 Task: Create custom candidate page within the community site.
Action: Mouse moved to (1030, 69)
Screenshot: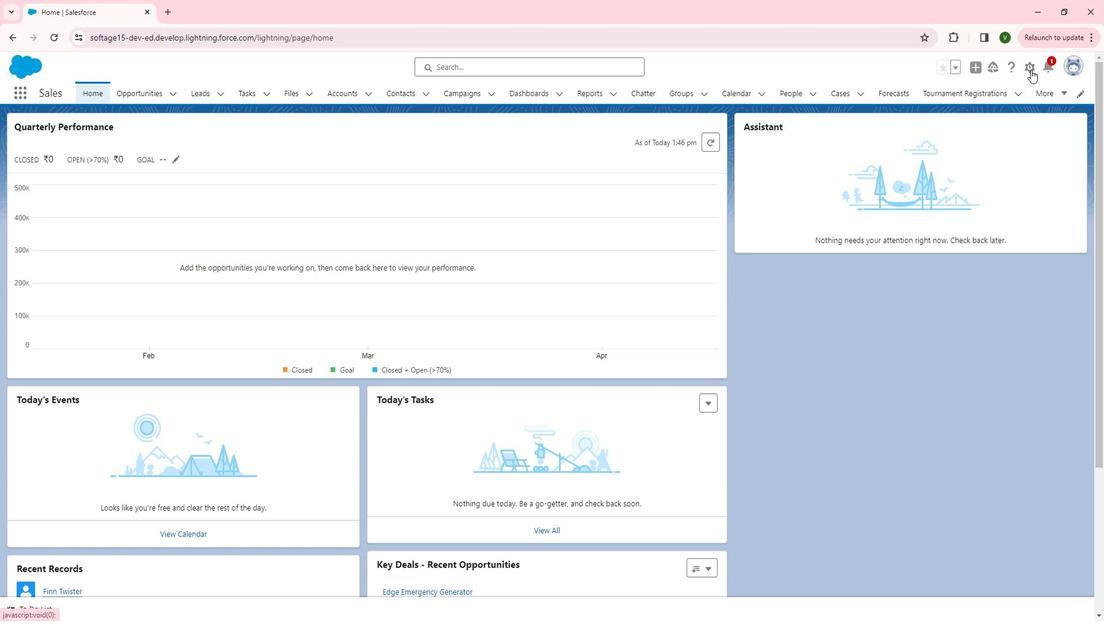 
Action: Mouse pressed left at (1030, 69)
Screenshot: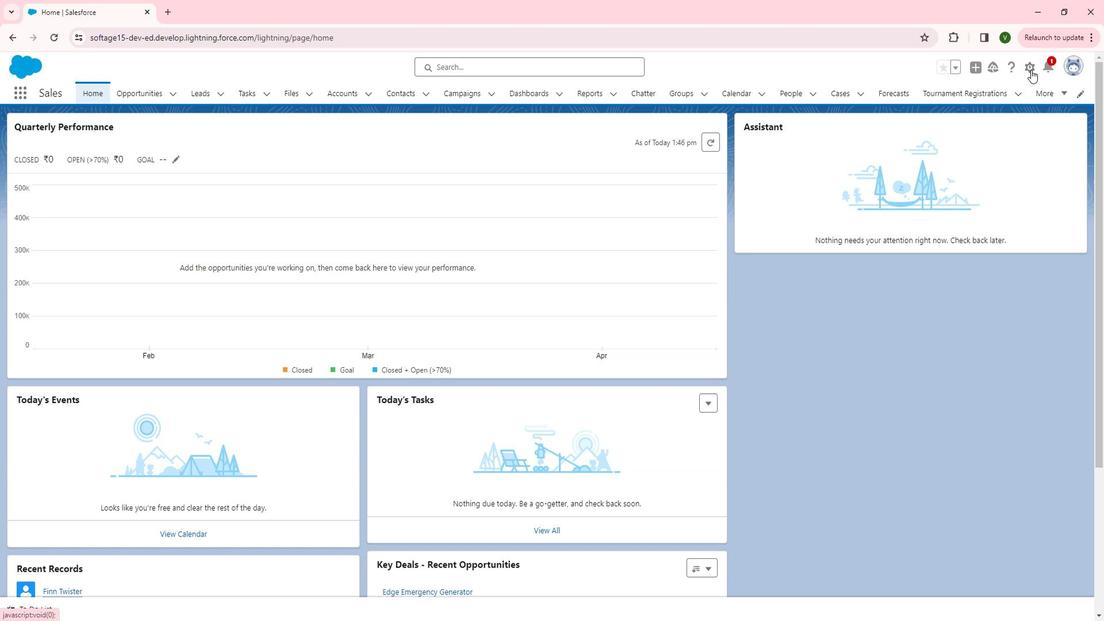 
Action: Mouse moved to (974, 110)
Screenshot: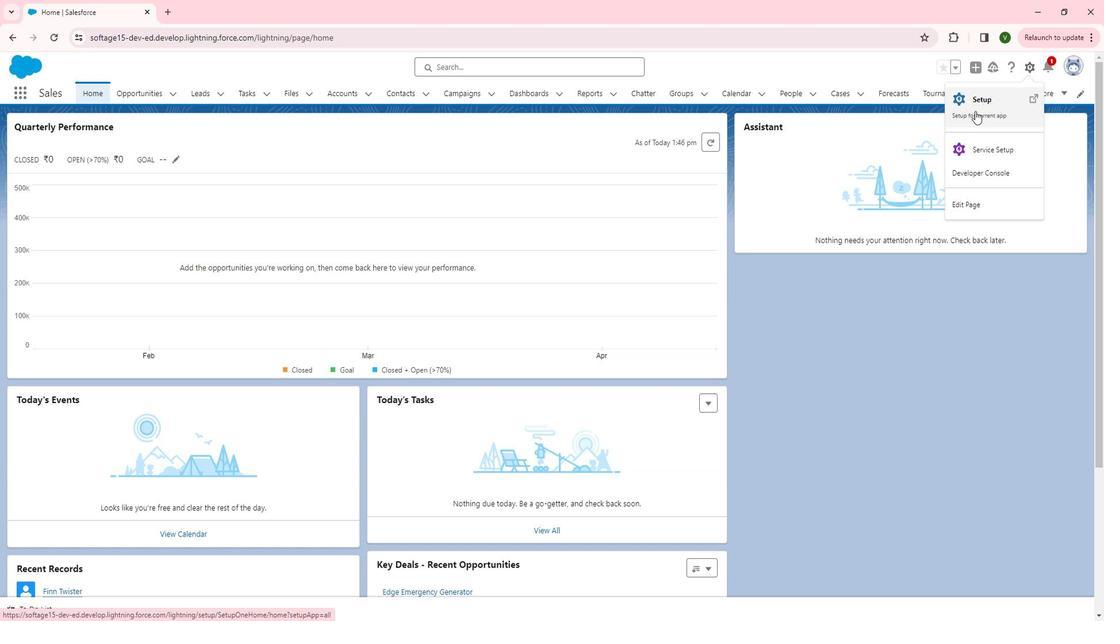 
Action: Mouse pressed left at (974, 110)
Screenshot: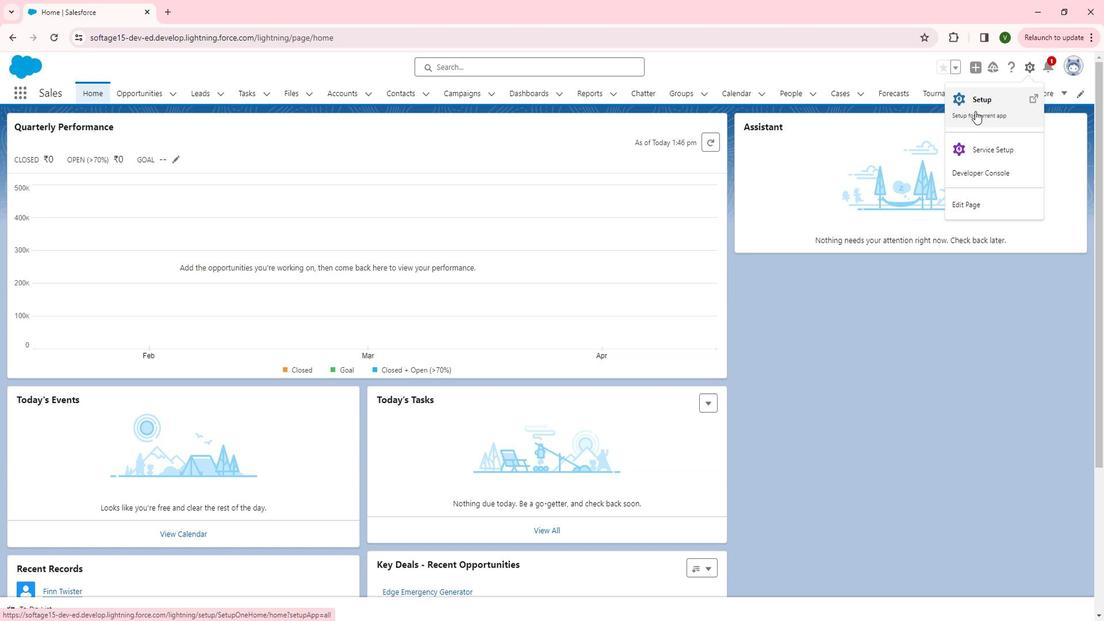 
Action: Mouse moved to (48, 302)
Screenshot: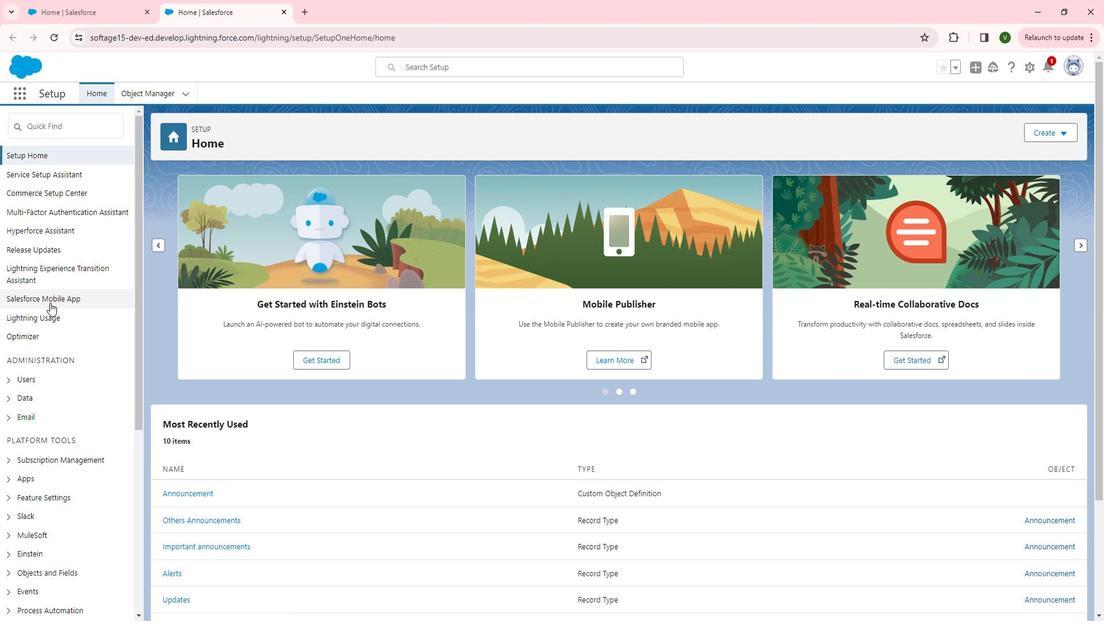 
Action: Mouse scrolled (48, 302) with delta (0, 0)
Screenshot: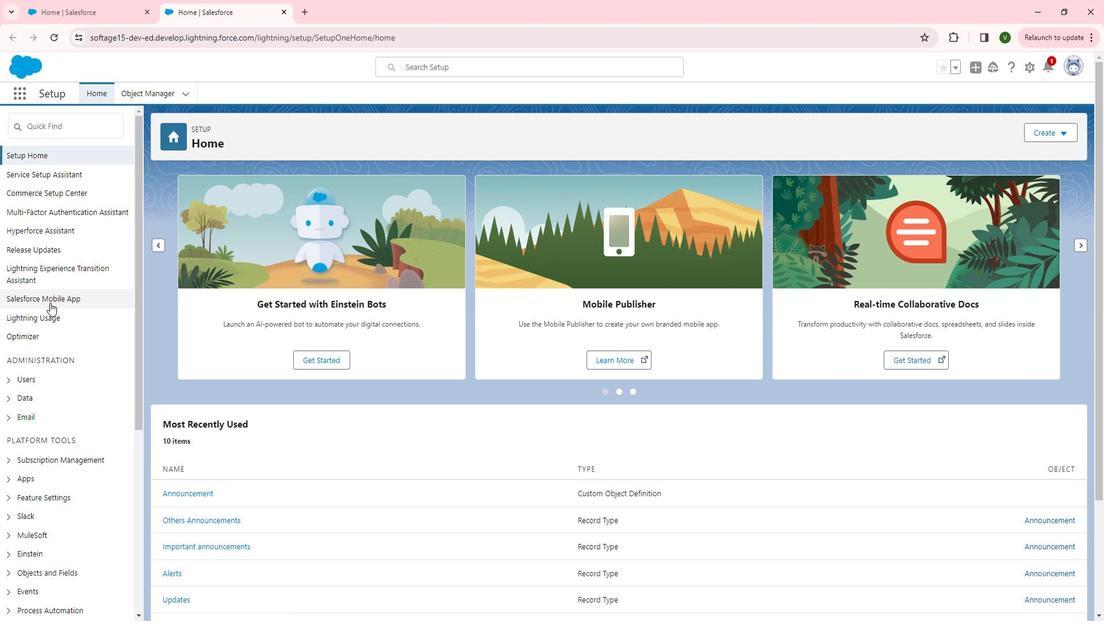 
Action: Mouse moved to (53, 307)
Screenshot: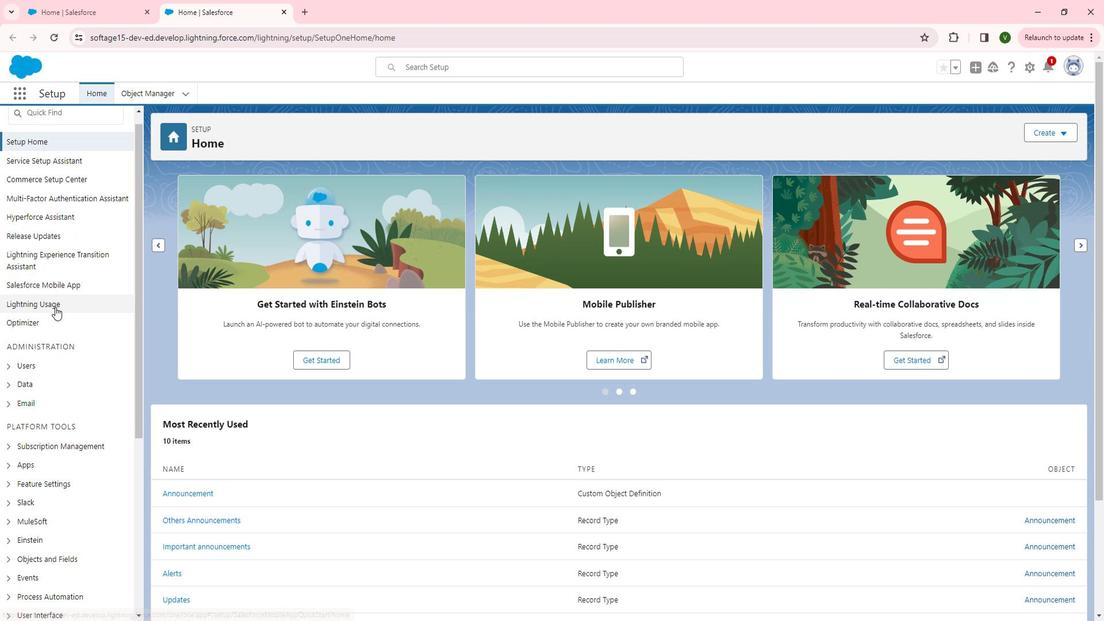 
Action: Mouse scrolled (53, 306) with delta (0, 0)
Screenshot: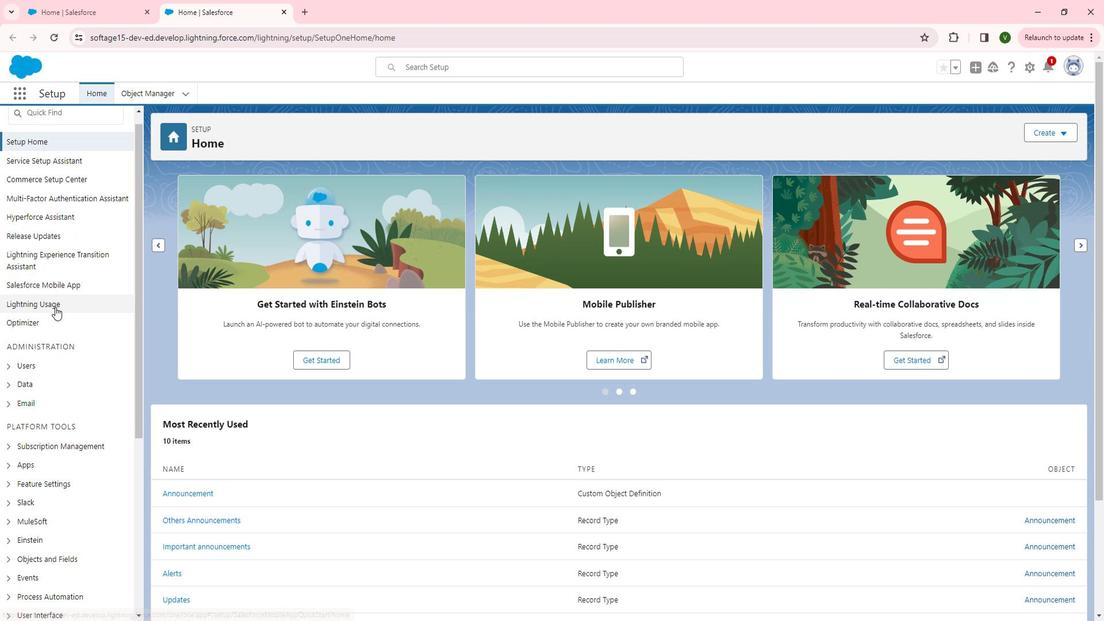
Action: Mouse scrolled (53, 306) with delta (0, 0)
Screenshot: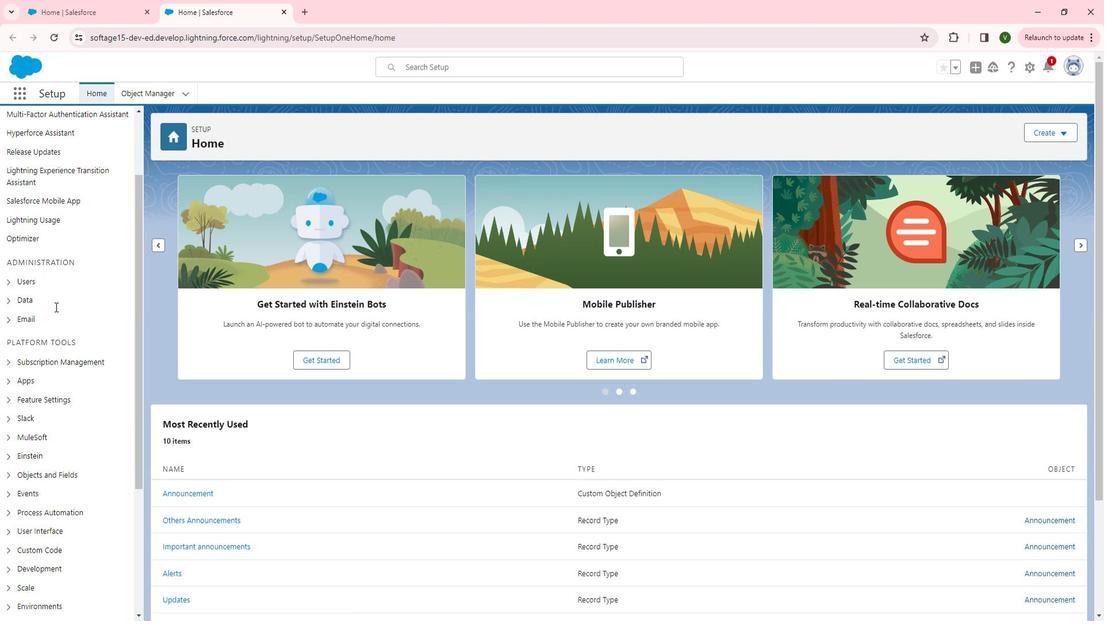 
Action: Mouse moved to (63, 350)
Screenshot: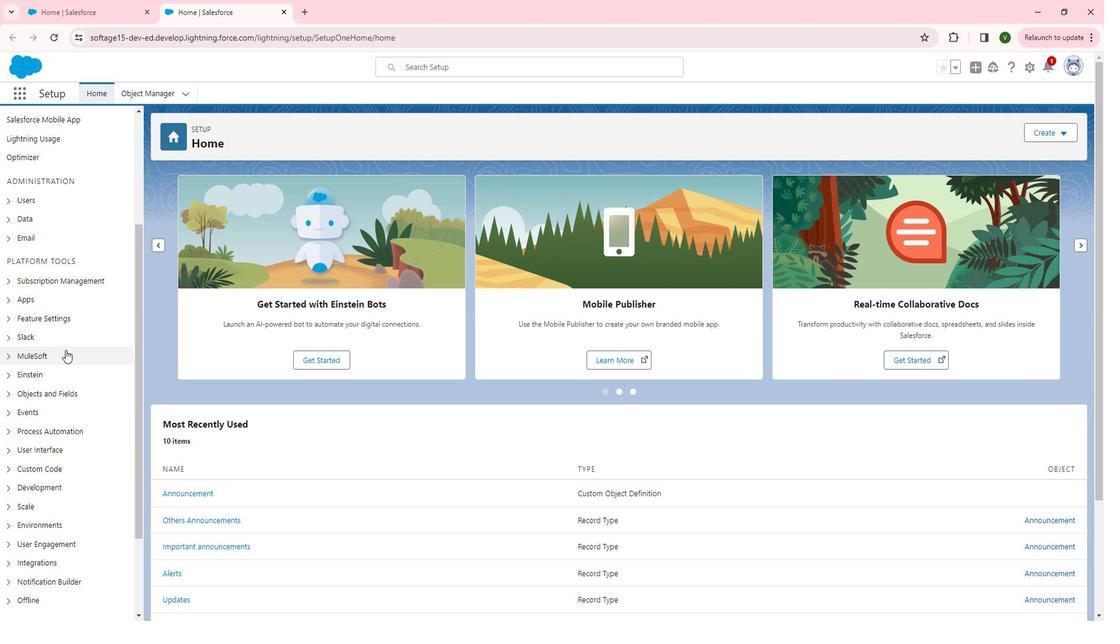 
Action: Mouse scrolled (63, 349) with delta (0, 0)
Screenshot: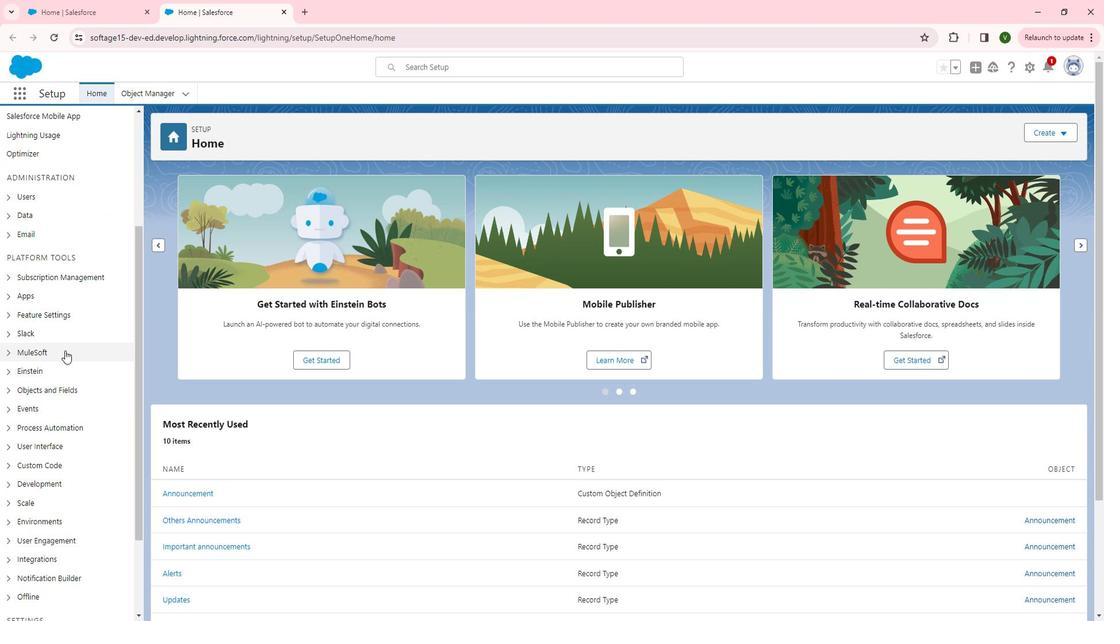 
Action: Mouse moved to (6, 257)
Screenshot: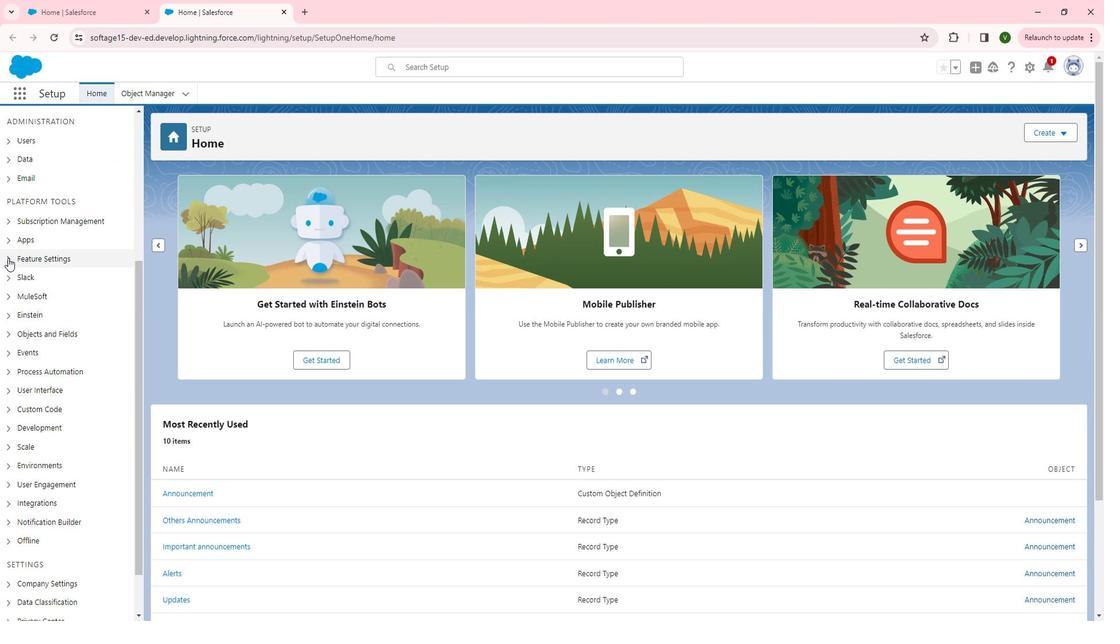 
Action: Mouse pressed left at (6, 257)
Screenshot: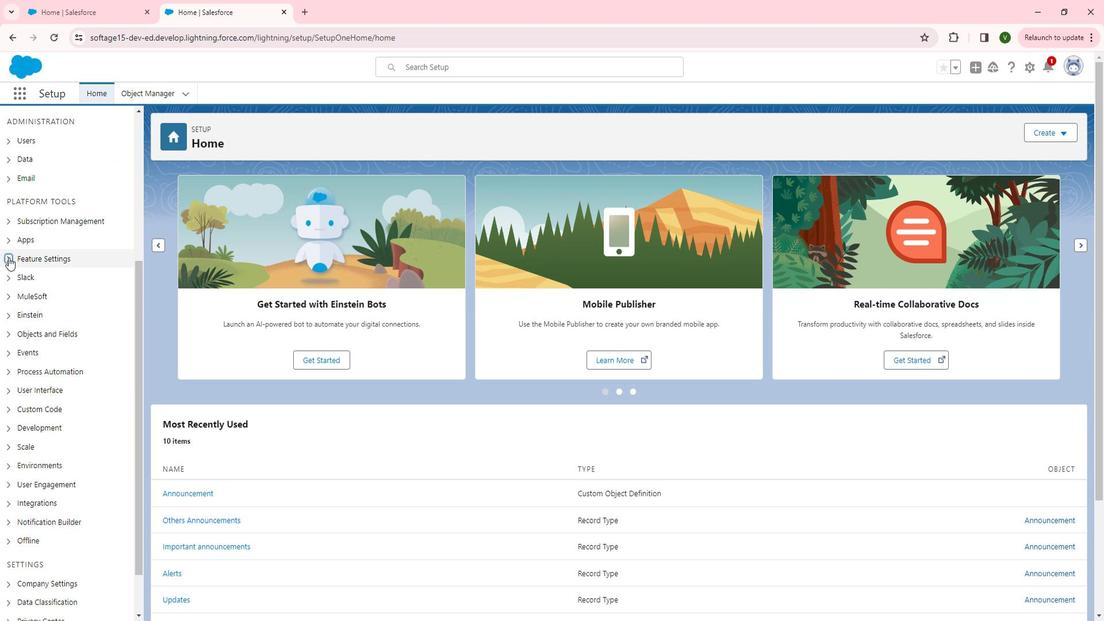 
Action: Mouse moved to (18, 403)
Screenshot: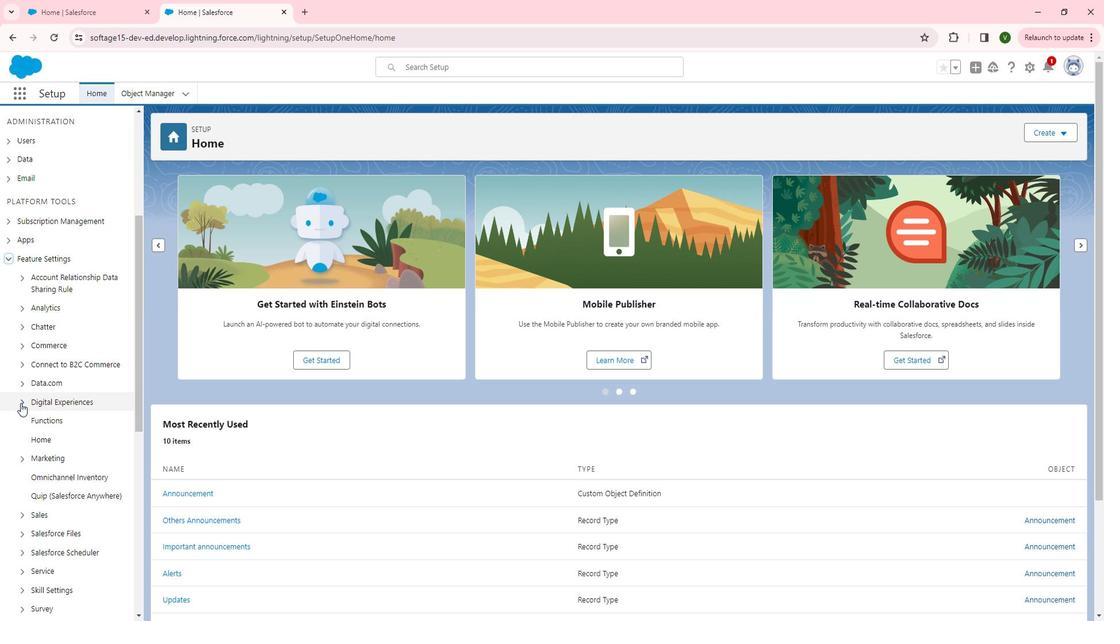 
Action: Mouse pressed left at (18, 403)
Screenshot: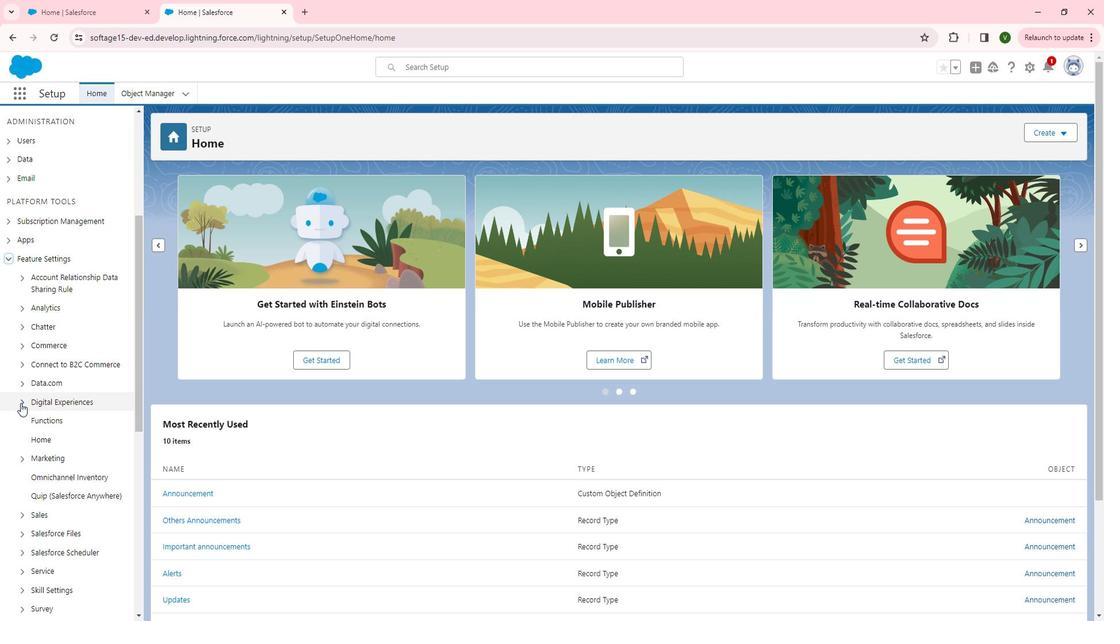
Action: Mouse moved to (52, 417)
Screenshot: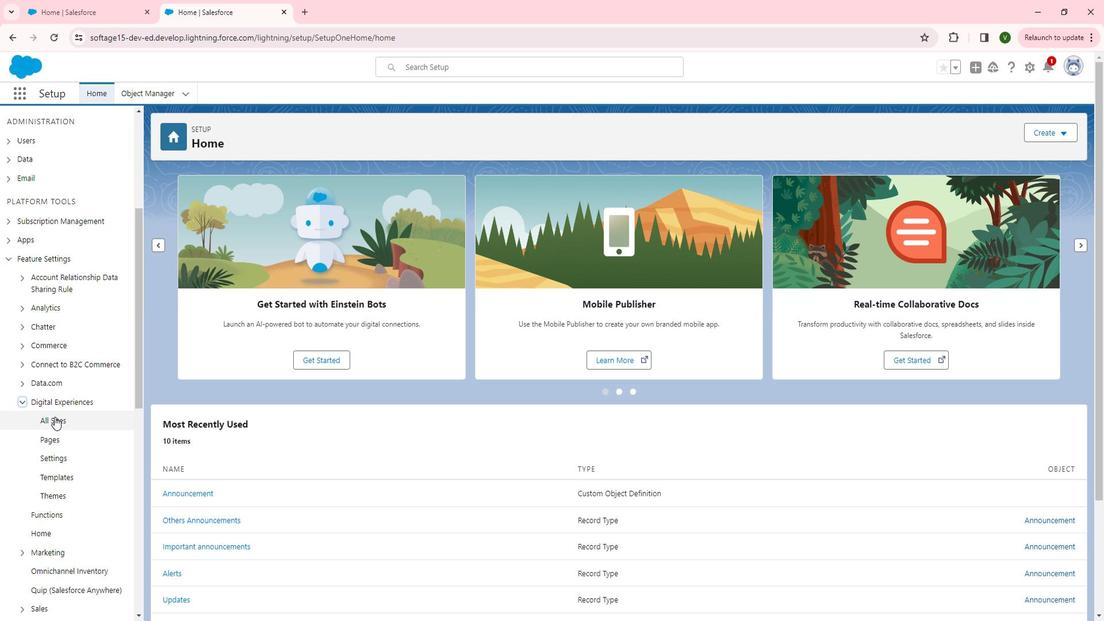 
Action: Mouse pressed left at (52, 417)
Screenshot: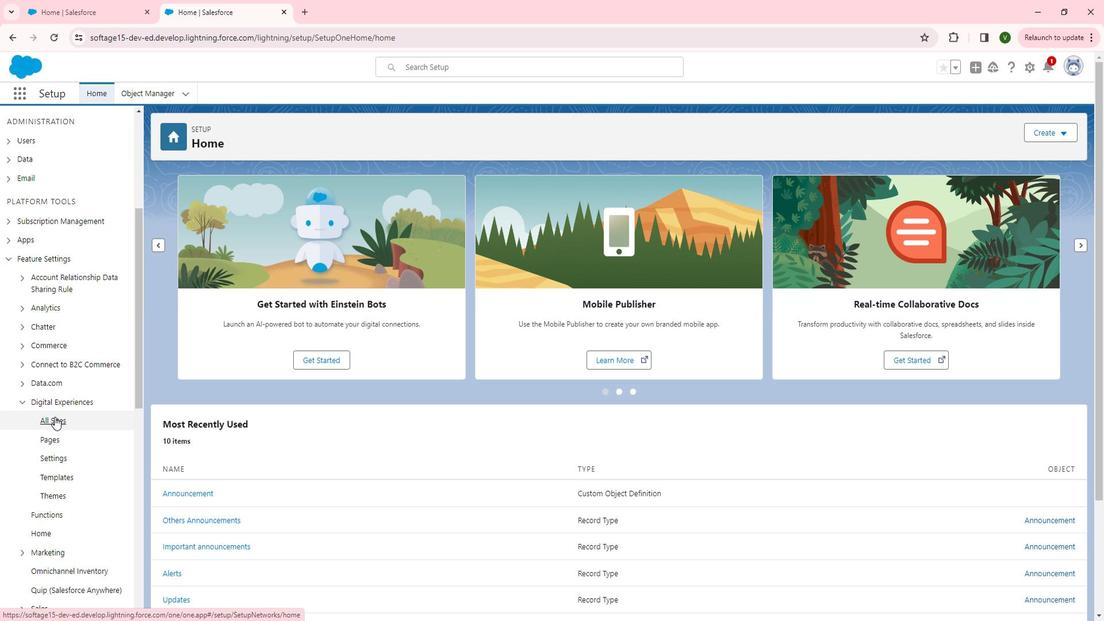 
Action: Mouse moved to (186, 275)
Screenshot: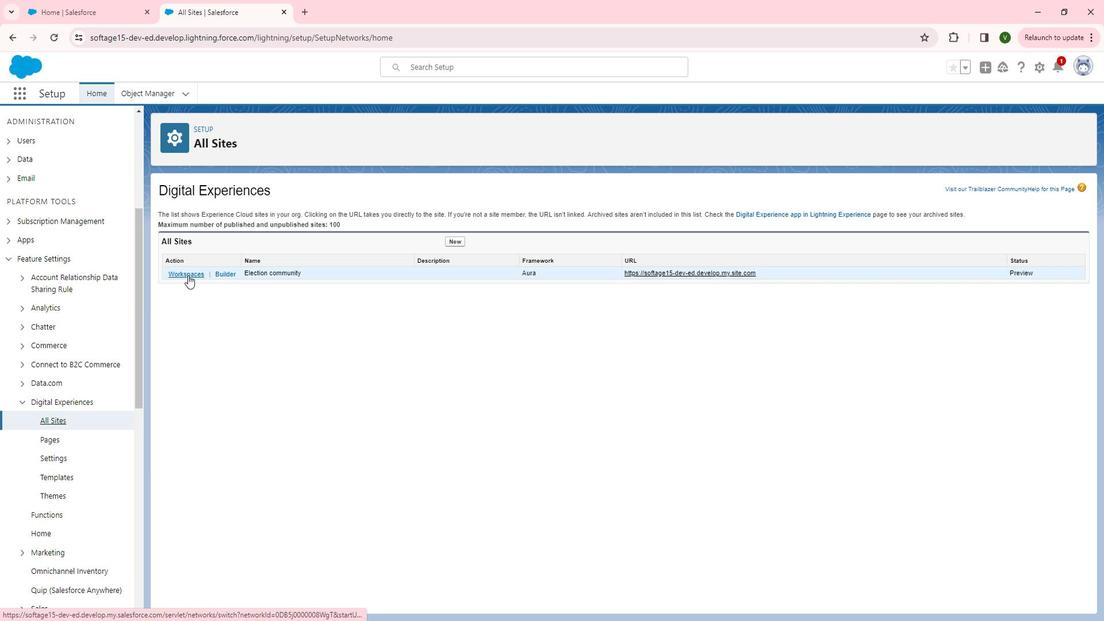 
Action: Mouse pressed left at (186, 275)
Screenshot: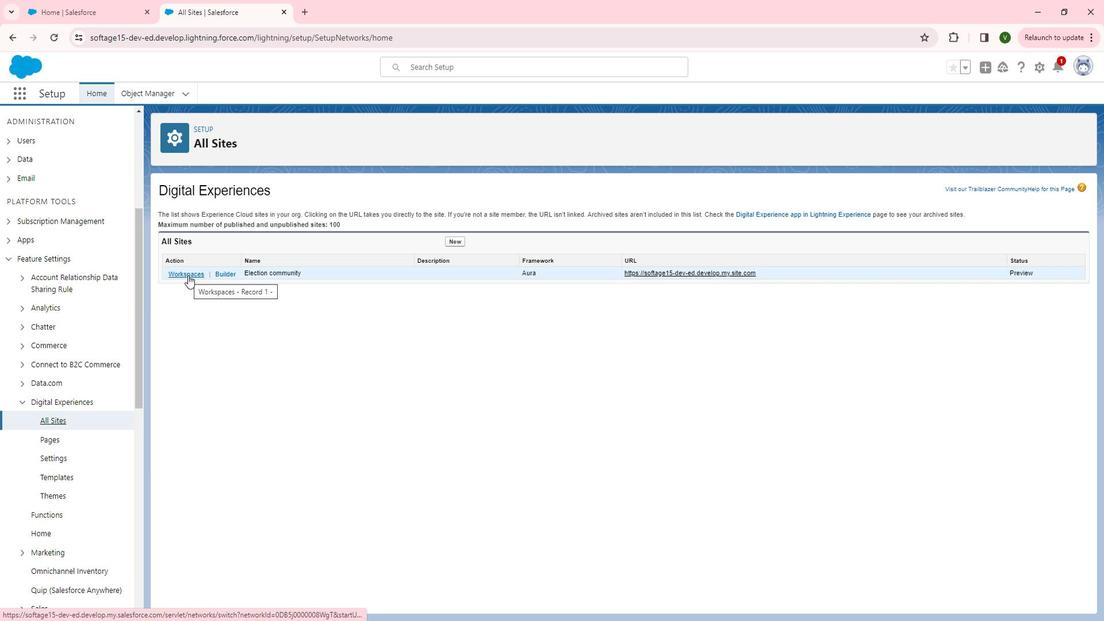 
Action: Mouse pressed left at (186, 275)
Screenshot: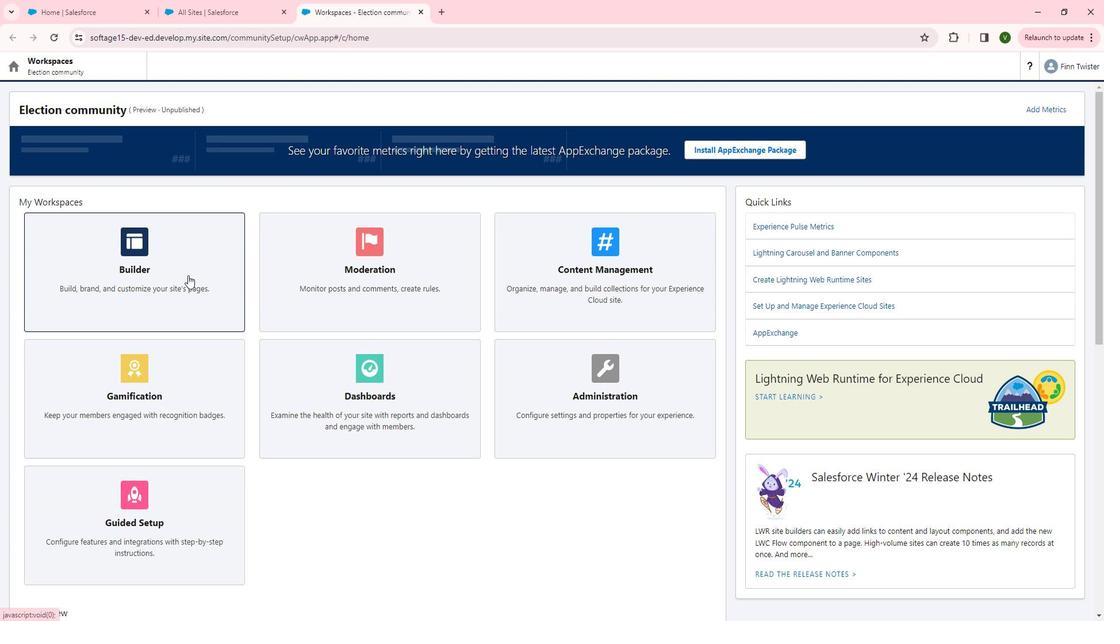 
Action: Mouse moved to (223, 238)
Screenshot: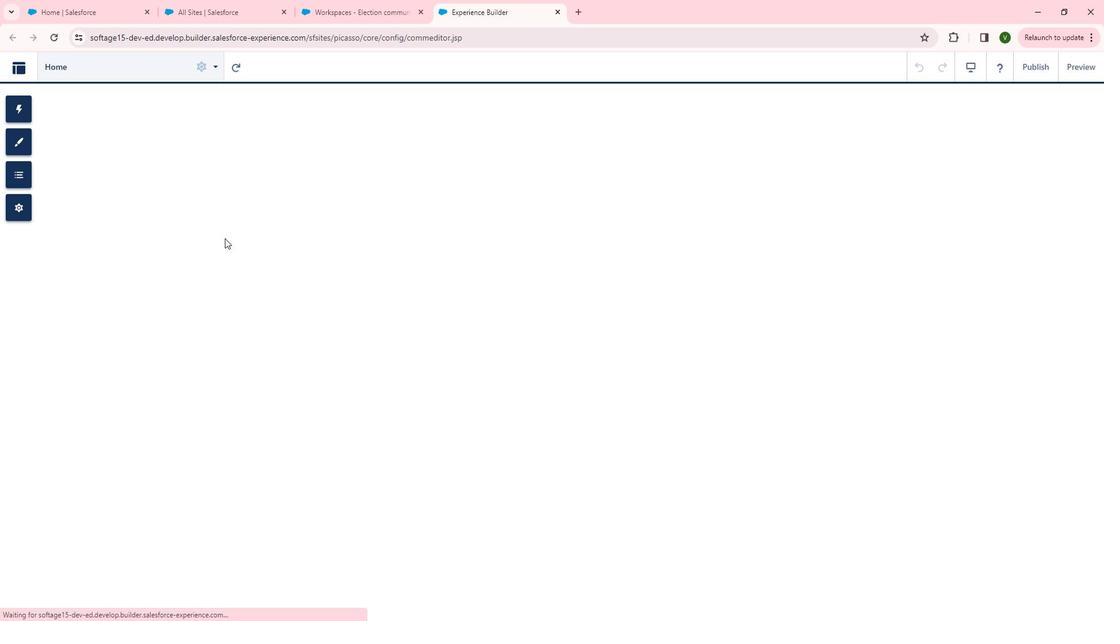 
Action: Mouse scrolled (223, 237) with delta (0, 0)
Screenshot: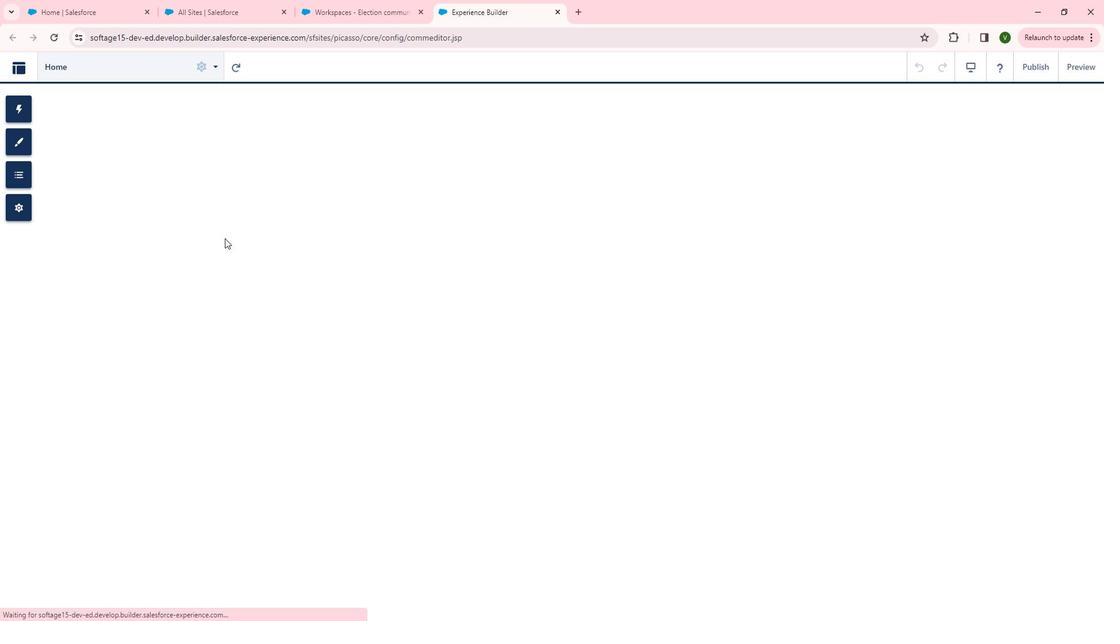 
Action: Mouse scrolled (223, 237) with delta (0, 0)
Screenshot: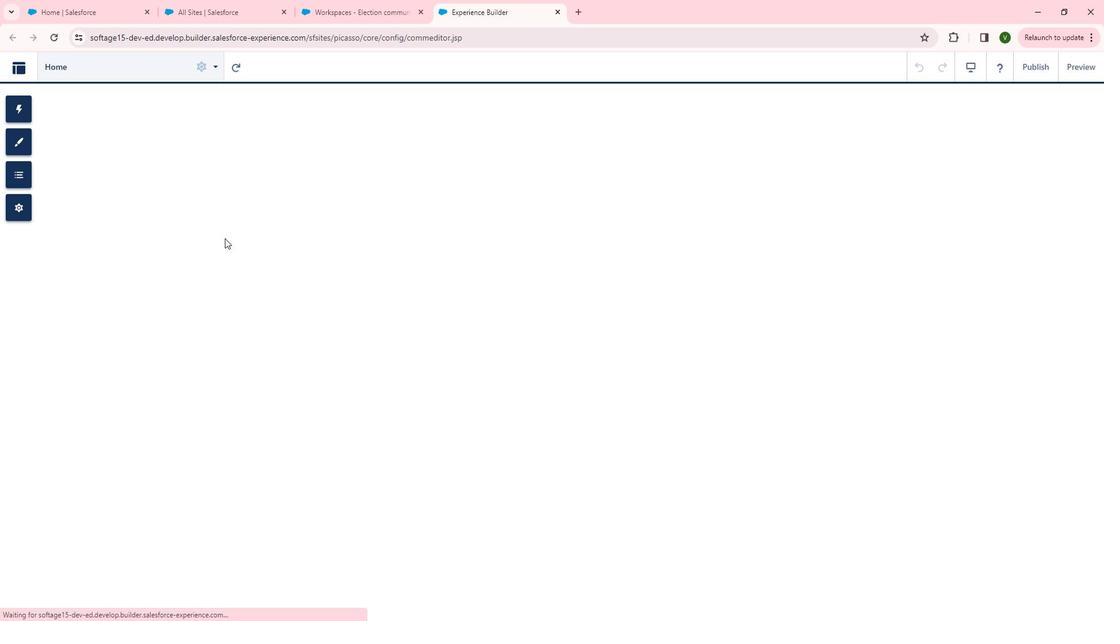 
Action: Mouse scrolled (223, 237) with delta (0, 0)
Screenshot: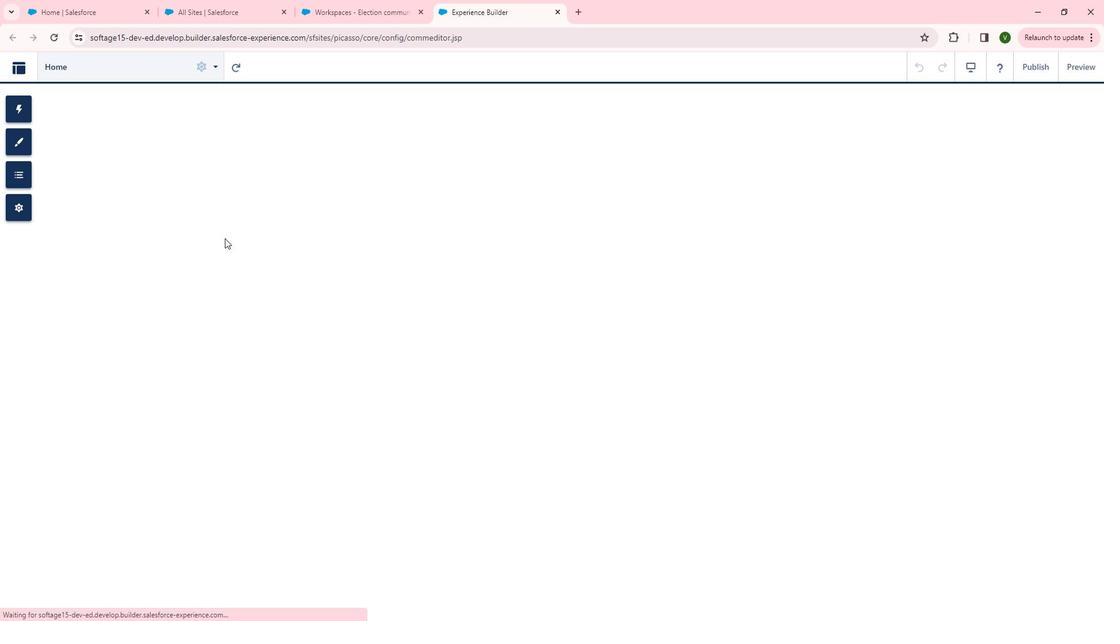 
Action: Mouse moved to (125, 278)
Screenshot: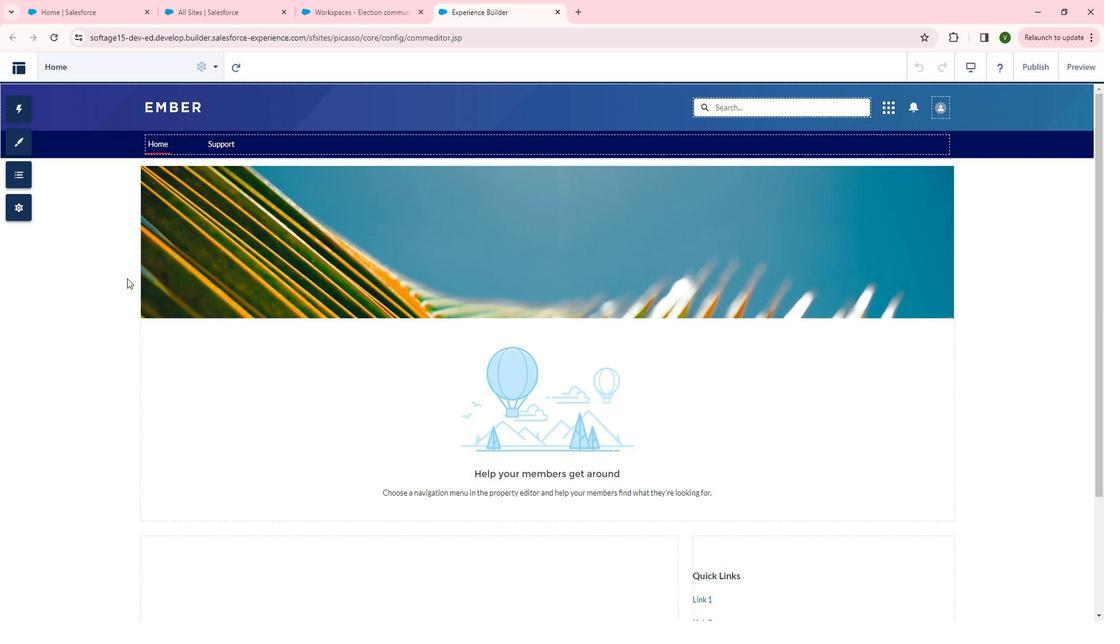 
Action: Mouse scrolled (125, 277) with delta (0, 0)
Screenshot: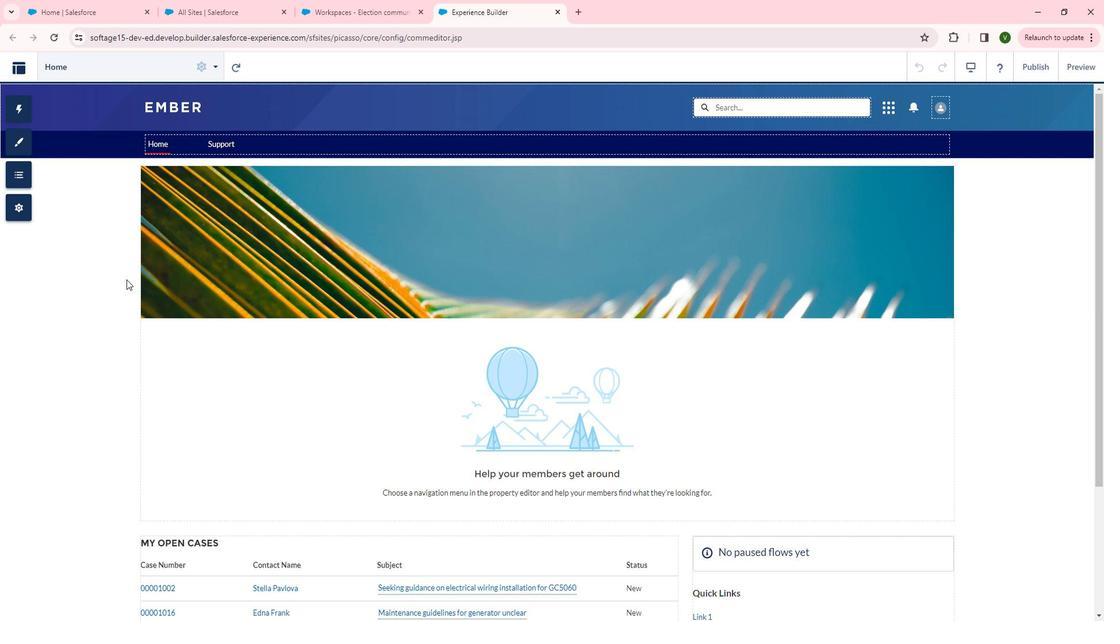 
Action: Mouse moved to (125, 284)
Screenshot: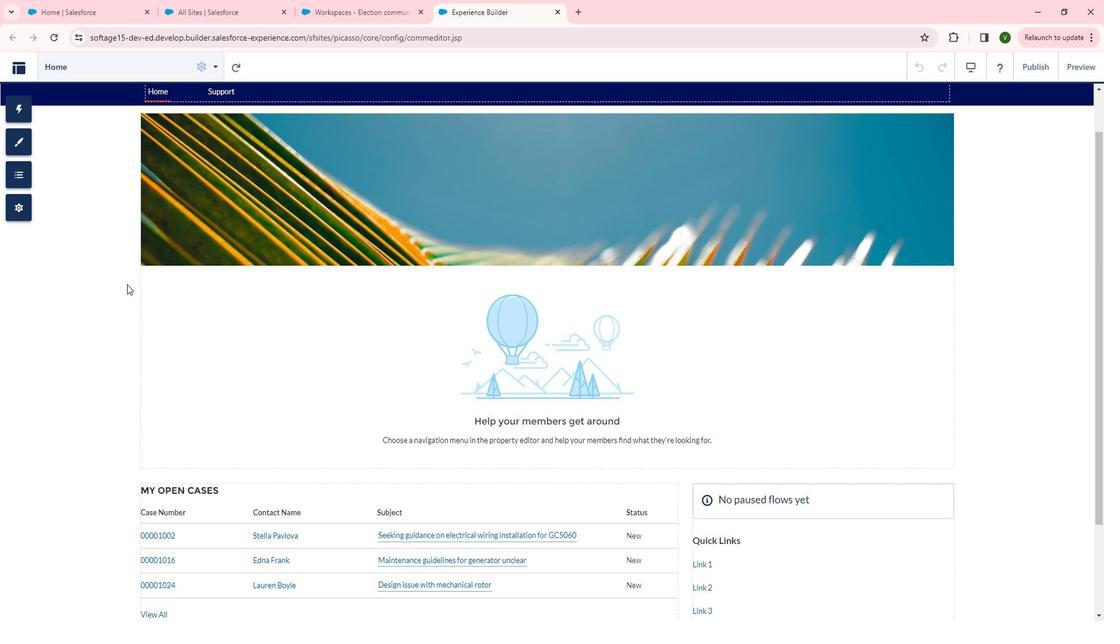 
Action: Mouse scrolled (124, 281) with delta (0, 0)
Screenshot: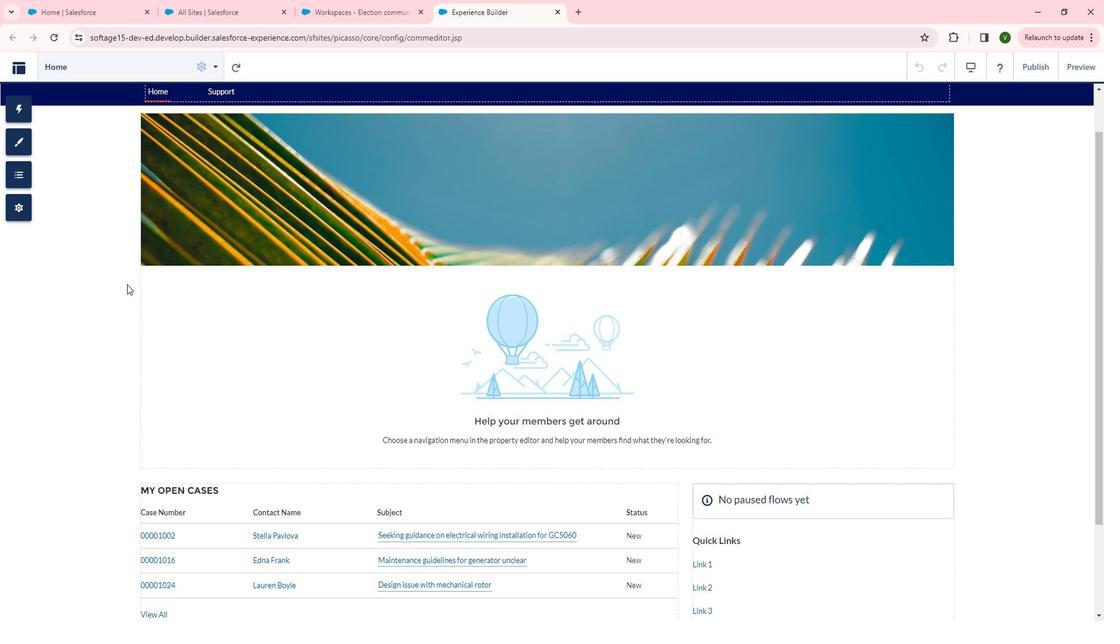 
Action: Mouse scrolled (125, 283) with delta (0, 0)
Screenshot: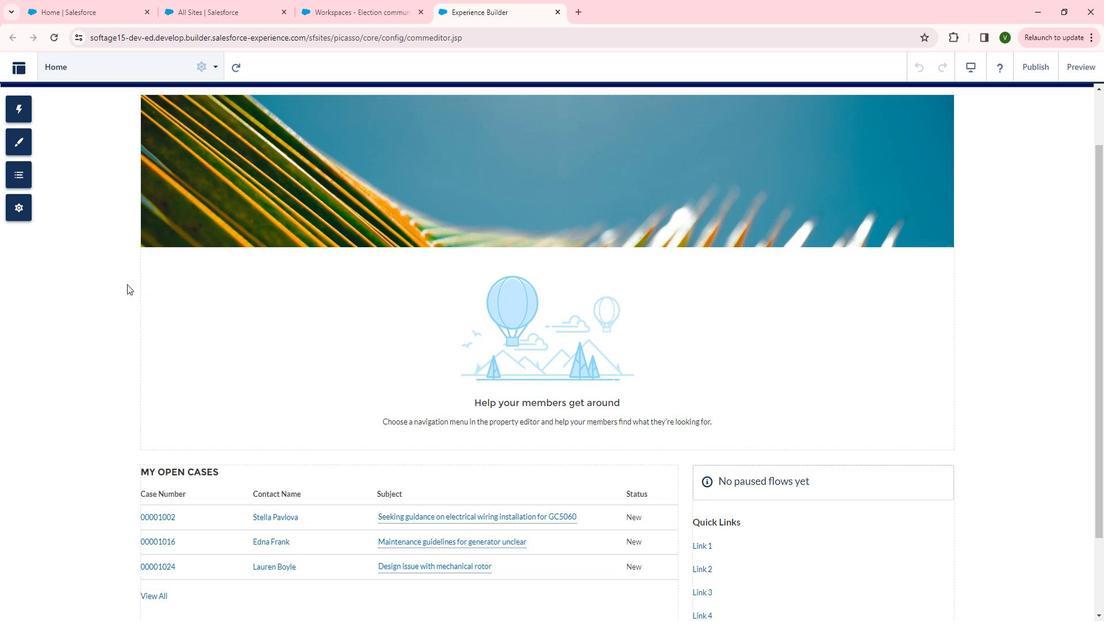 
Action: Mouse moved to (127, 286)
Screenshot: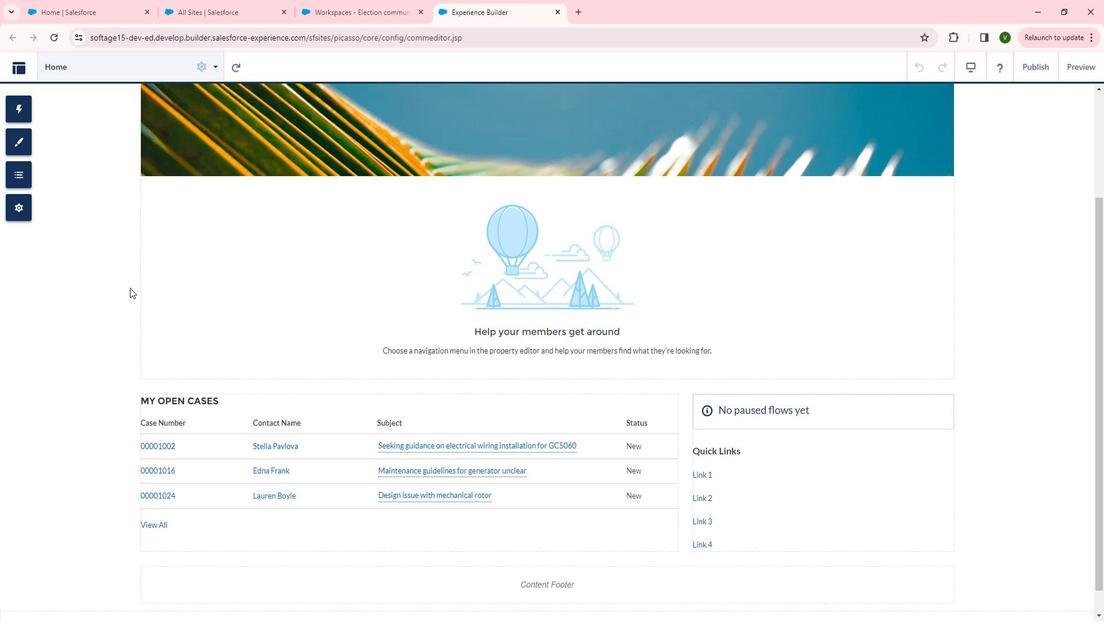 
Action: Mouse scrolled (127, 285) with delta (0, 0)
Screenshot: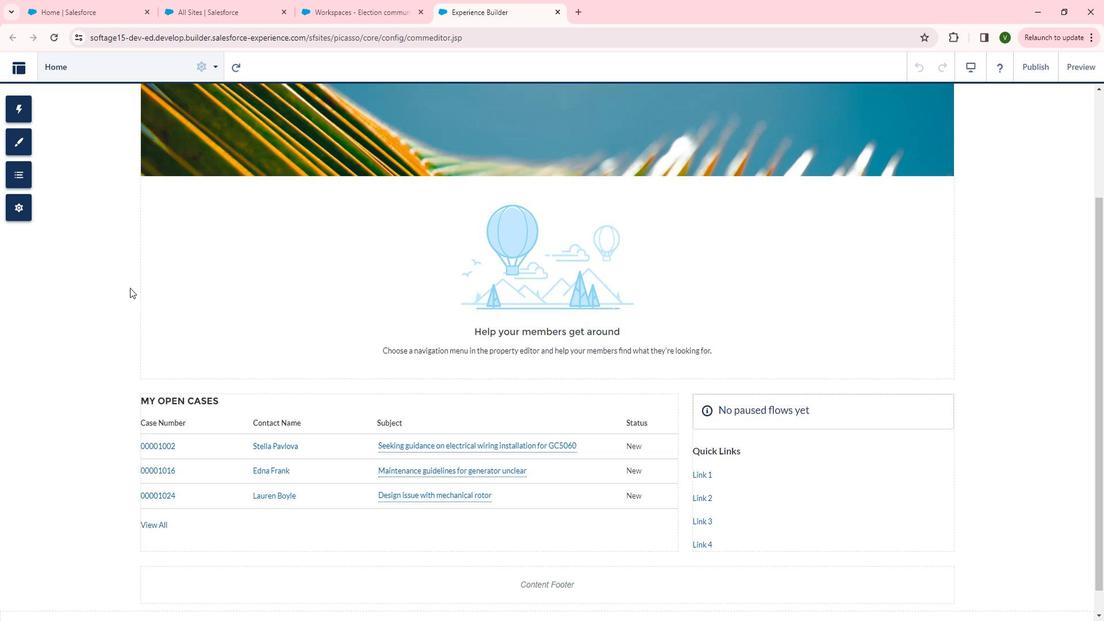 
Action: Mouse moved to (147, 292)
Screenshot: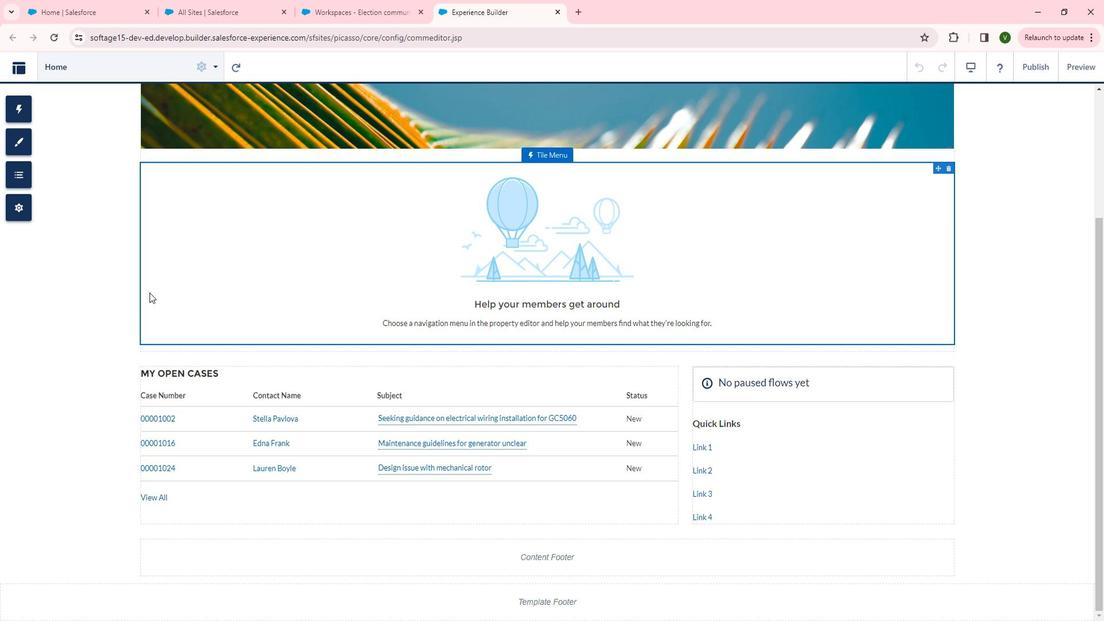 
Action: Mouse scrolled (147, 292) with delta (0, 0)
Screenshot: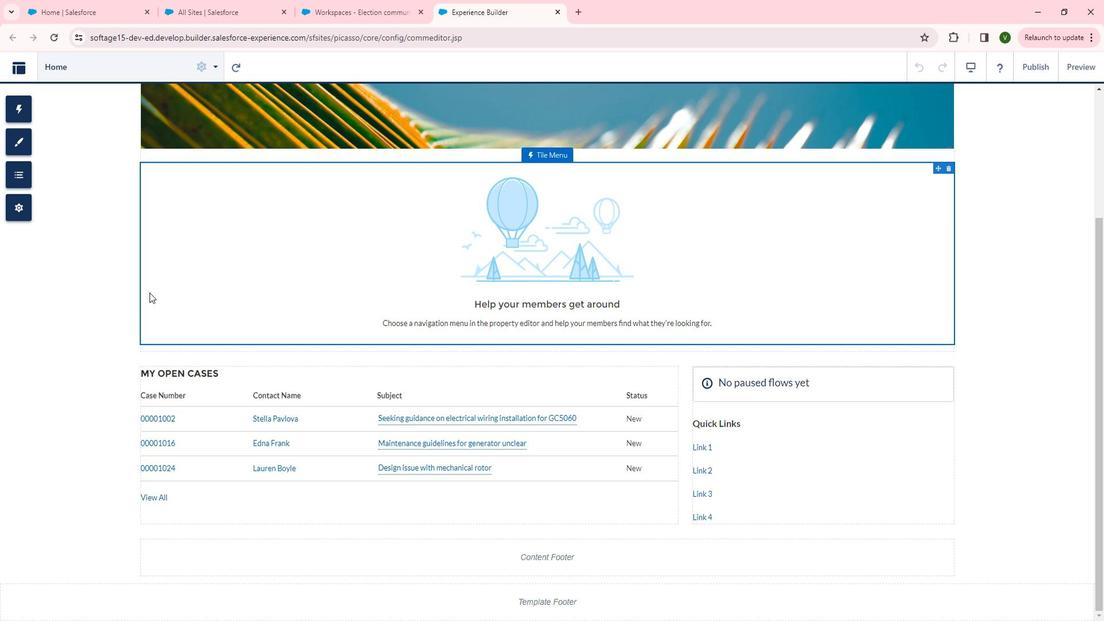 
Action: Mouse scrolled (147, 292) with delta (0, 0)
Screenshot: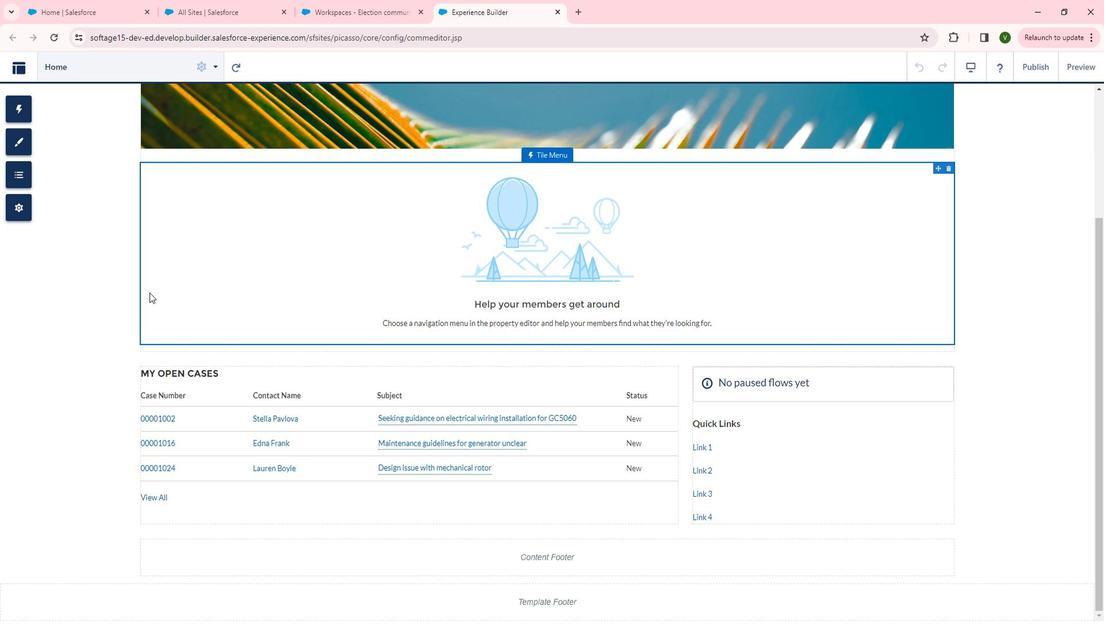 
Action: Mouse moved to (134, 66)
Screenshot: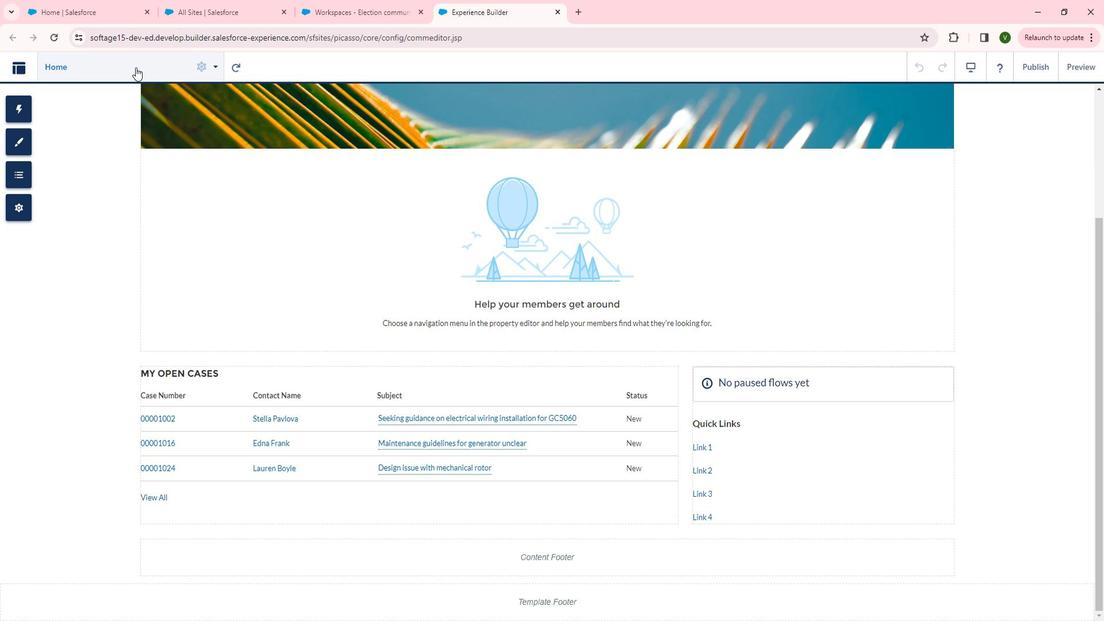
Action: Mouse pressed left at (134, 66)
Screenshot: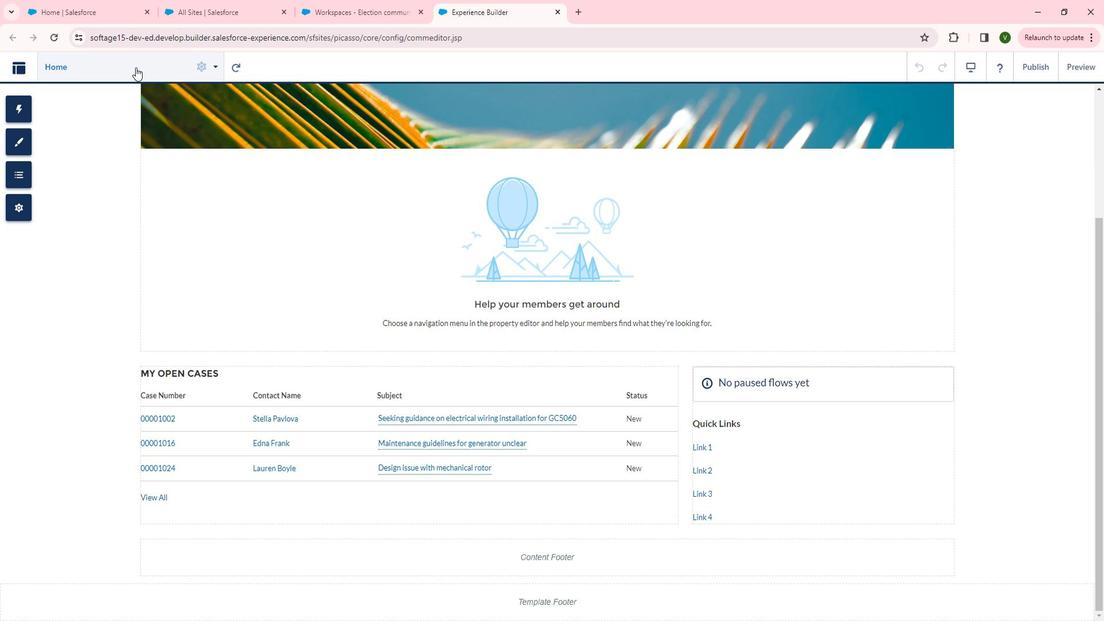 
Action: Mouse moved to (144, 235)
Screenshot: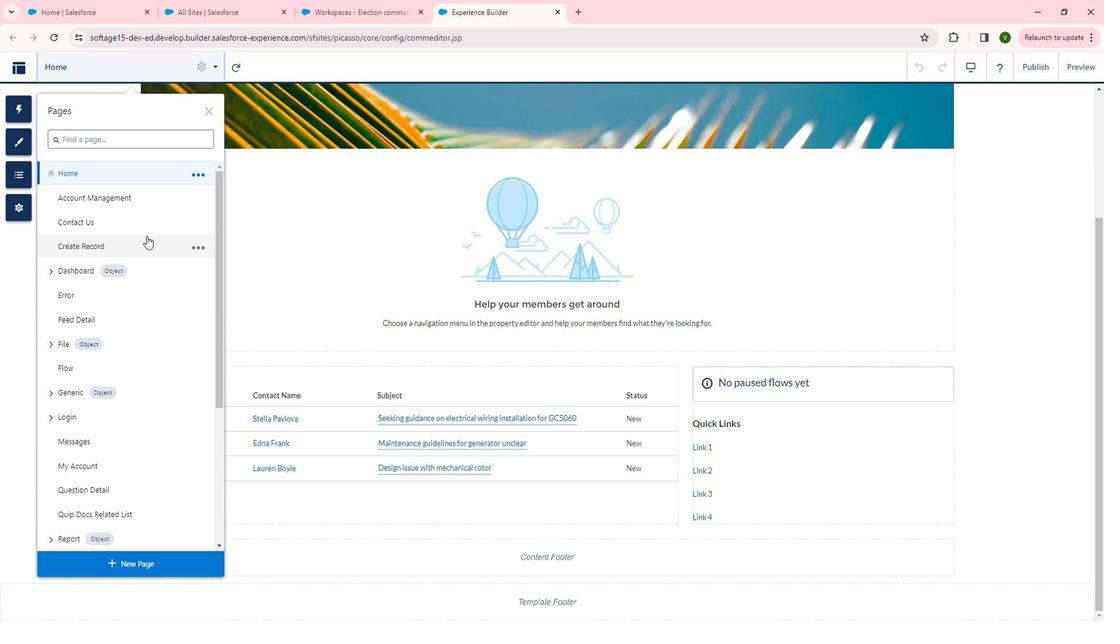
Action: Mouse scrolled (144, 235) with delta (0, 0)
Screenshot: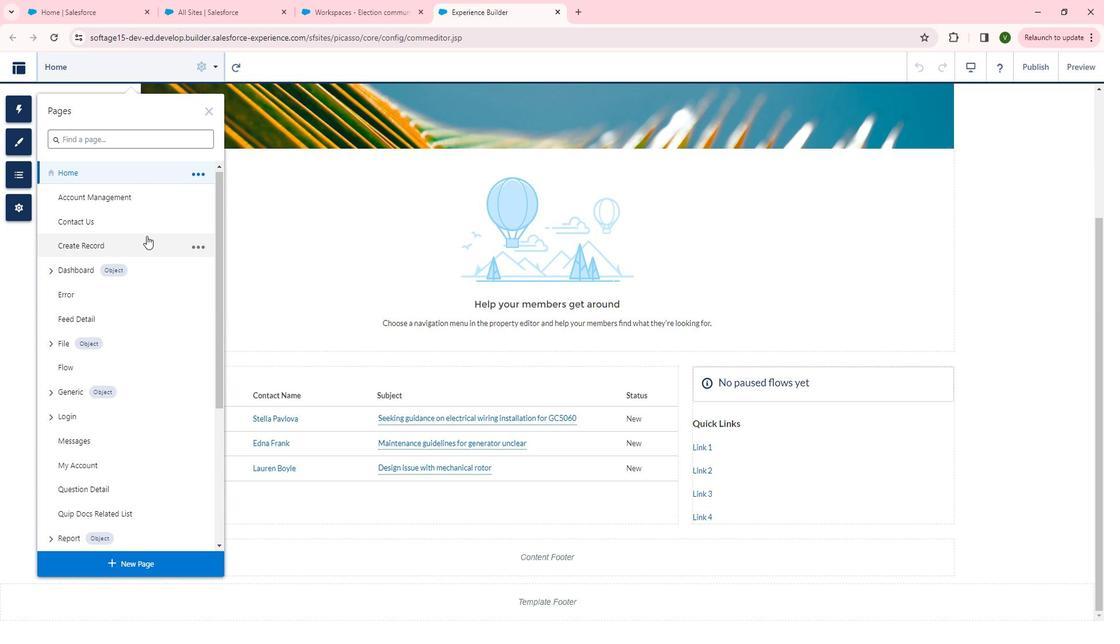 
Action: Mouse scrolled (144, 235) with delta (0, 0)
Screenshot: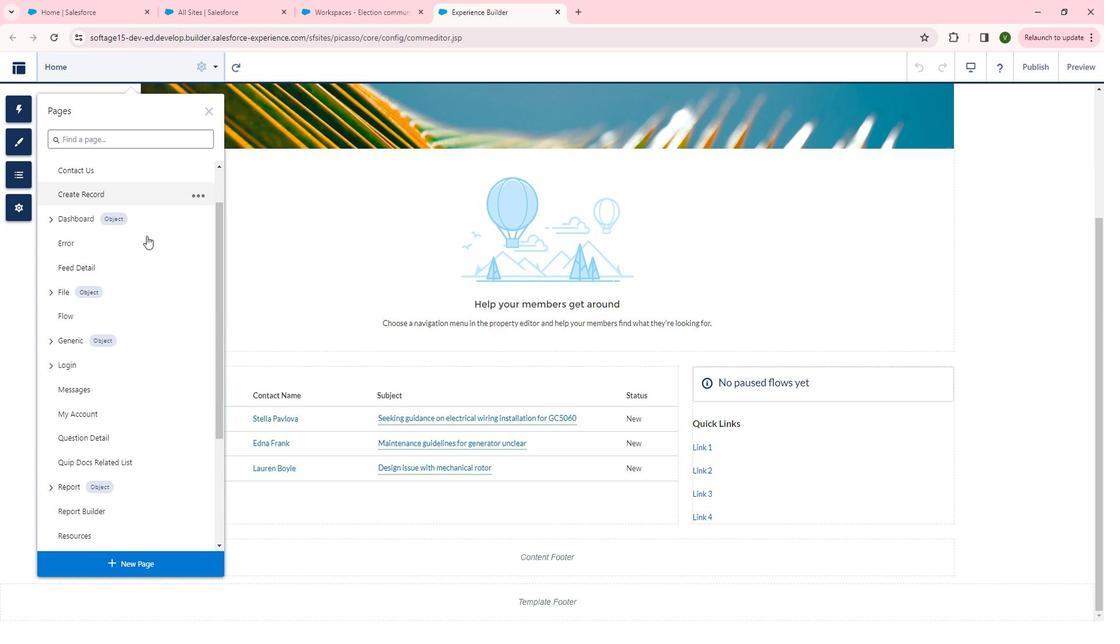 
Action: Mouse scrolled (144, 235) with delta (0, 0)
Screenshot: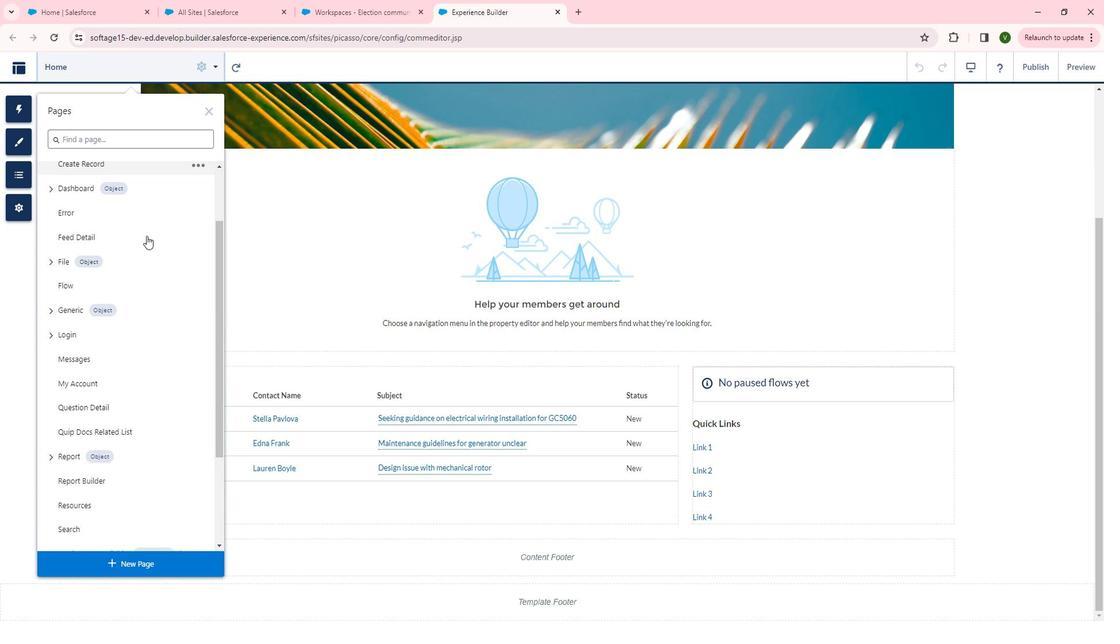 
Action: Mouse scrolled (144, 235) with delta (0, 0)
Screenshot: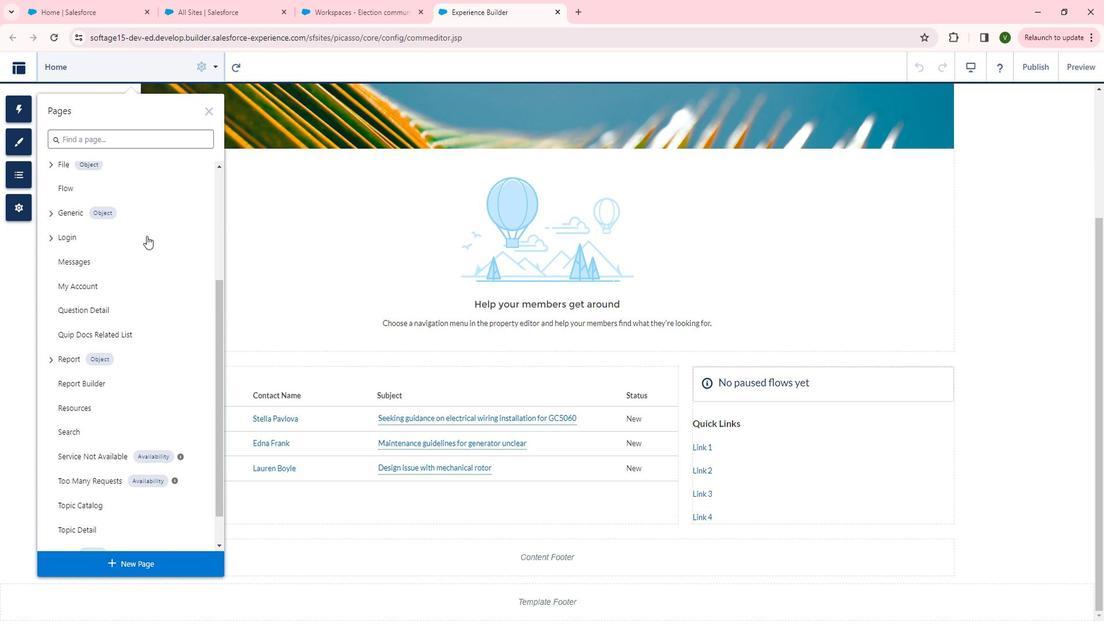 
Action: Mouse moved to (145, 236)
Screenshot: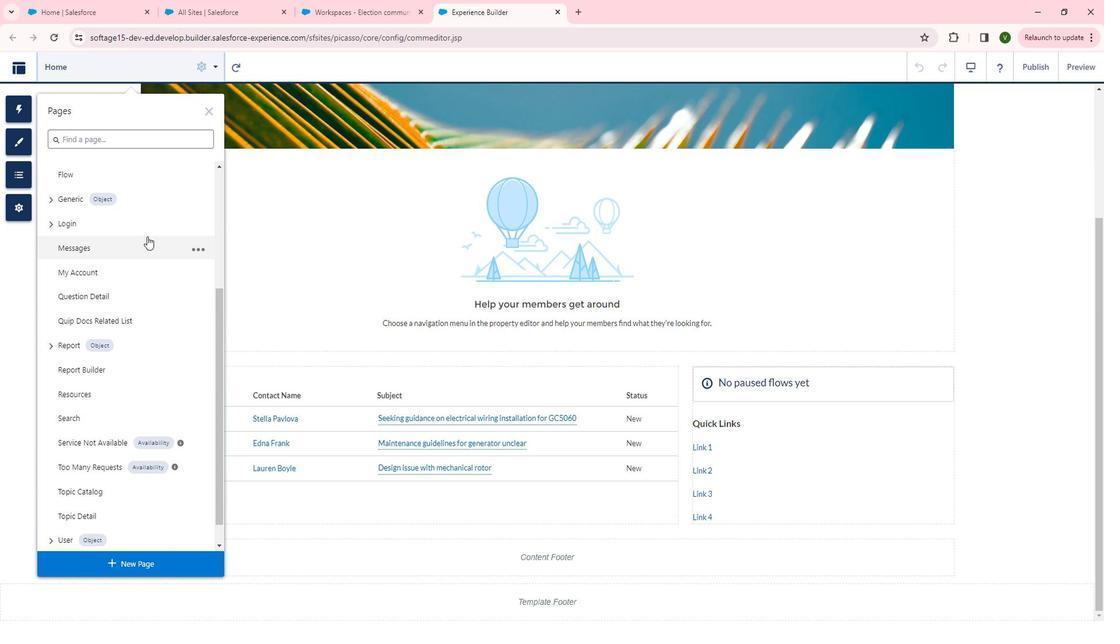 
Action: Mouse scrolled (145, 235) with delta (0, 0)
Screenshot: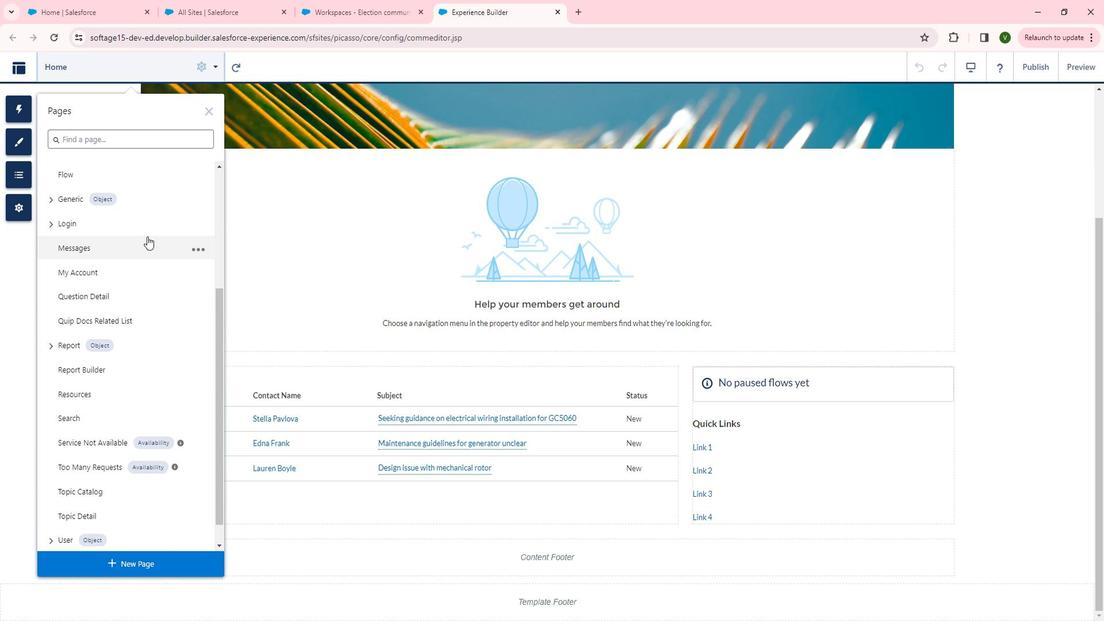 
Action: Mouse scrolled (145, 235) with delta (0, 0)
Screenshot: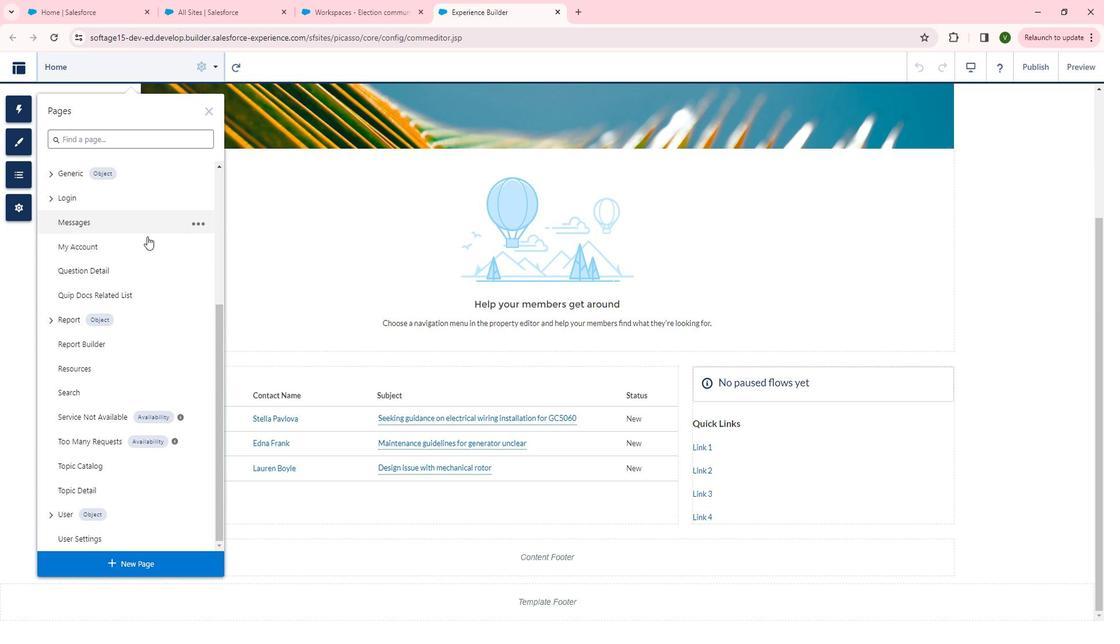 
Action: Mouse moved to (120, 562)
Screenshot: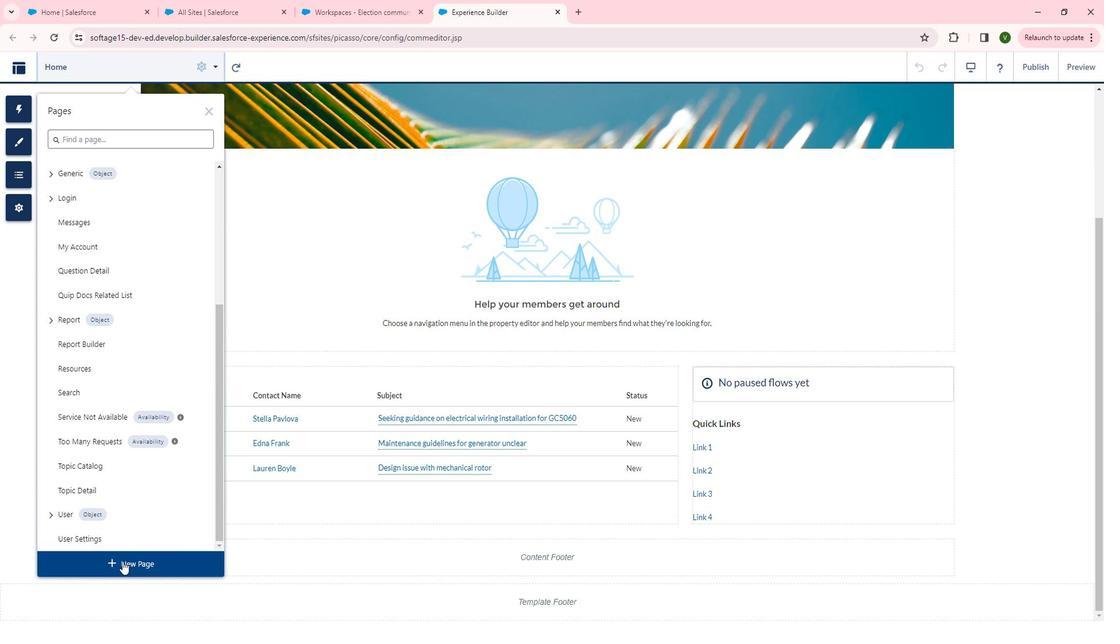 
Action: Mouse pressed left at (120, 562)
Screenshot: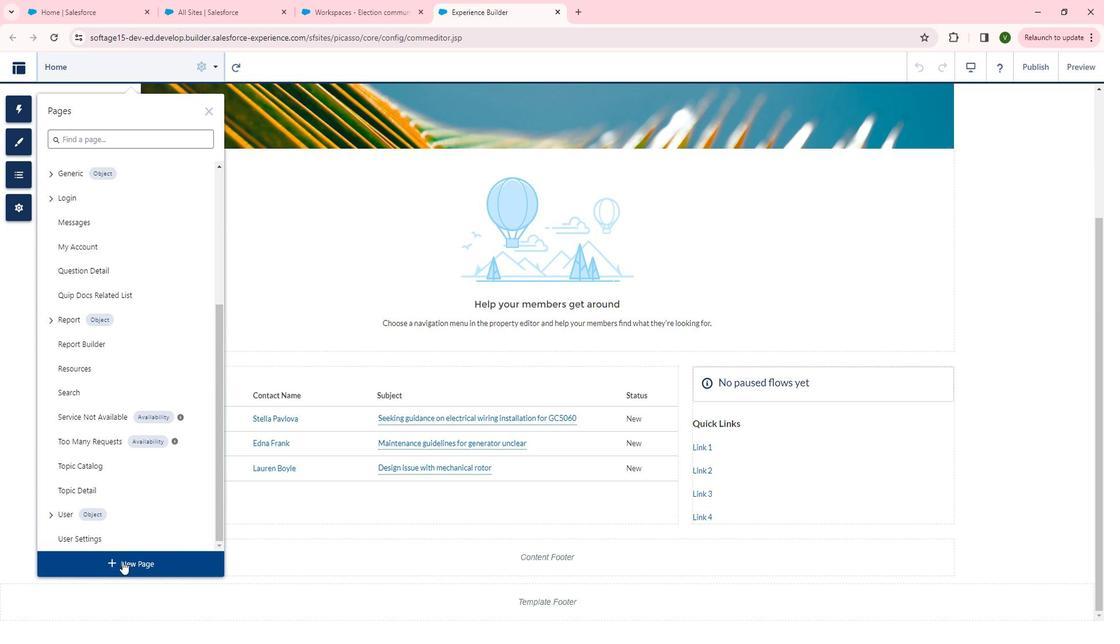 
Action: Mouse moved to (577, 361)
Screenshot: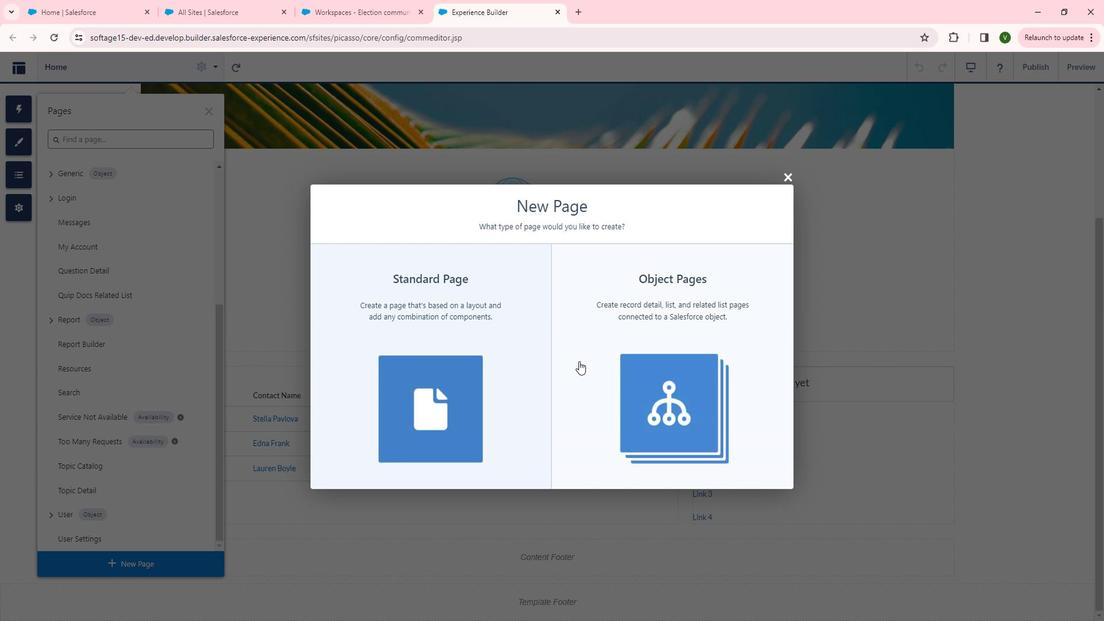 
Action: Mouse pressed left at (577, 361)
Screenshot: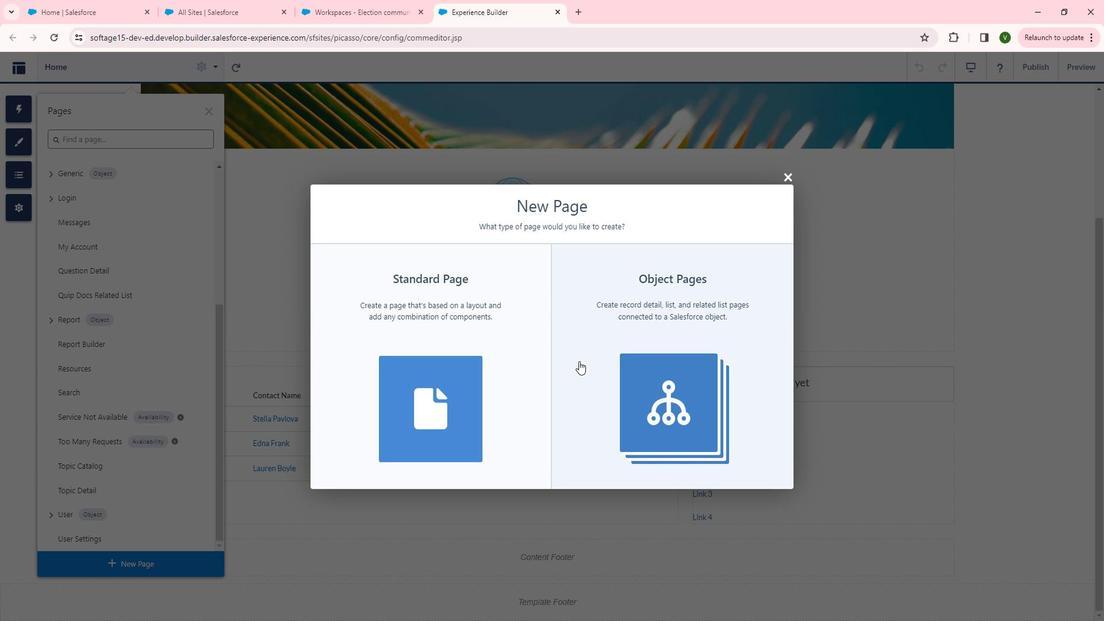 
Action: Mouse moved to (415, 324)
Screenshot: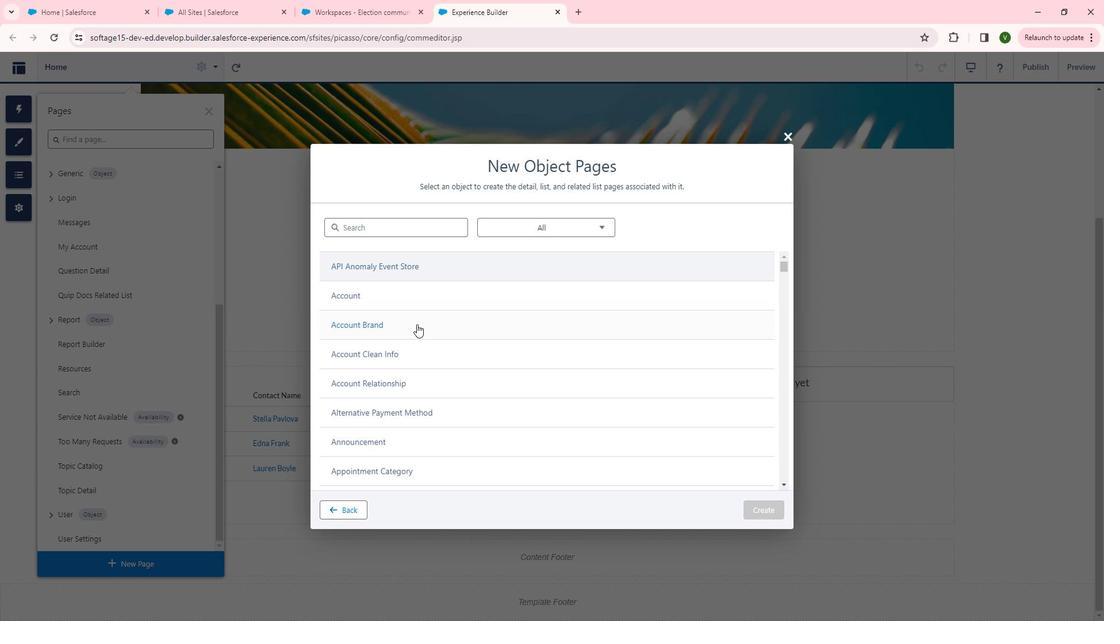 
Action: Mouse scrolled (415, 323) with delta (0, 0)
Screenshot: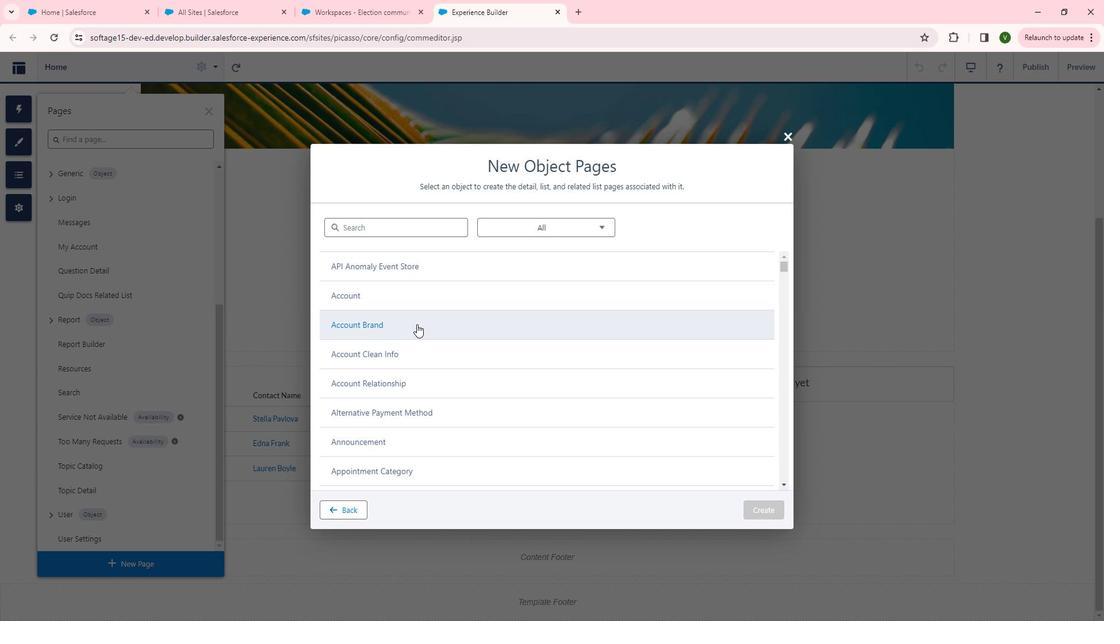
Action: Mouse scrolled (415, 323) with delta (0, 0)
Screenshot: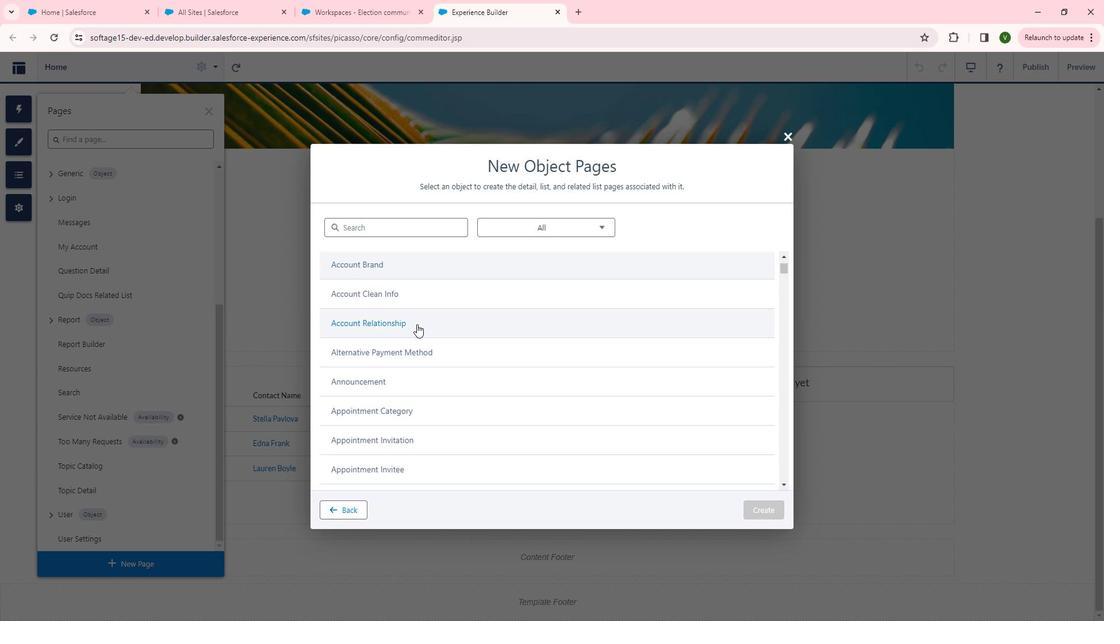 
Action: Mouse scrolled (415, 323) with delta (0, 0)
Screenshot: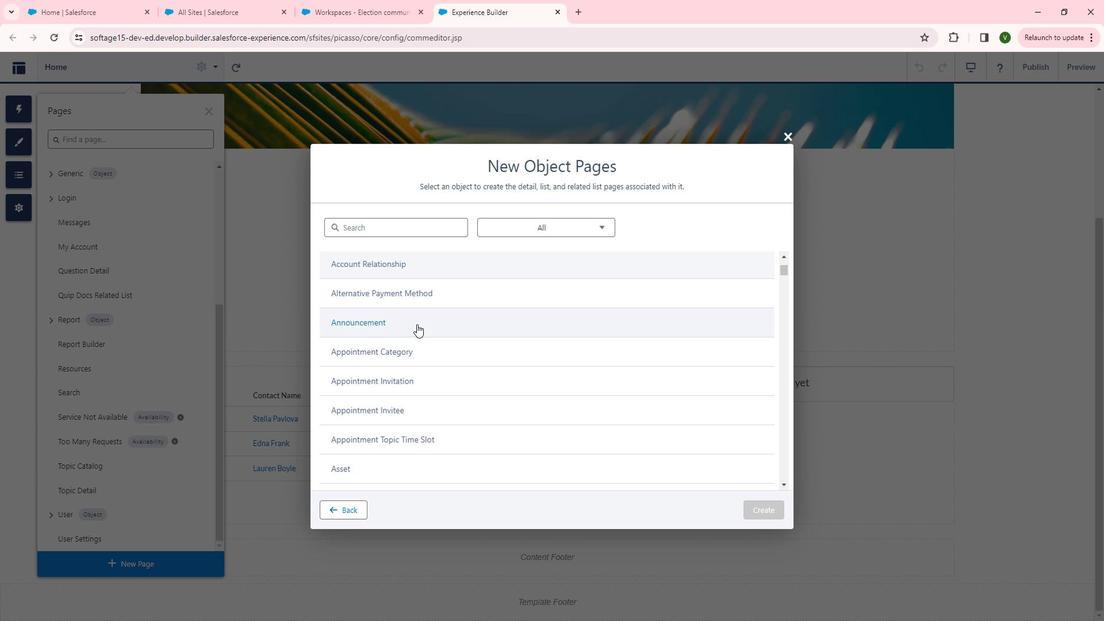 
Action: Mouse scrolled (415, 323) with delta (0, 0)
Screenshot: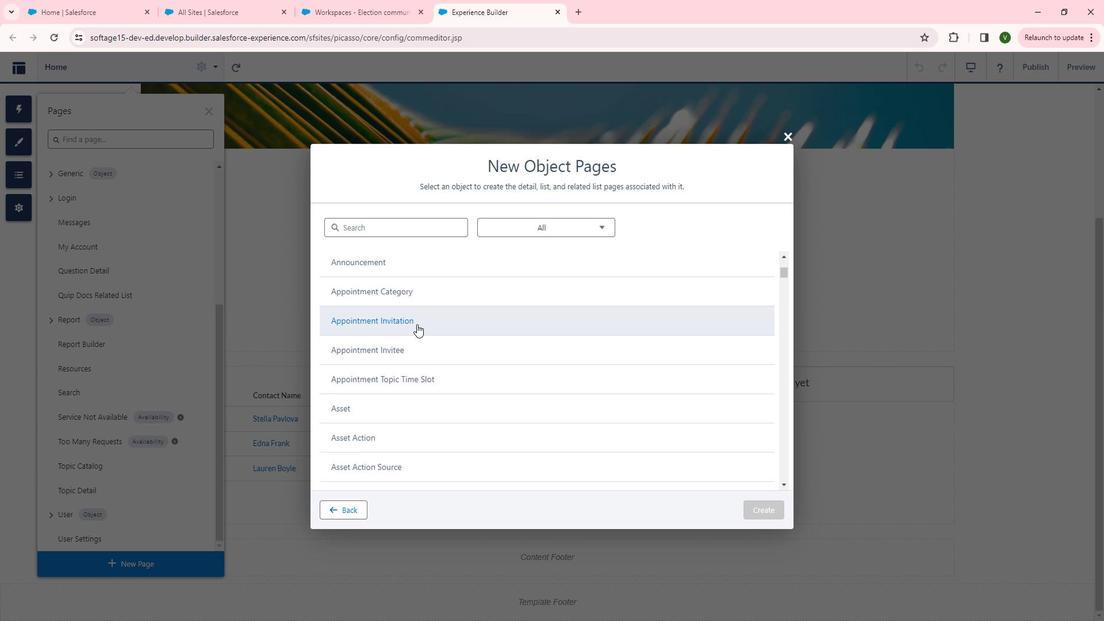 
Action: Mouse scrolled (415, 323) with delta (0, 0)
Screenshot: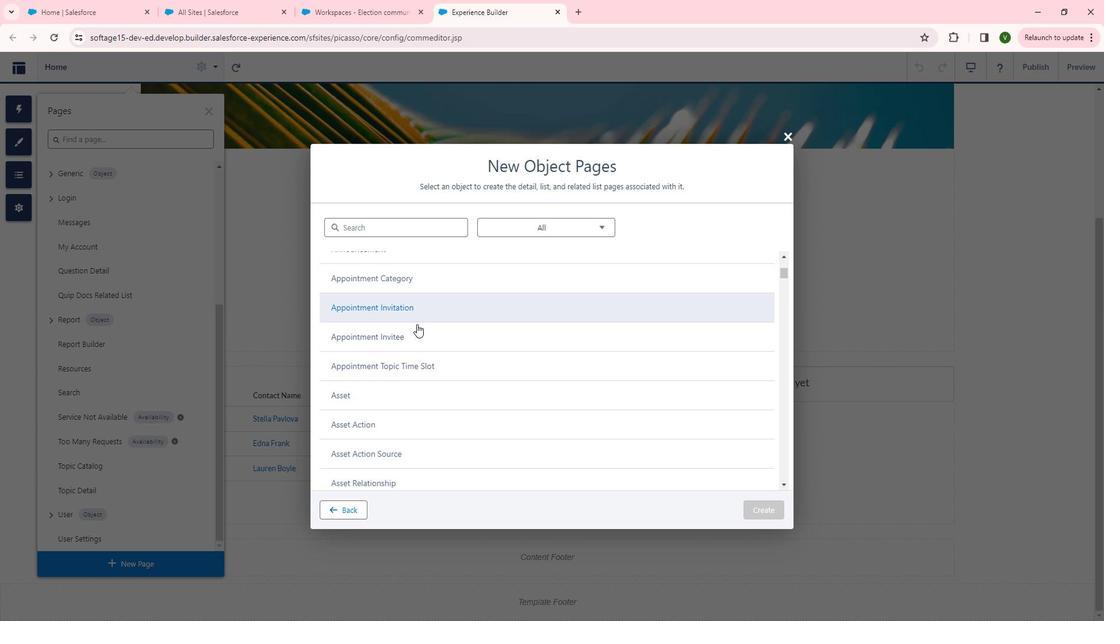 
Action: Mouse moved to (414, 325)
Screenshot: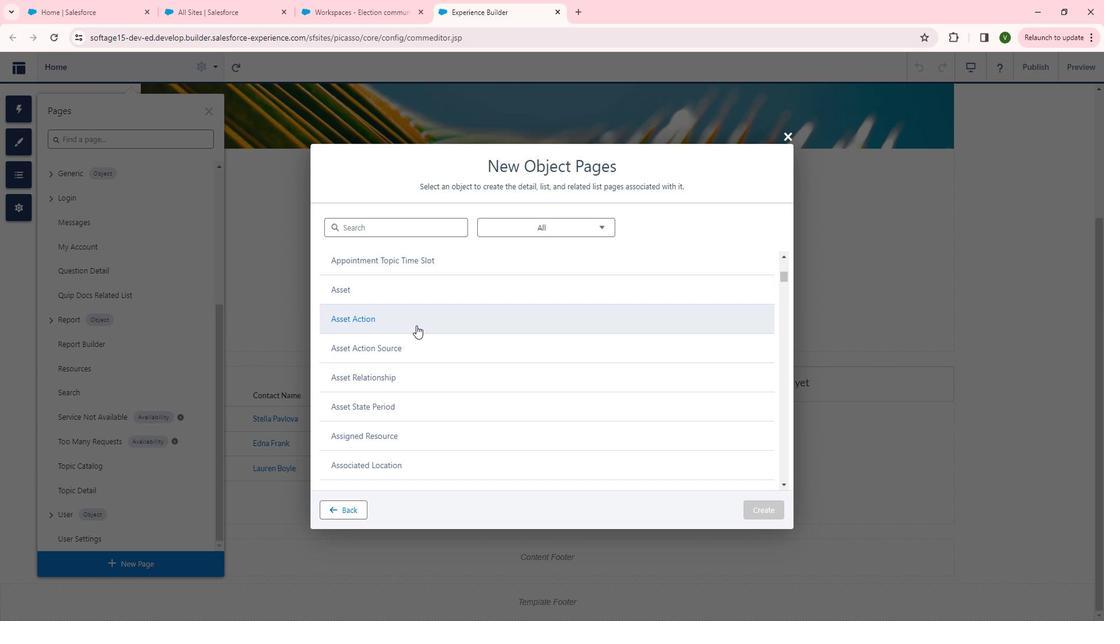 
Action: Mouse scrolled (414, 325) with delta (0, 0)
Screenshot: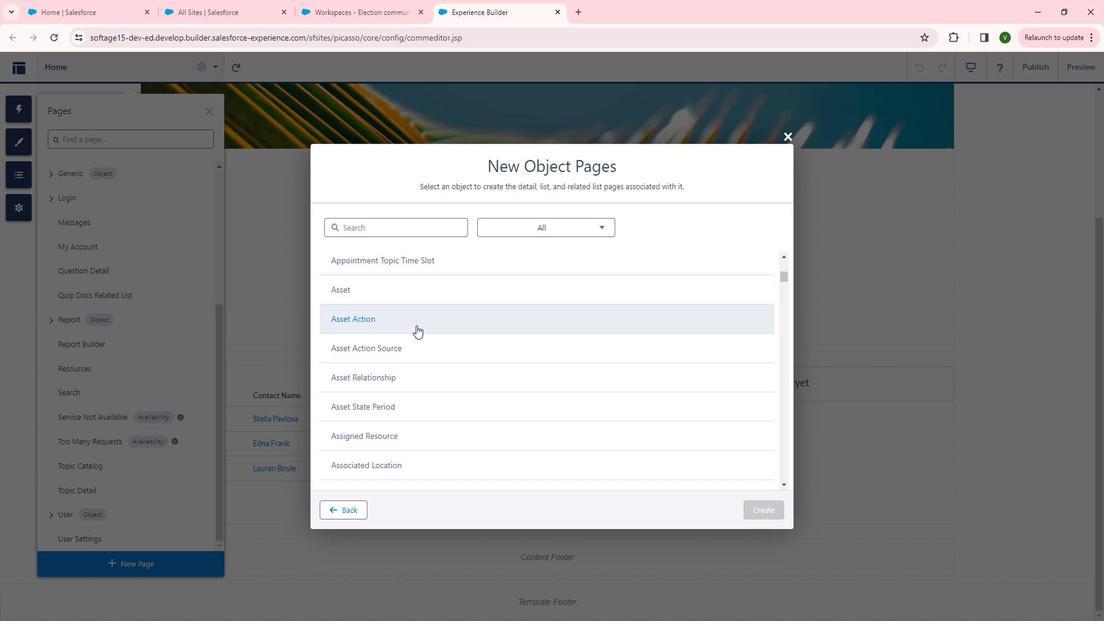 
Action: Mouse scrolled (414, 325) with delta (0, 0)
Screenshot: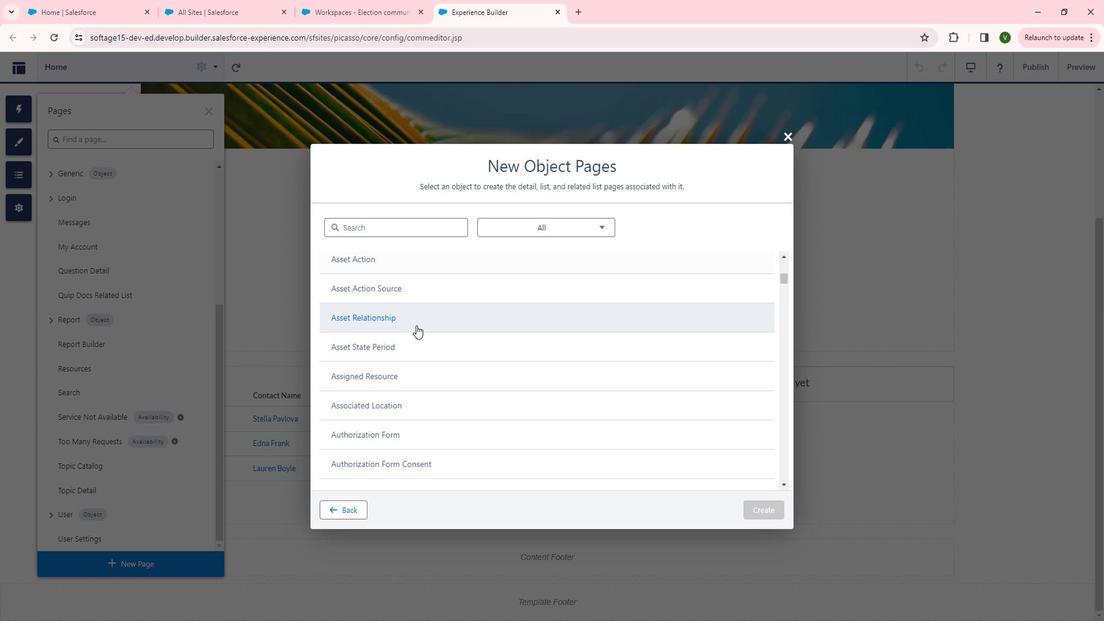 
Action: Mouse scrolled (414, 325) with delta (0, 0)
Screenshot: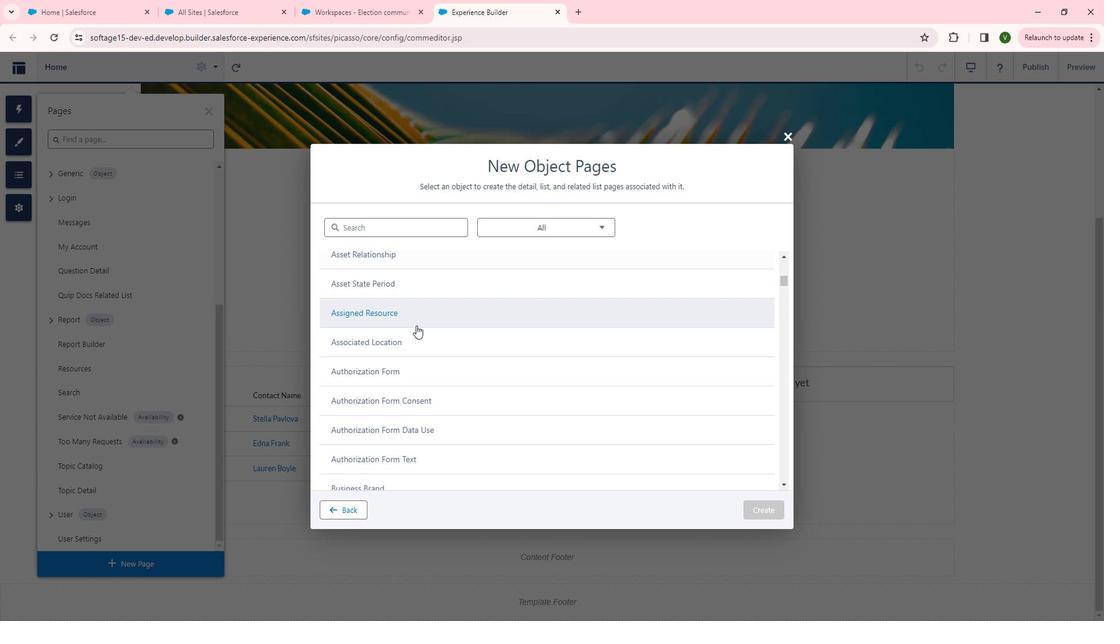
Action: Mouse moved to (414, 325)
Screenshot: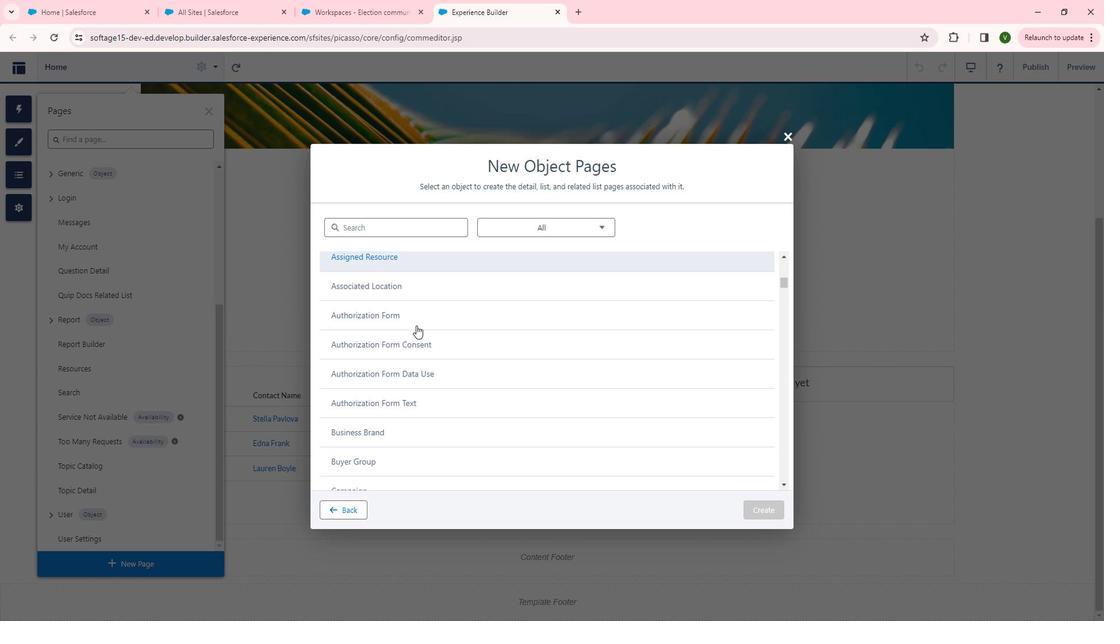 
Action: Mouse scrolled (414, 325) with delta (0, 0)
Screenshot: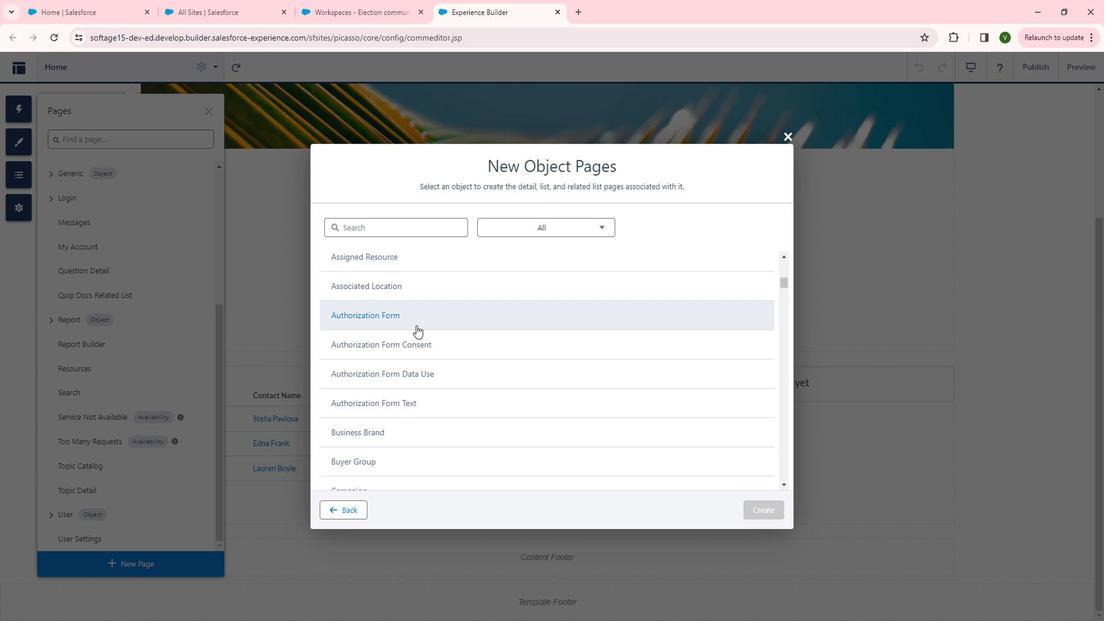 
Action: Mouse scrolled (414, 325) with delta (0, 0)
Screenshot: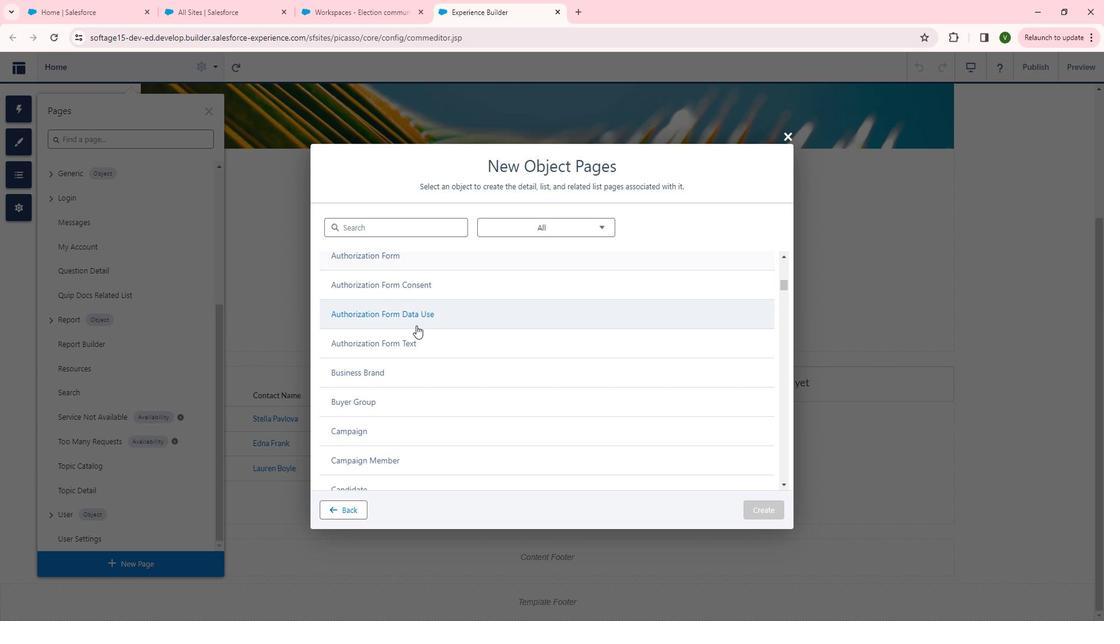 
Action: Mouse scrolled (414, 325) with delta (0, 0)
Screenshot: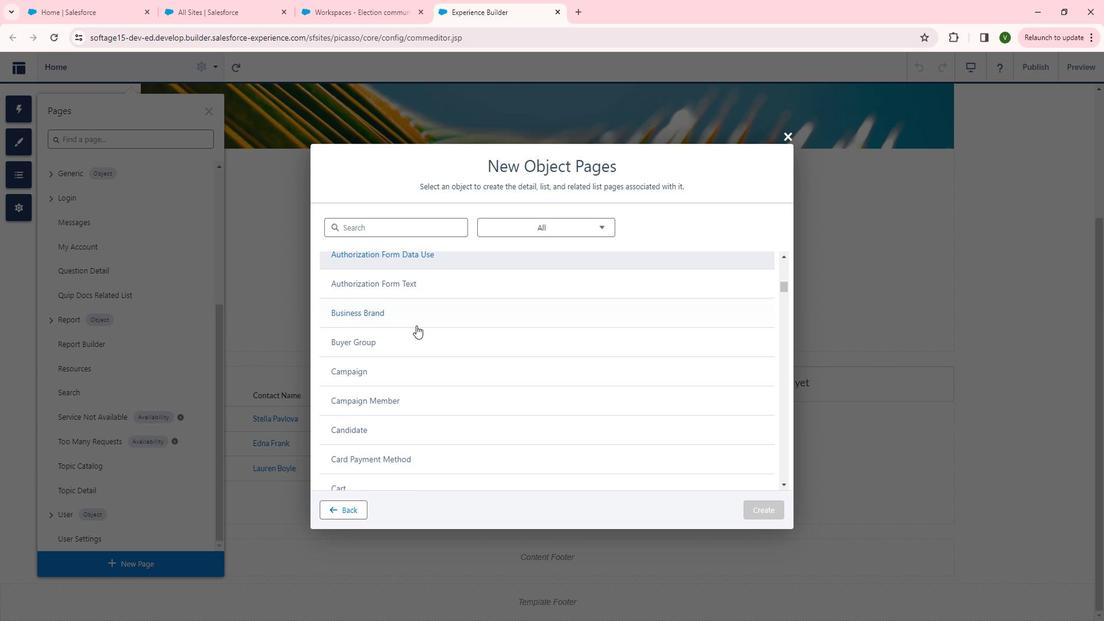 
Action: Mouse moved to (354, 375)
Screenshot: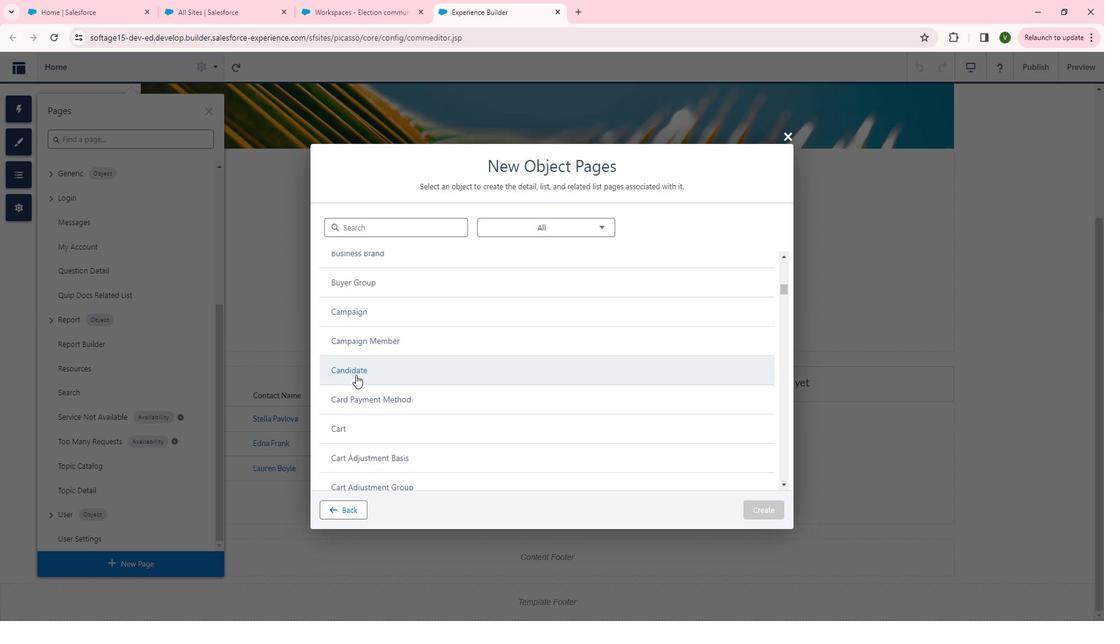 
Action: Mouse pressed left at (354, 375)
Screenshot: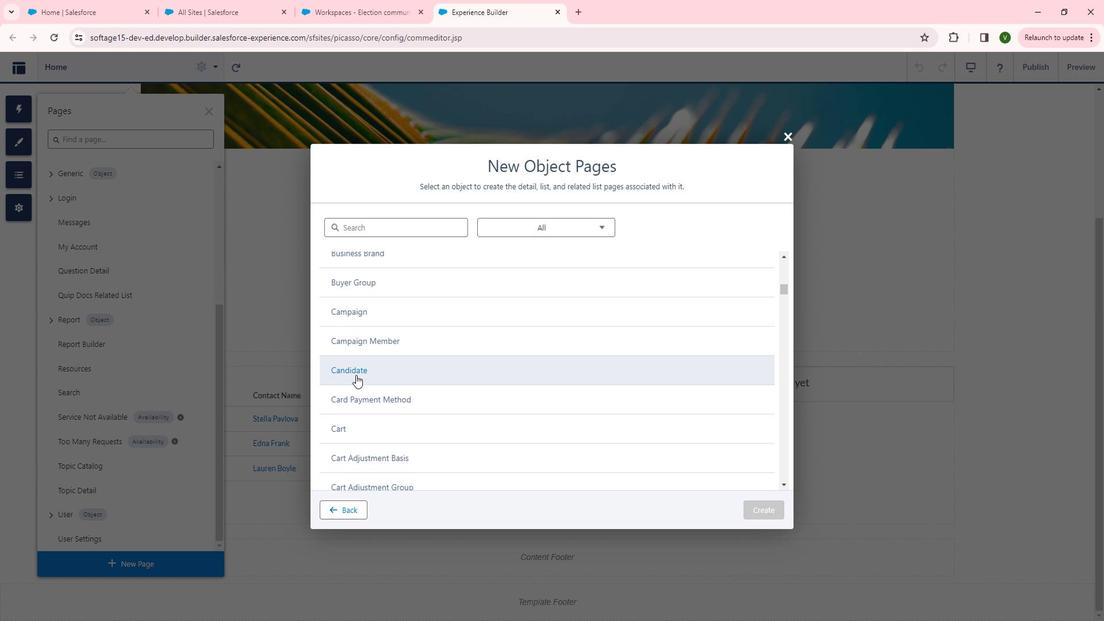 
Action: Mouse moved to (764, 510)
Screenshot: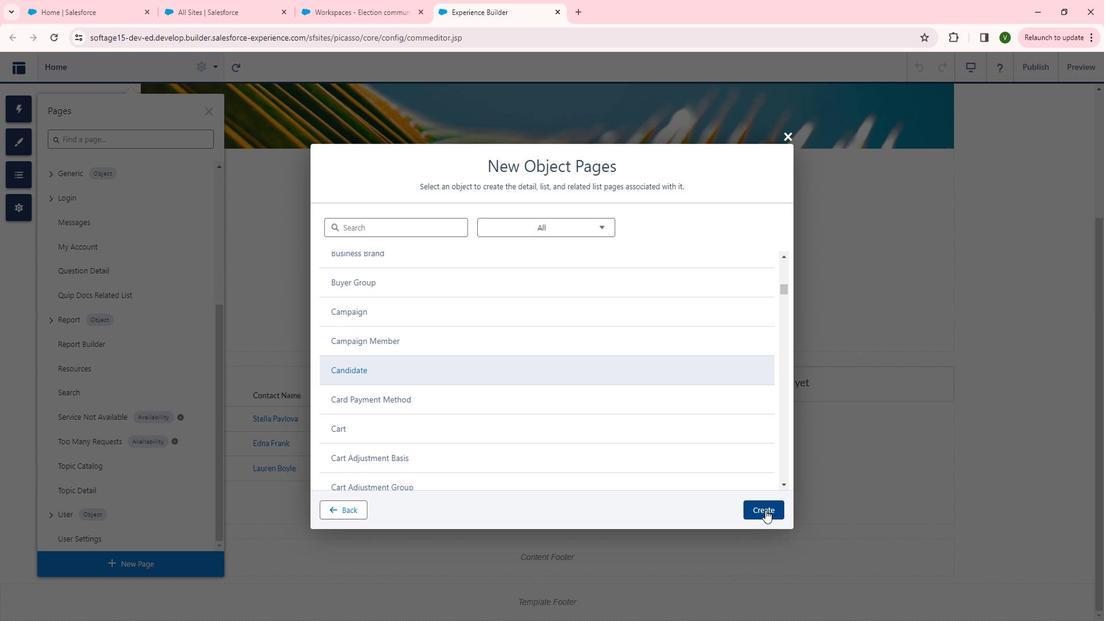
Action: Mouse pressed left at (764, 510)
Screenshot: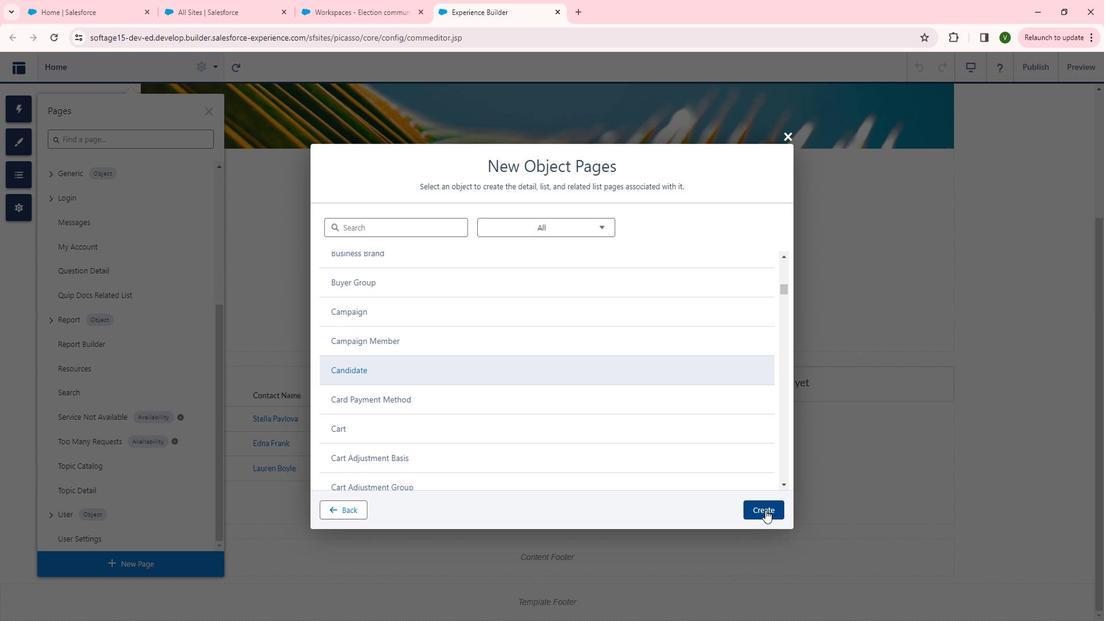 
Action: Mouse moved to (668, 442)
Screenshot: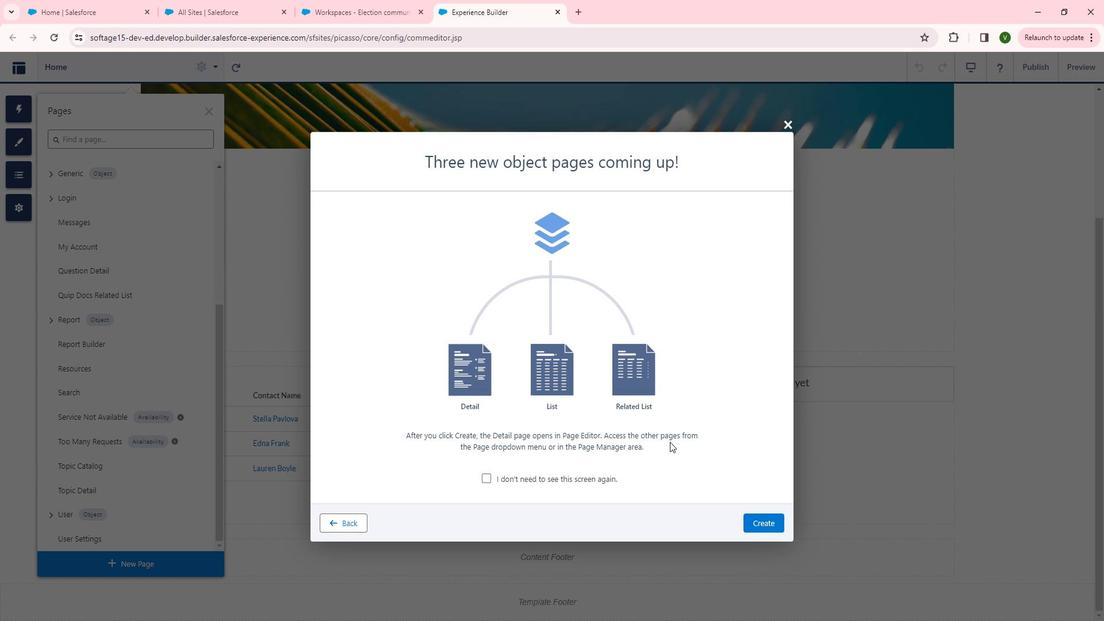 
Action: Mouse pressed left at (668, 442)
Screenshot: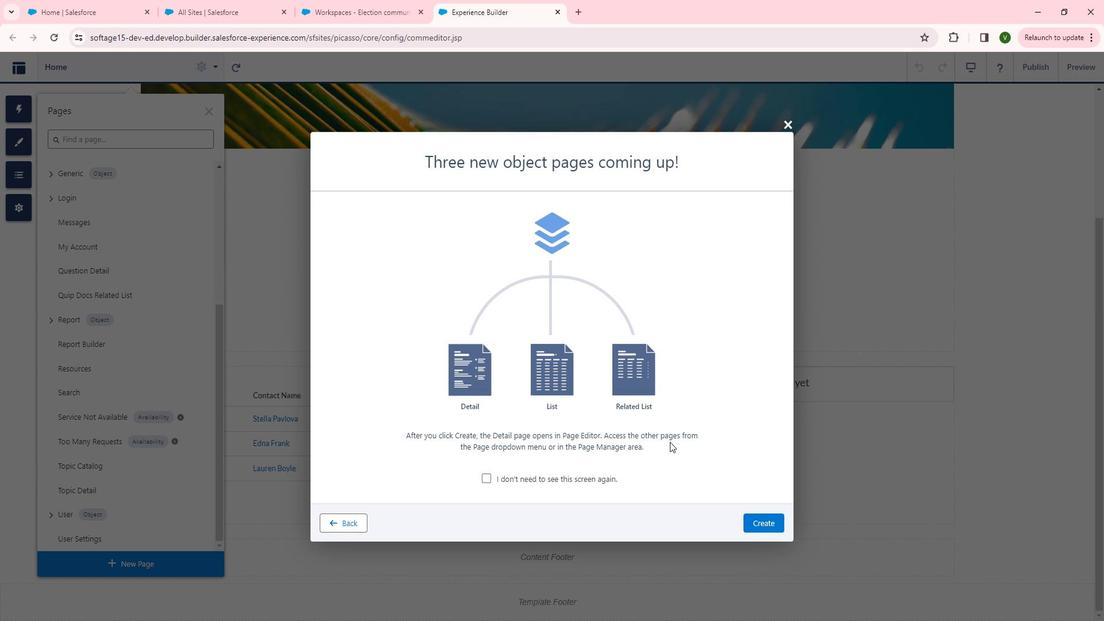 
Action: Mouse moved to (762, 522)
Screenshot: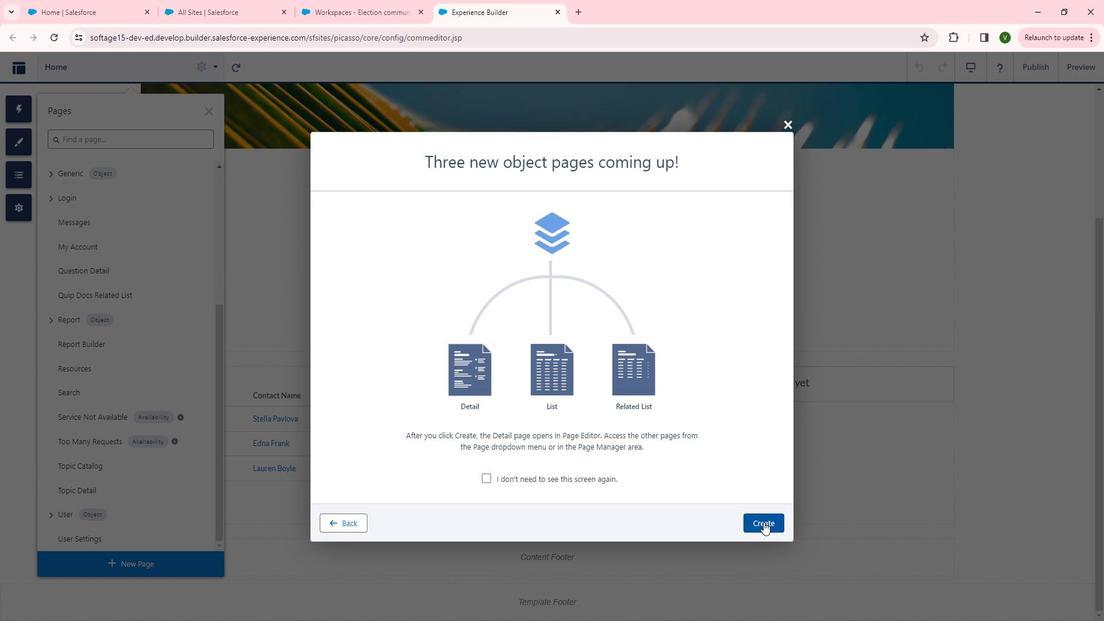 
Action: Mouse pressed left at (762, 522)
Screenshot: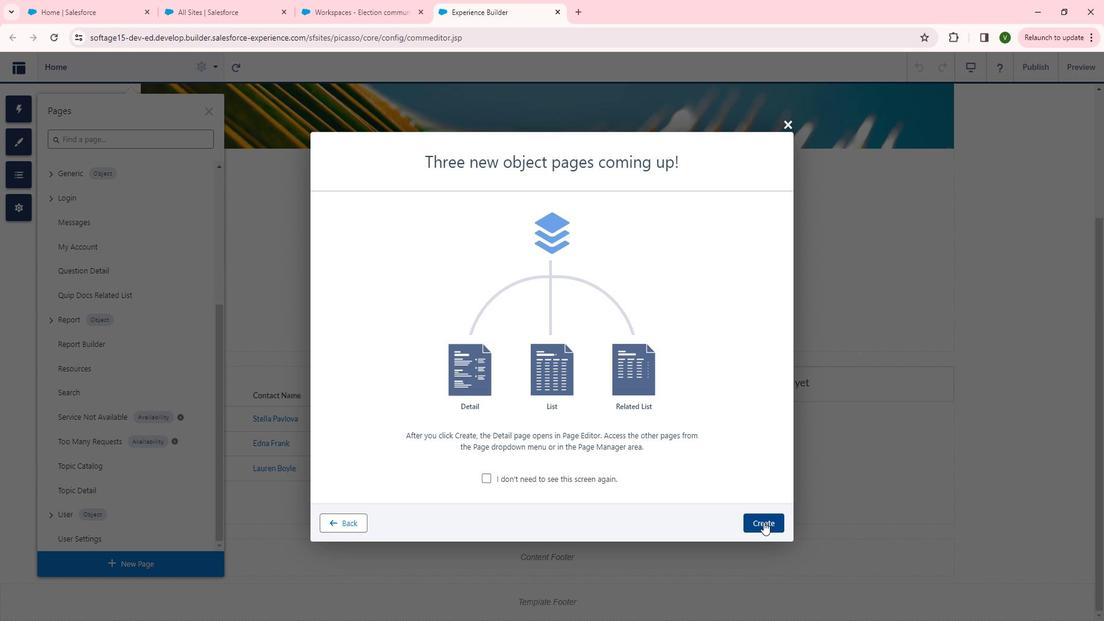 
Action: Mouse moved to (115, 284)
Screenshot: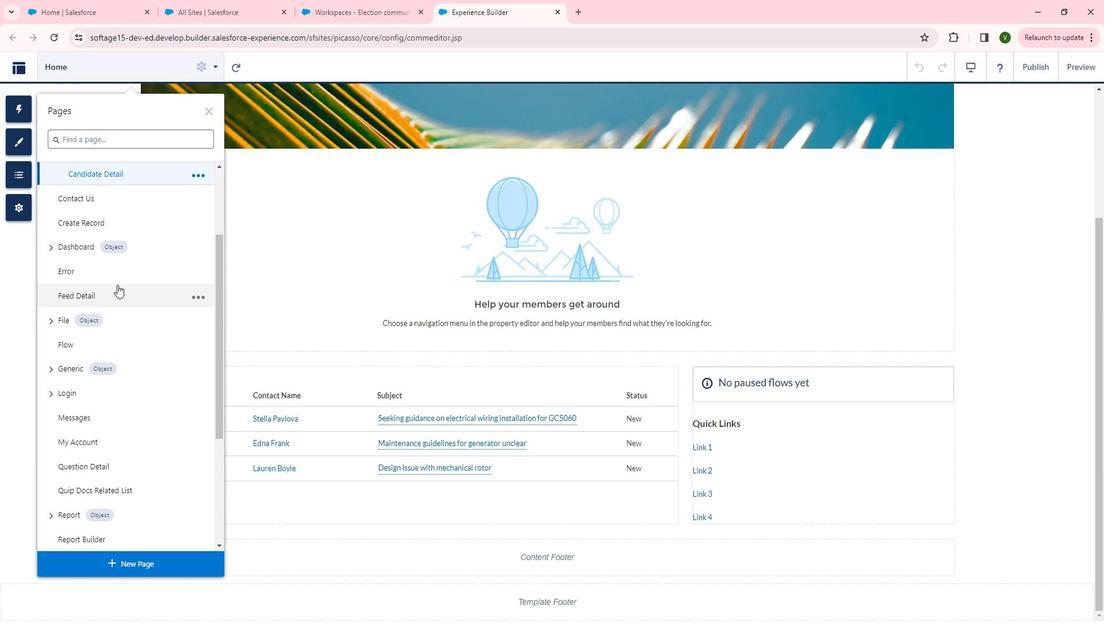 
Action: Mouse scrolled (115, 285) with delta (0, 0)
Screenshot: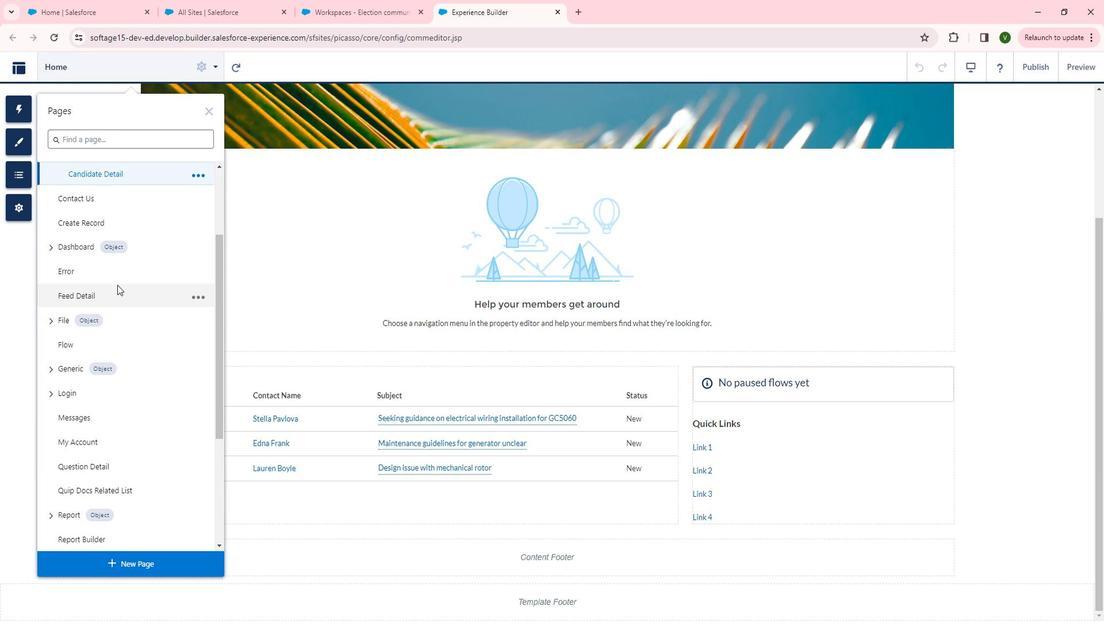 
Action: Mouse moved to (116, 73)
Screenshot: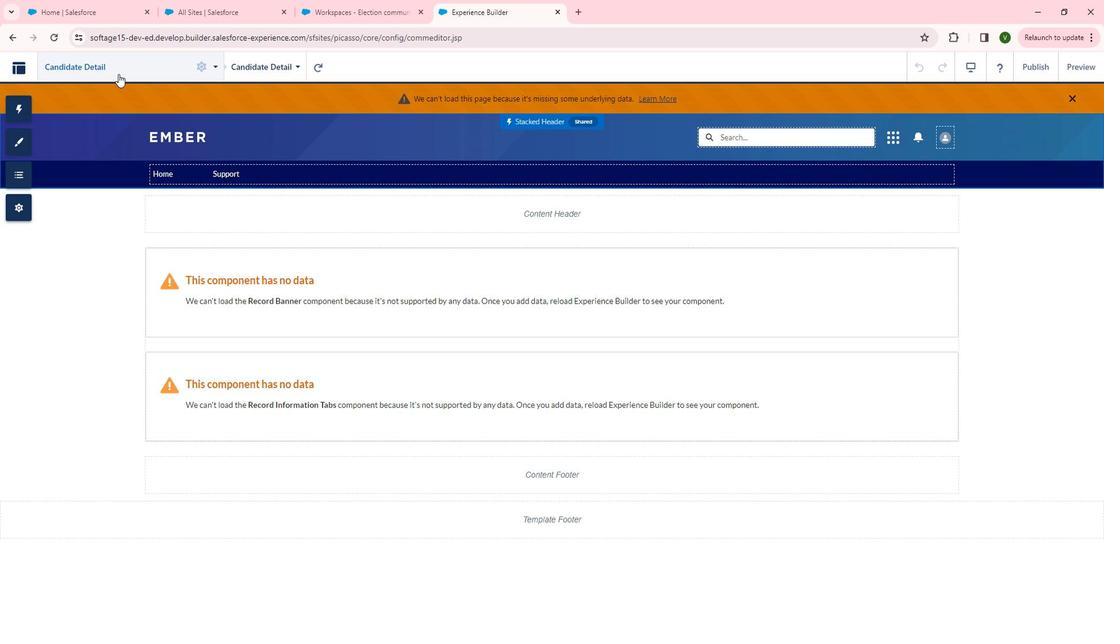 
Action: Mouse pressed left at (116, 73)
Screenshot: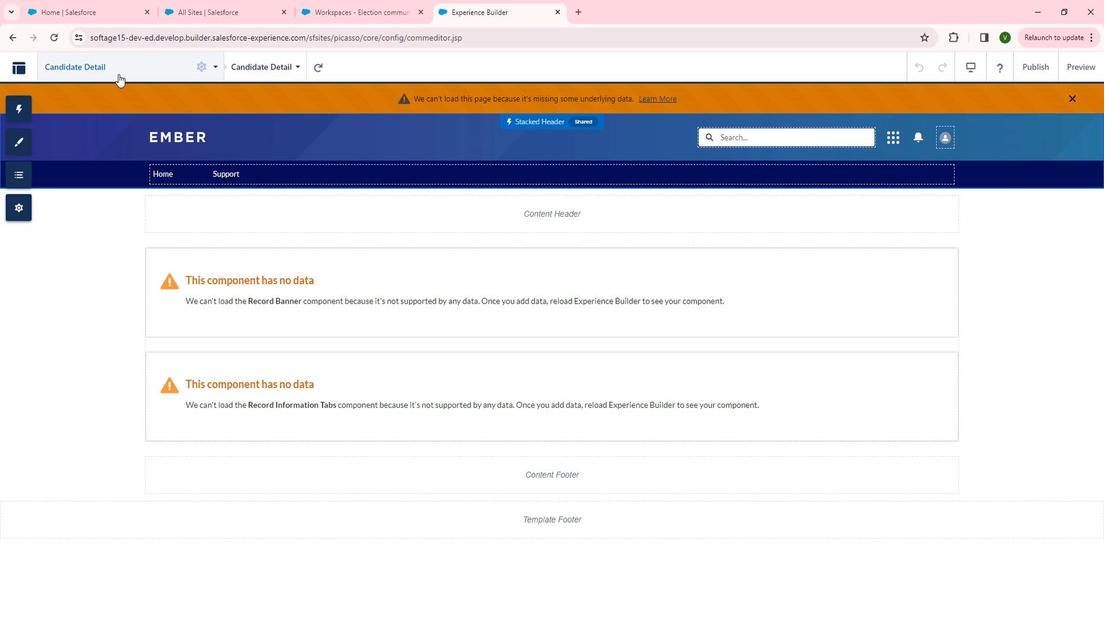 
Action: Mouse moved to (123, 219)
Screenshot: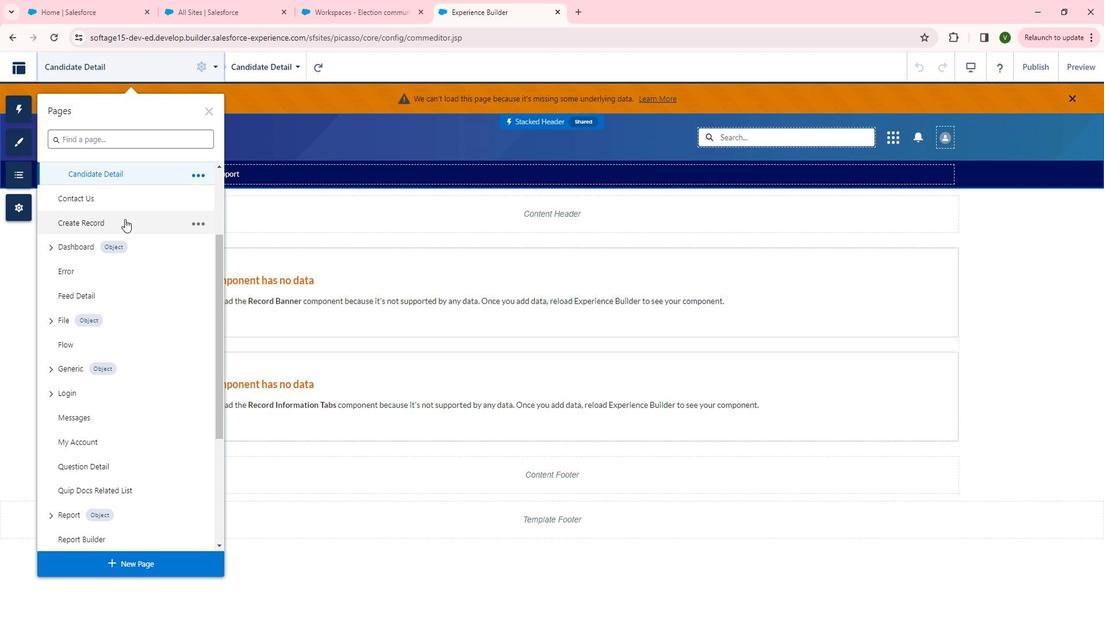 
Action: Mouse scrolled (123, 219) with delta (0, 0)
Screenshot: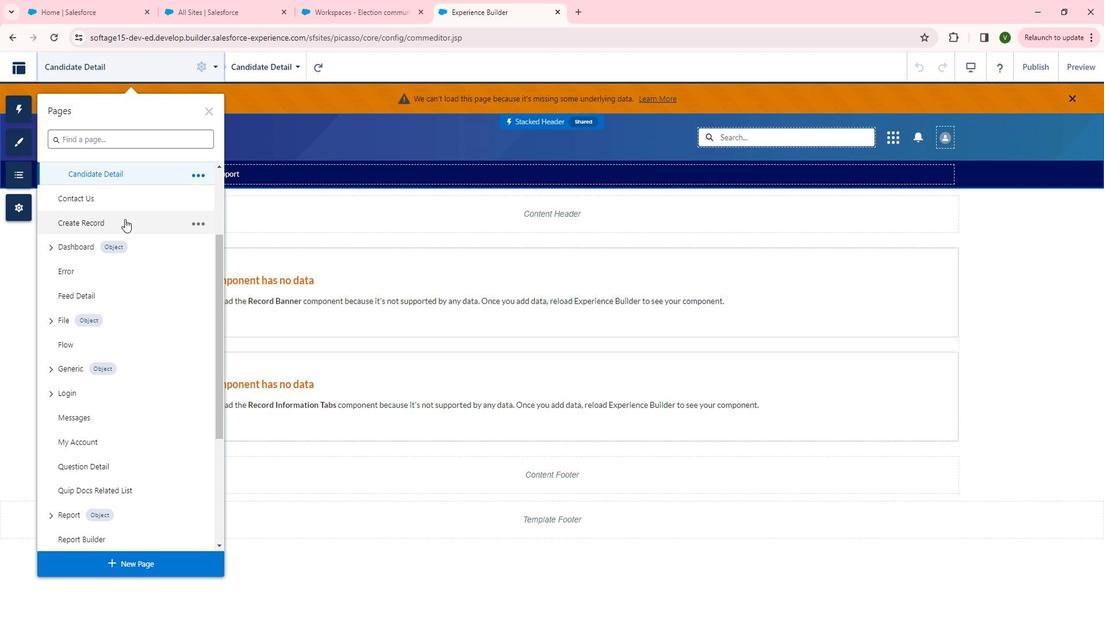 
Action: Mouse moved to (129, 185)
Screenshot: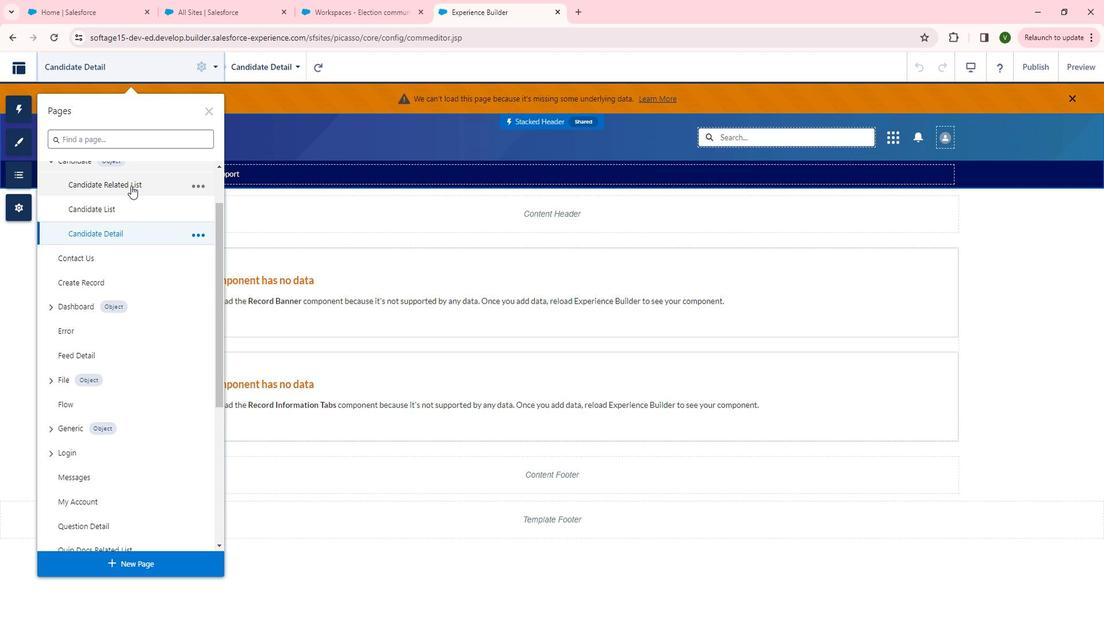 
Action: Mouse pressed left at (129, 185)
Screenshot: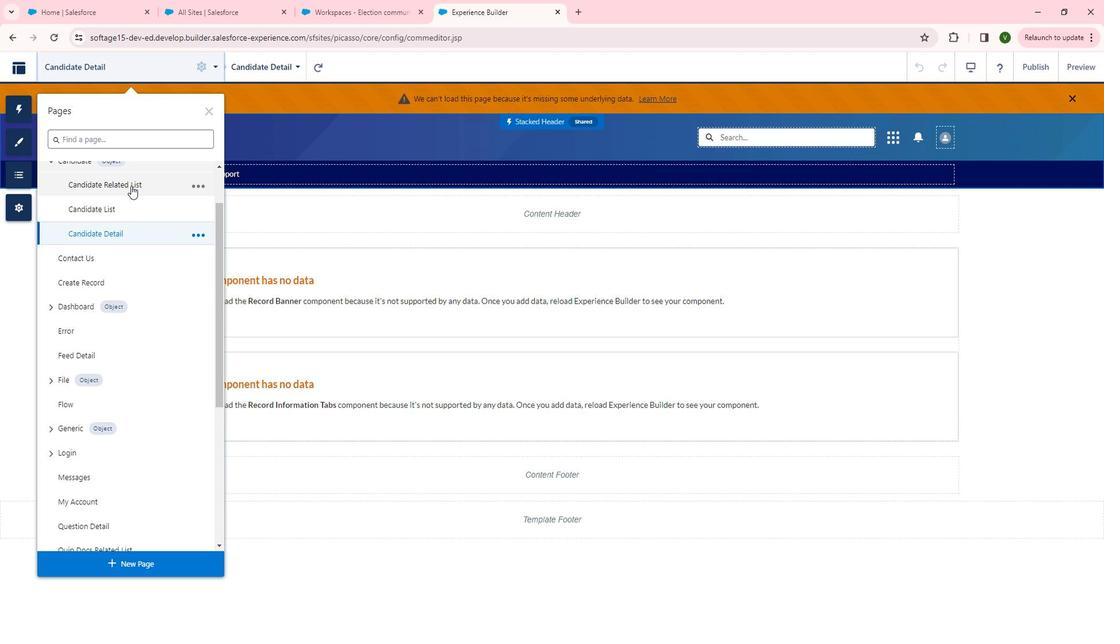 
Action: Mouse moved to (139, 254)
Screenshot: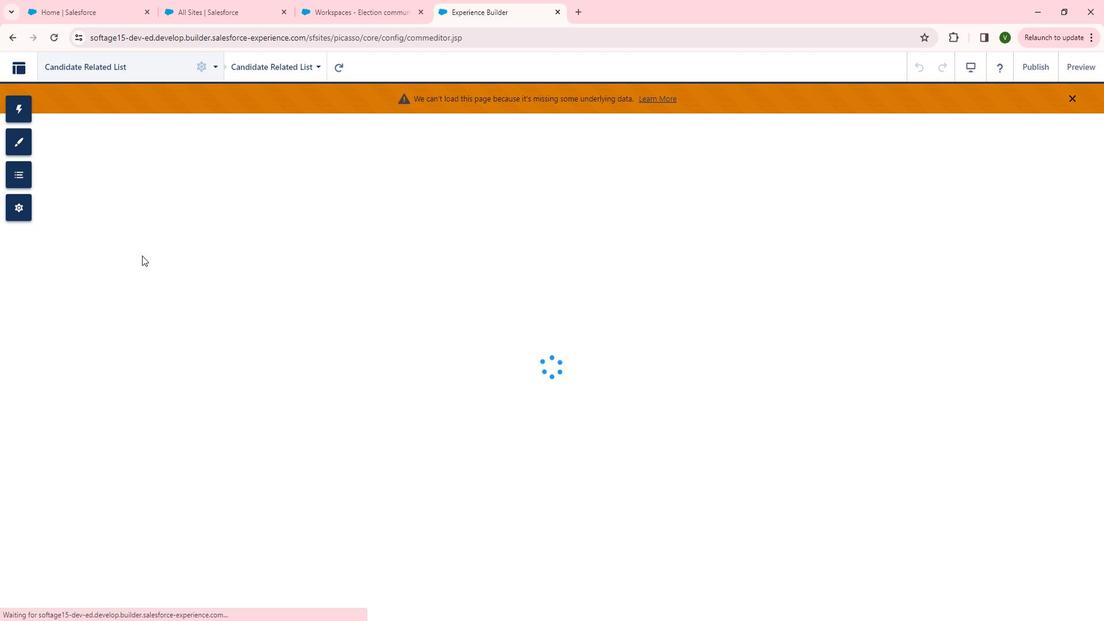 
Action: Mouse scrolled (139, 255) with delta (0, 0)
Screenshot: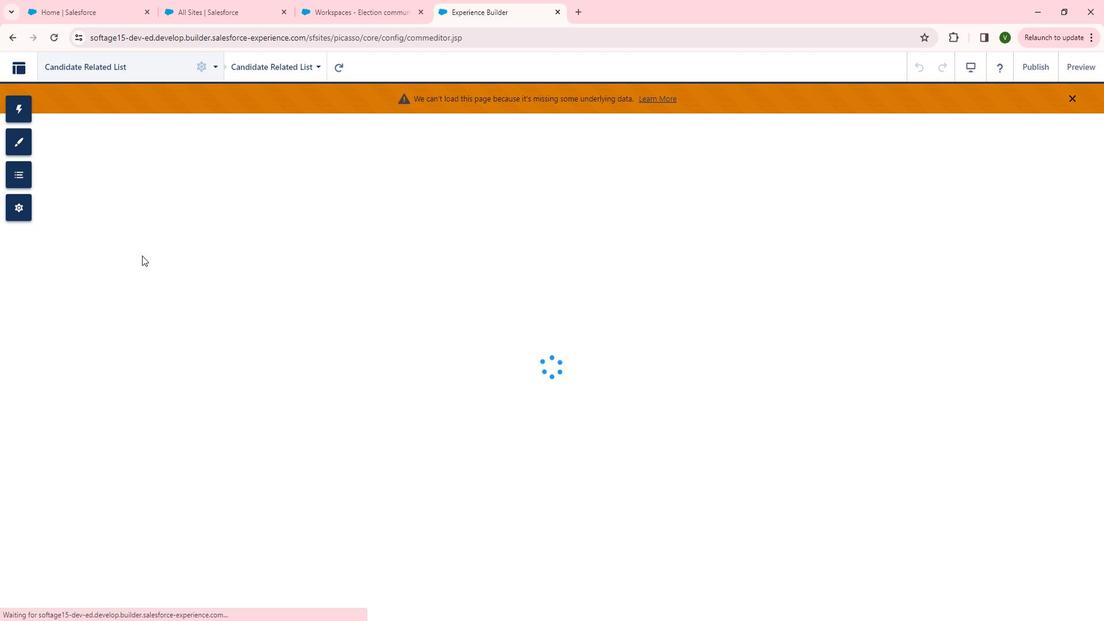 
Action: Mouse moved to (105, 69)
Screenshot: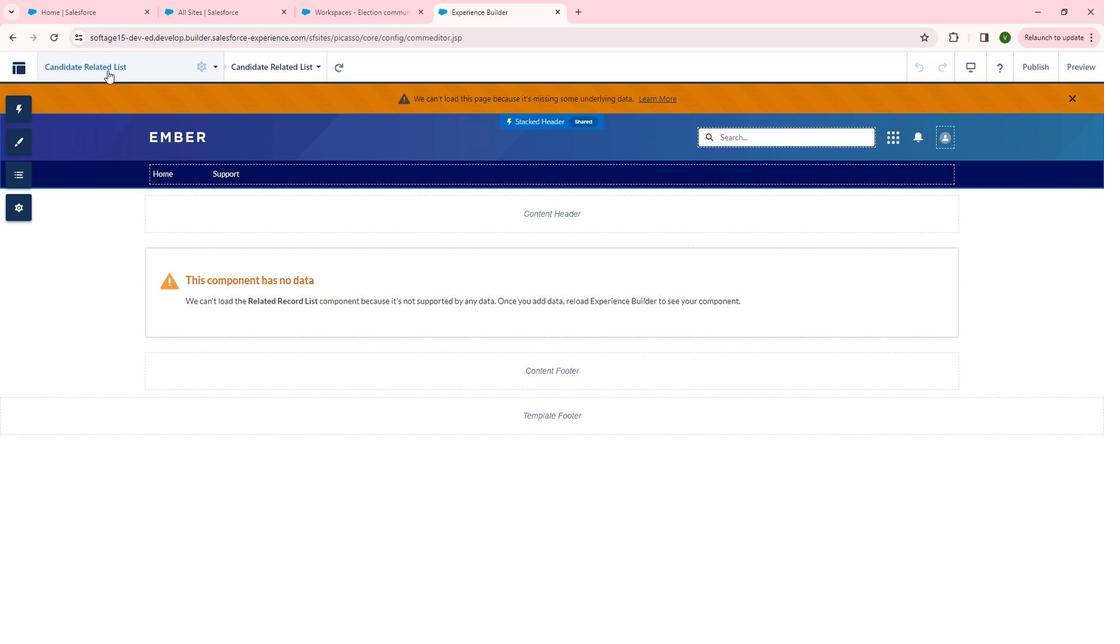 
Action: Mouse pressed left at (105, 69)
Screenshot: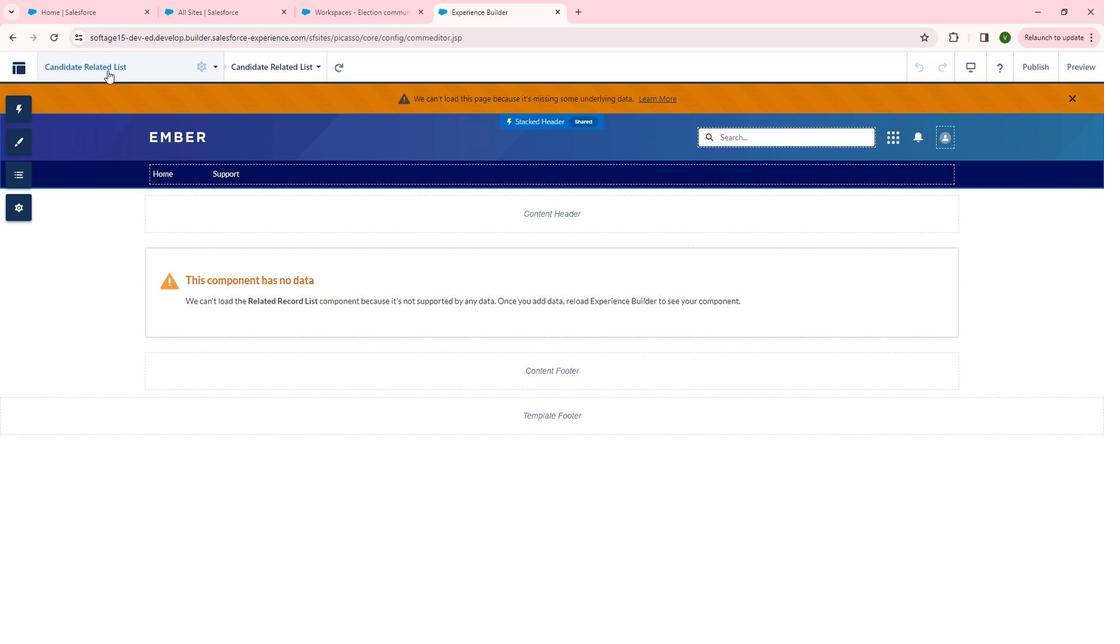 
Action: Mouse moved to (93, 219)
Screenshot: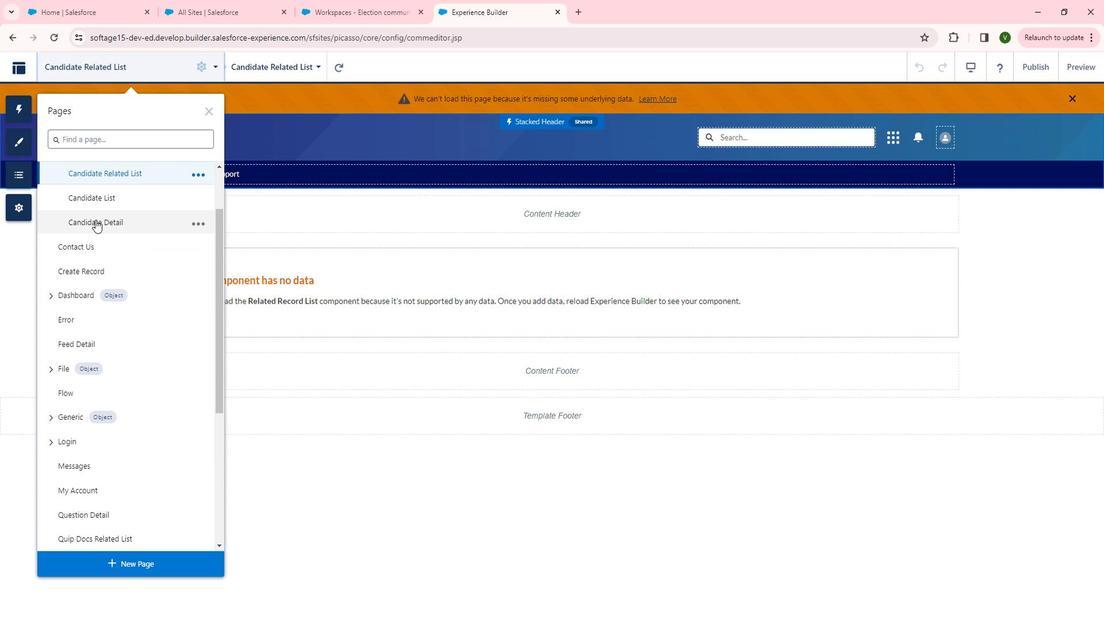 
Action: Mouse scrolled (93, 220) with delta (0, 0)
Screenshot: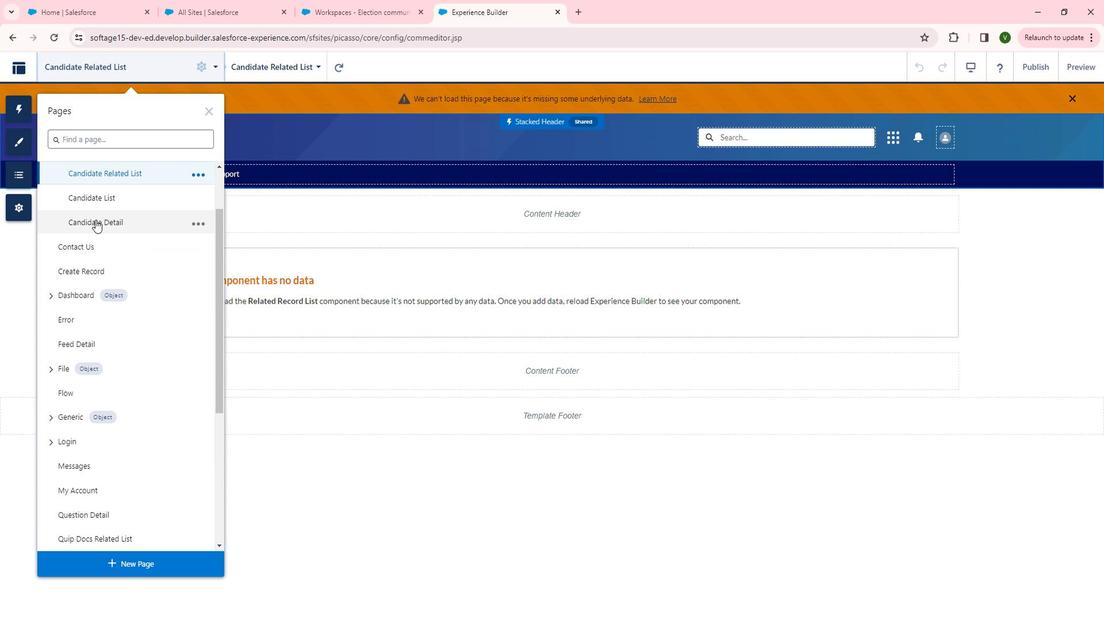 
Action: Mouse moved to (47, 207)
Screenshot: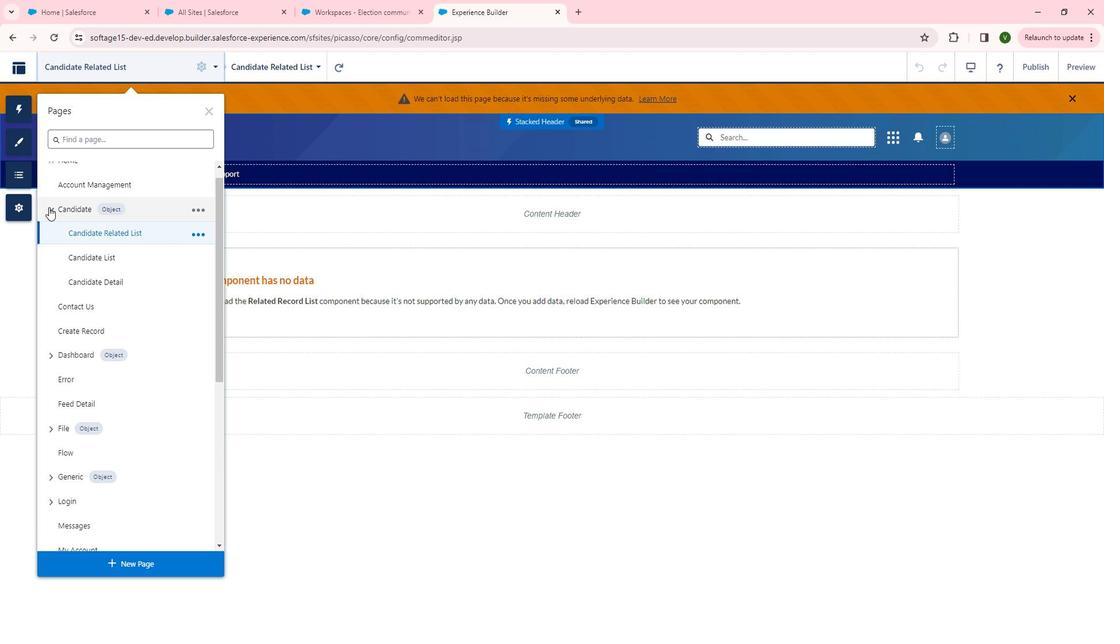 
Action: Mouse pressed left at (47, 207)
Screenshot: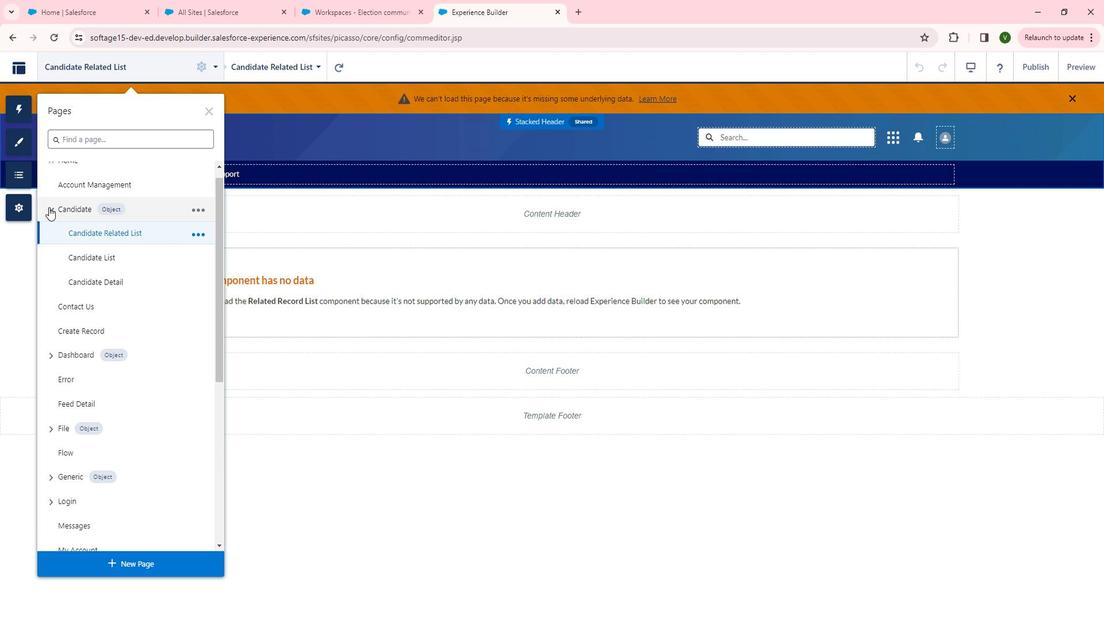 
Action: Mouse moved to (99, 560)
Screenshot: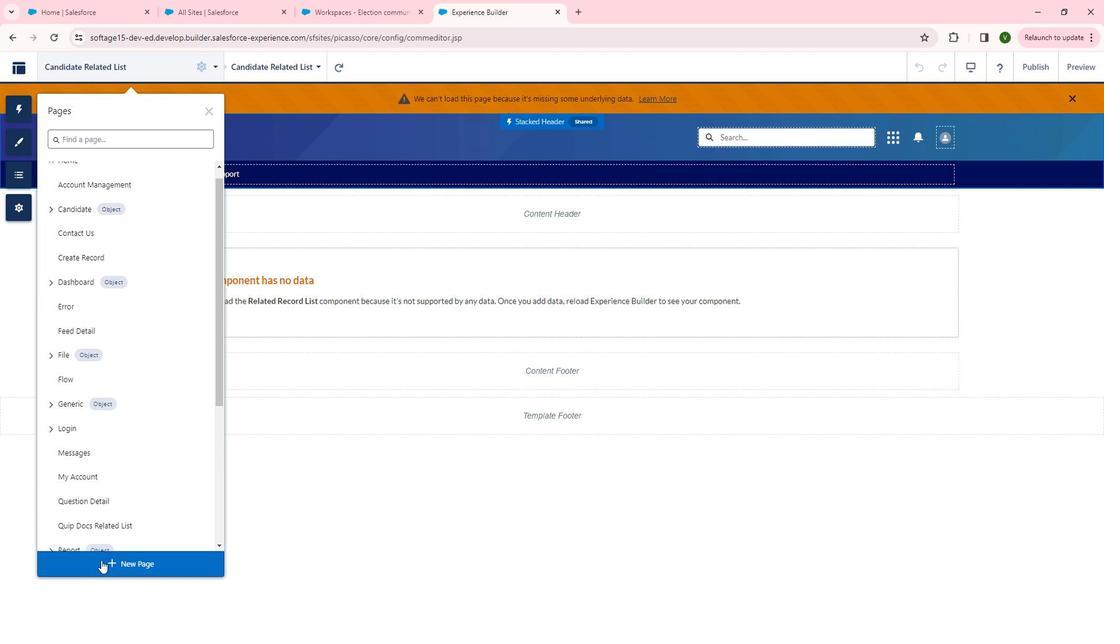 
Action: Mouse pressed left at (99, 560)
Screenshot: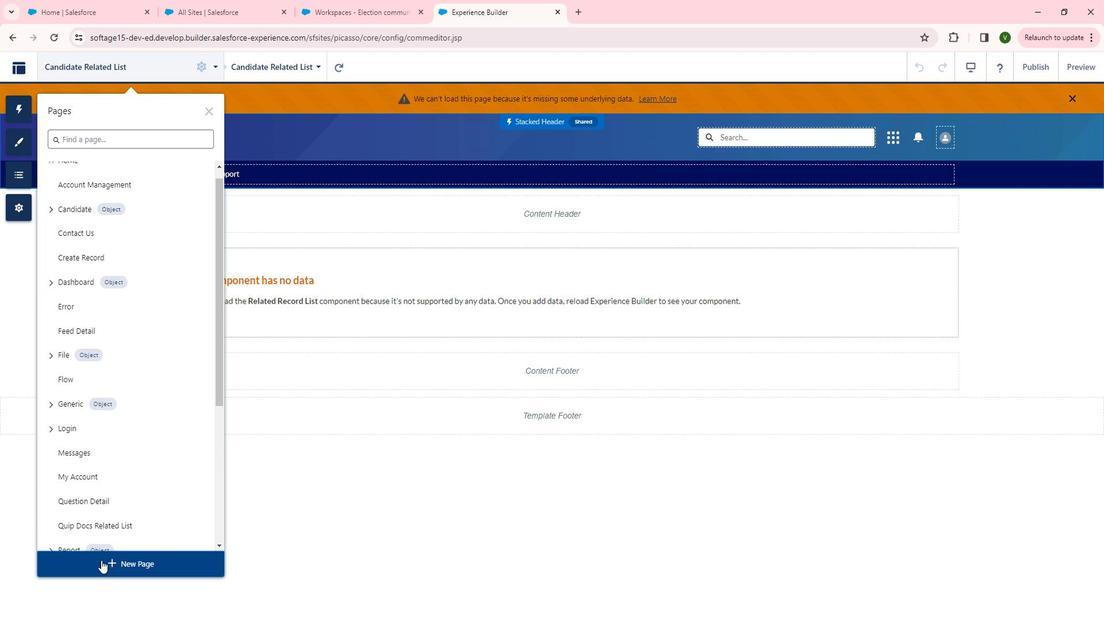 
Action: Mouse moved to (407, 343)
Screenshot: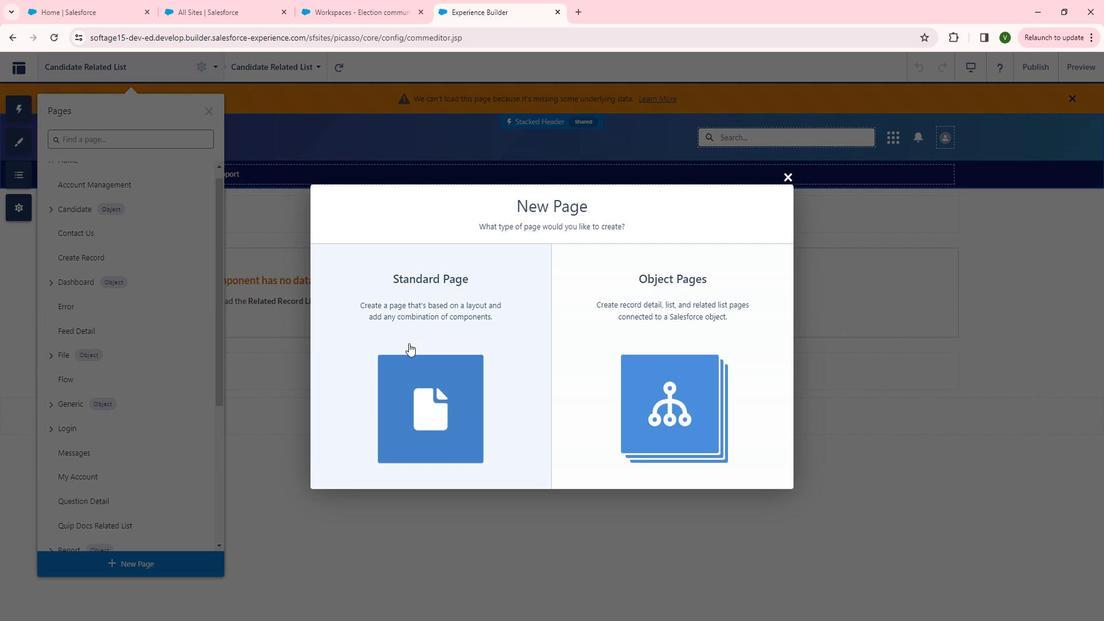 
Action: Mouse pressed left at (407, 343)
Screenshot: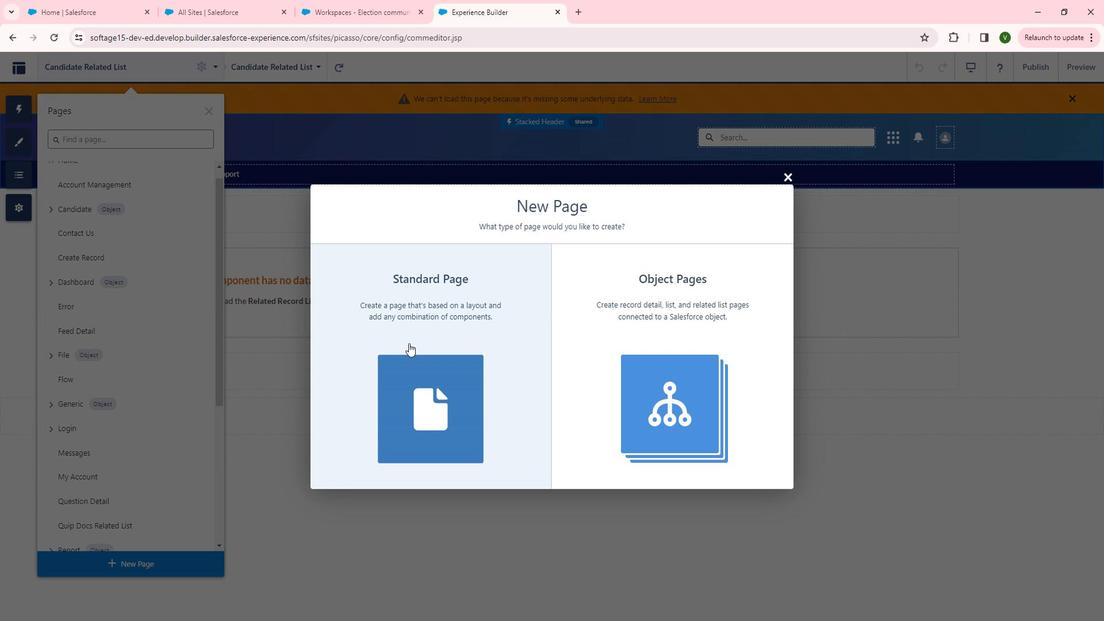 
Action: Mouse moved to (384, 354)
Screenshot: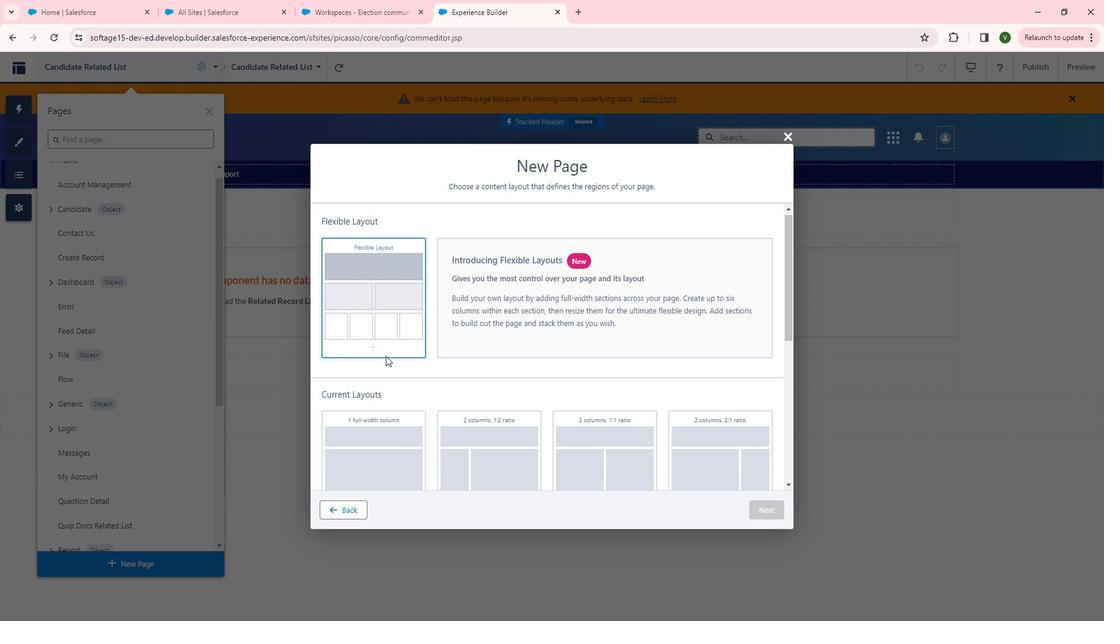 
Action: Mouse scrolled (384, 354) with delta (0, 0)
Screenshot: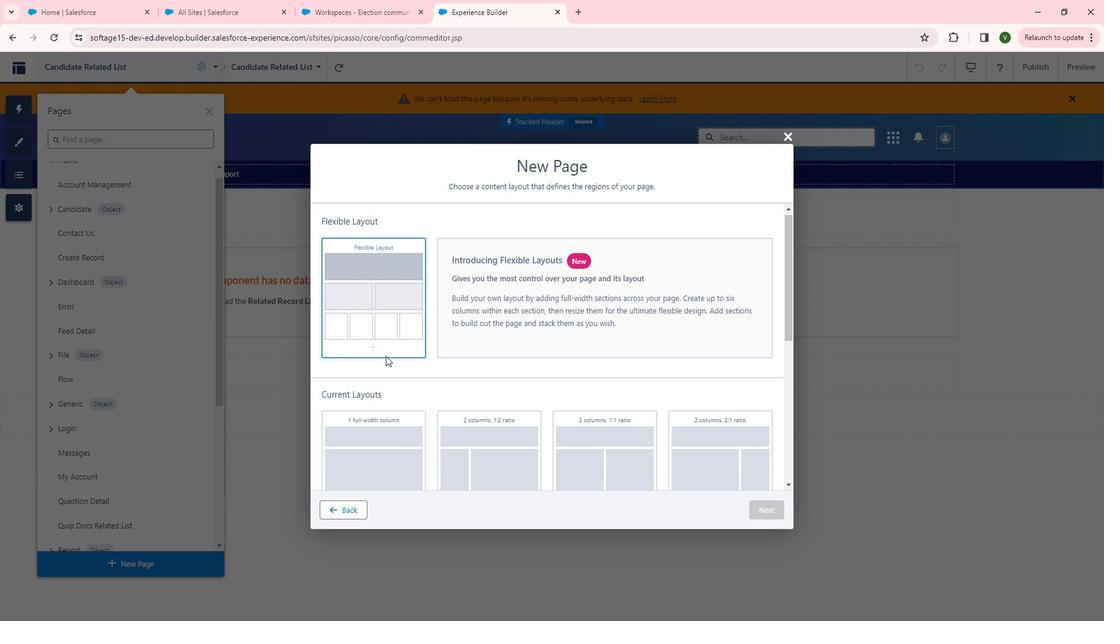 
Action: Mouse moved to (375, 394)
Screenshot: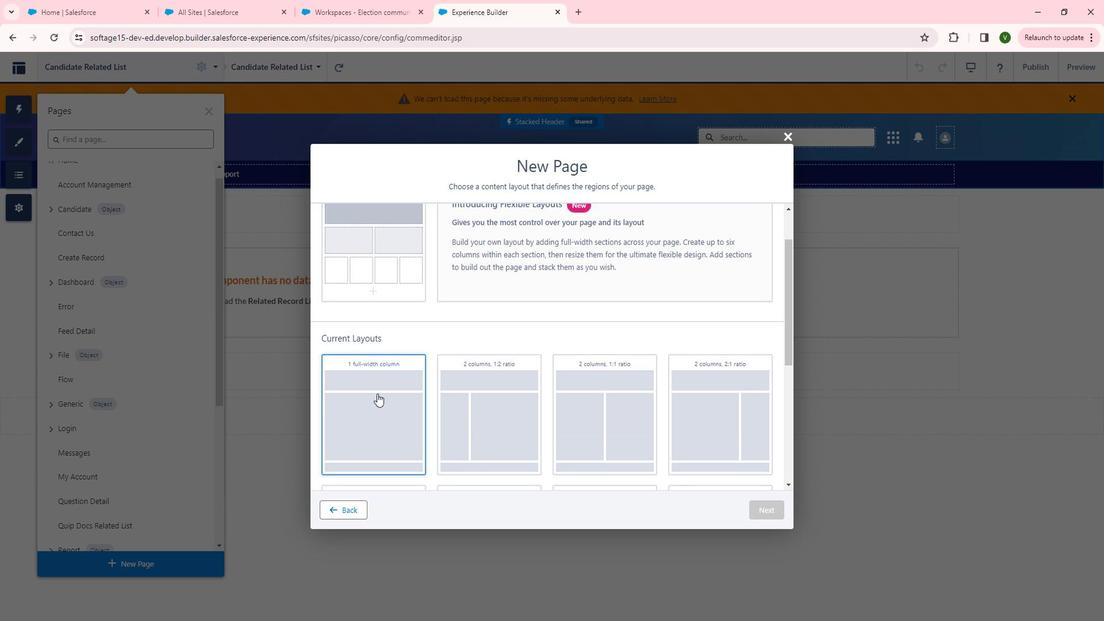 
Action: Mouse pressed left at (375, 394)
Screenshot: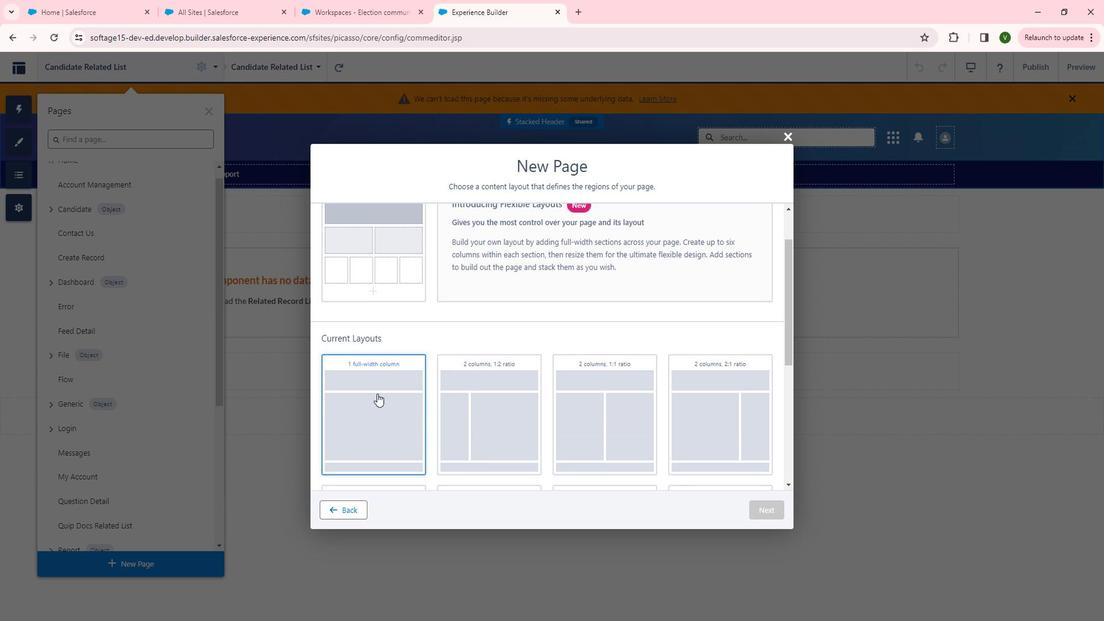 
Action: Mouse moved to (772, 509)
Screenshot: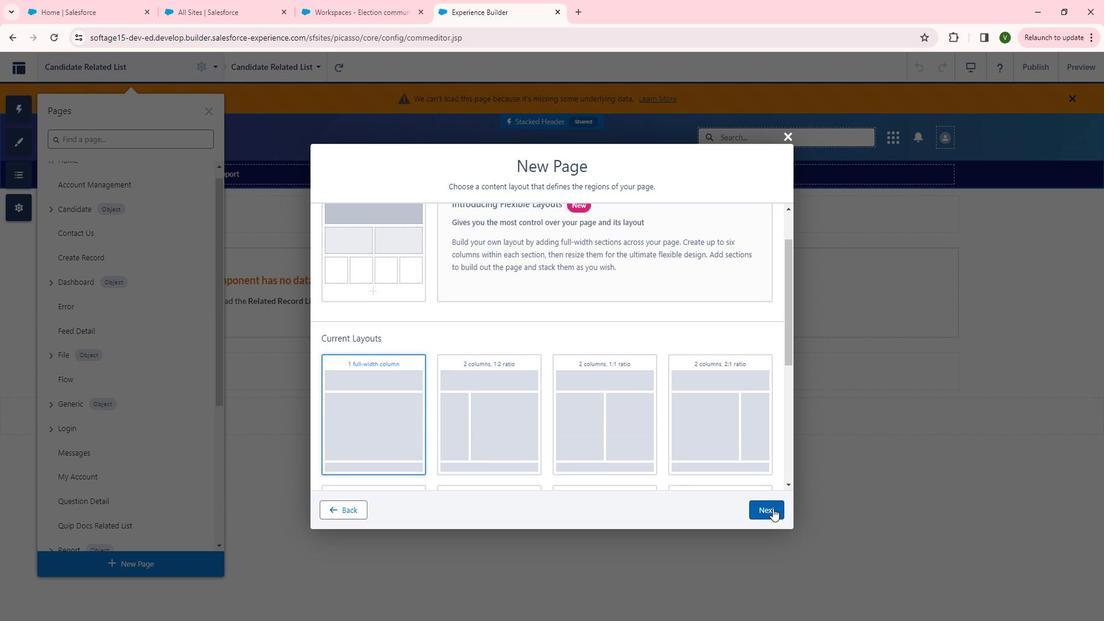 
Action: Mouse pressed left at (772, 509)
Screenshot: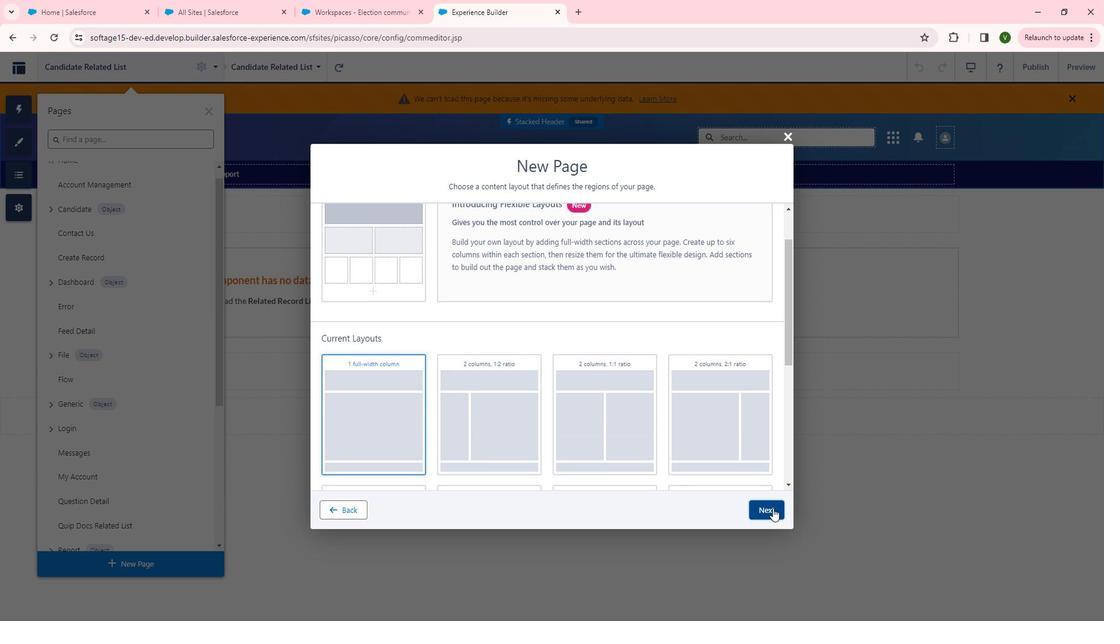 
Action: Mouse moved to (491, 296)
Screenshot: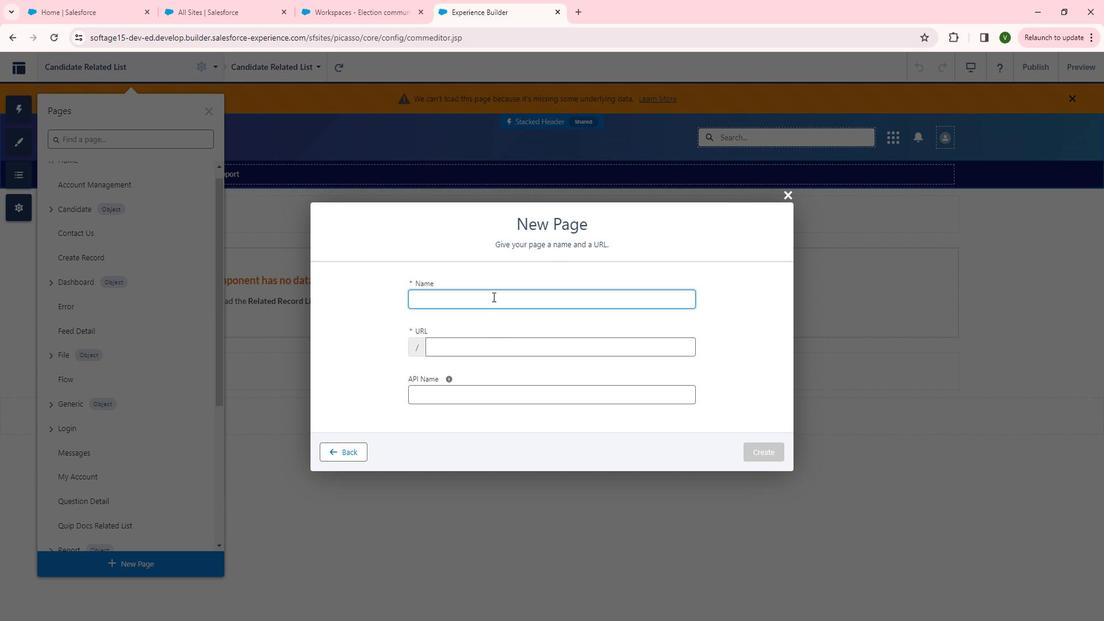 
Action: Mouse pressed left at (491, 296)
Screenshot: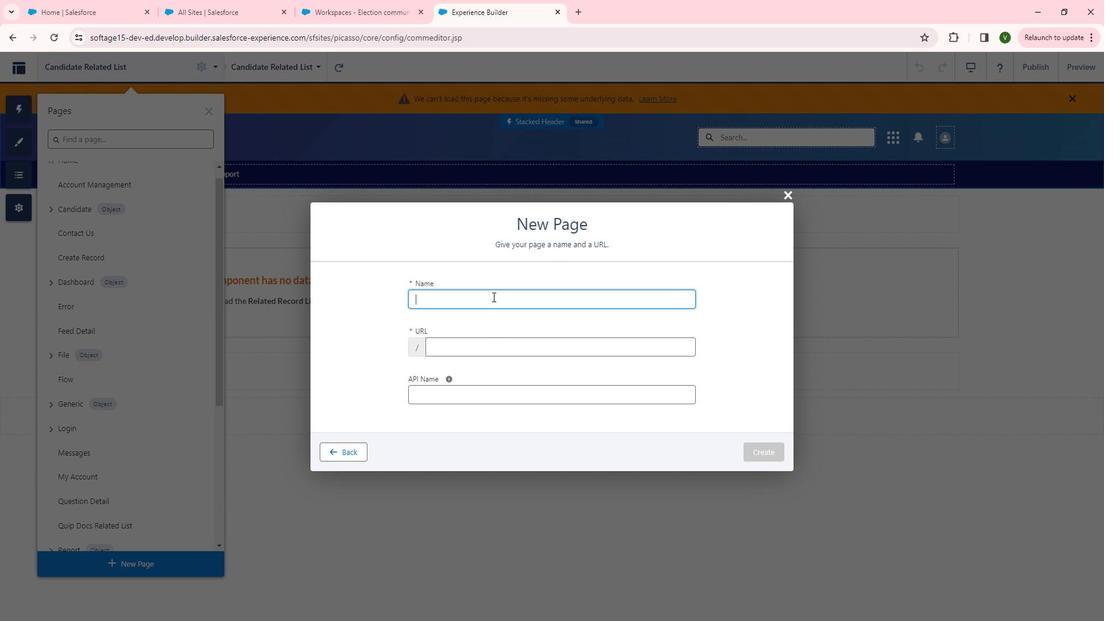 
Action: Key pressed <Key.shift>Candidate
Screenshot: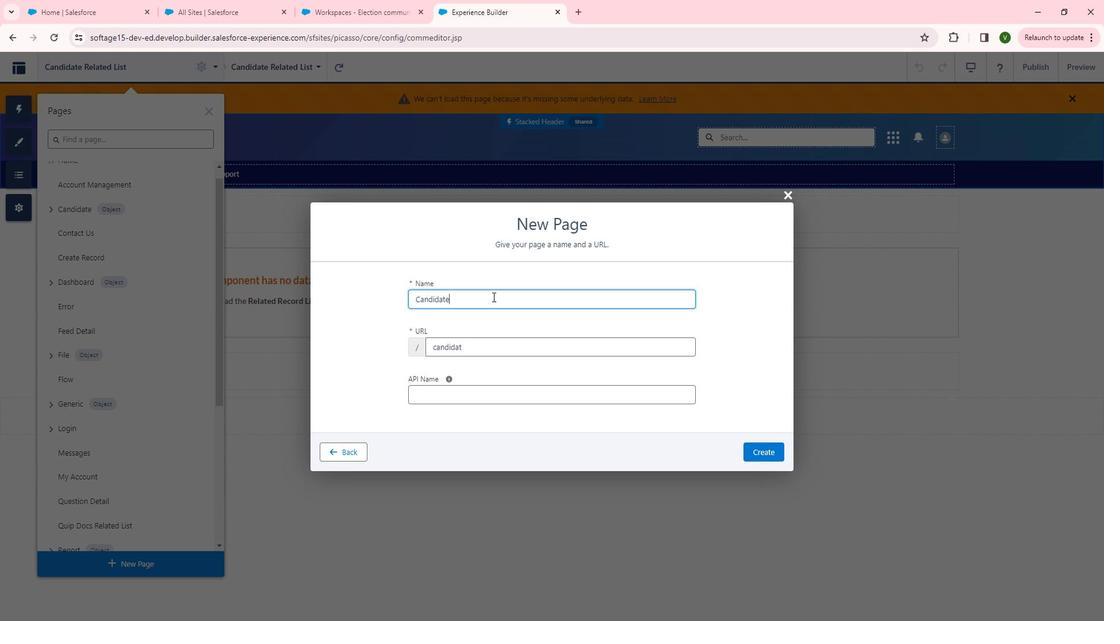 
Action: Mouse moved to (506, 322)
Screenshot: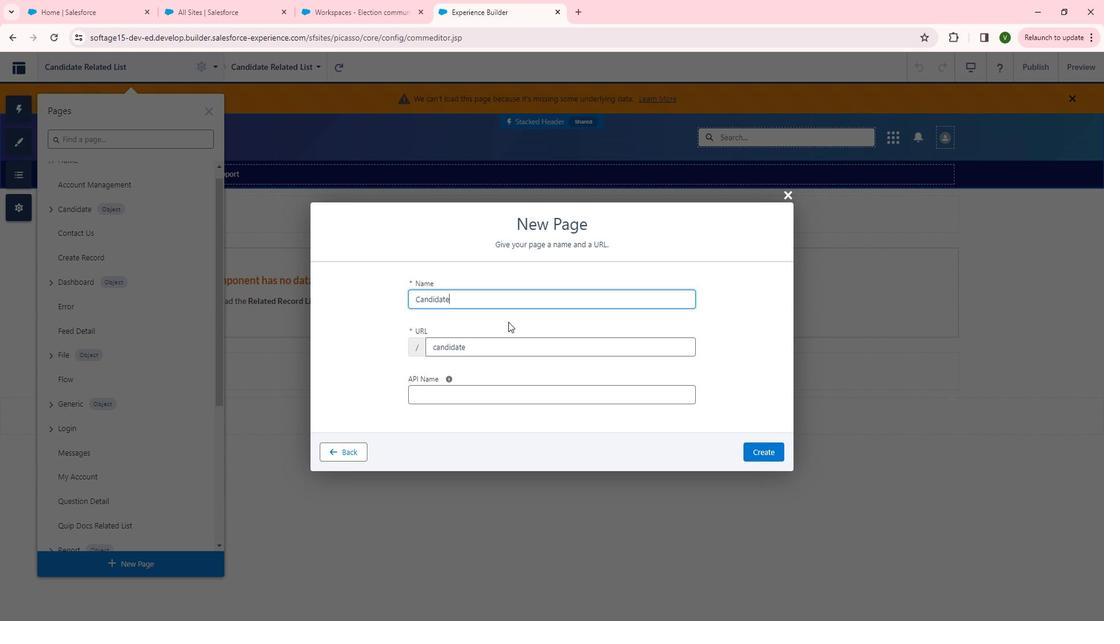 
Action: Mouse pressed left at (506, 322)
Screenshot: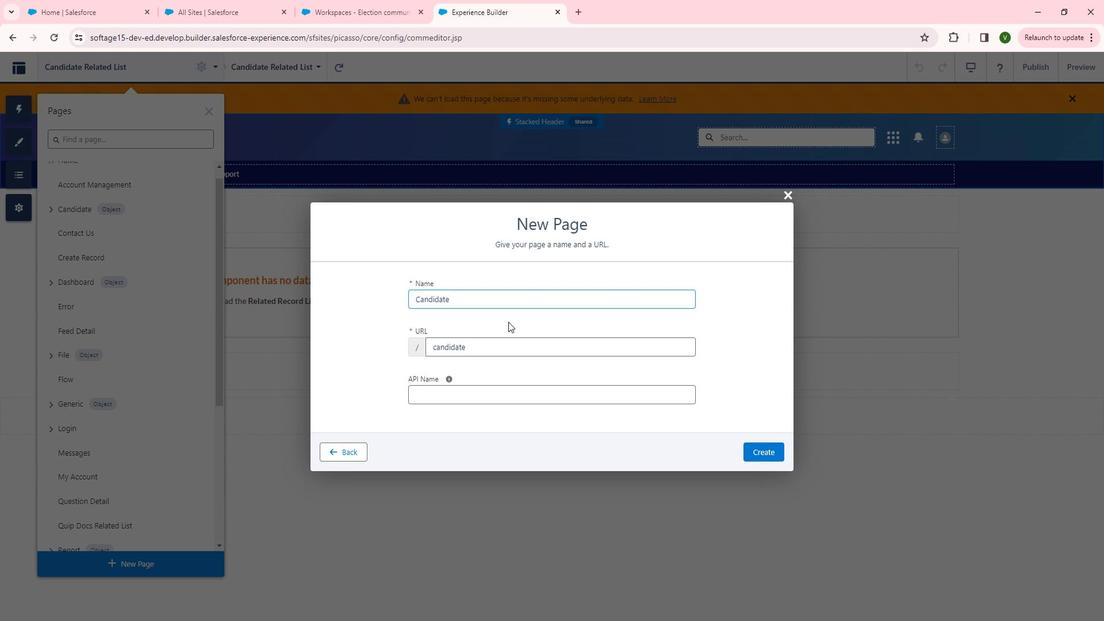 
Action: Mouse moved to (517, 387)
Screenshot: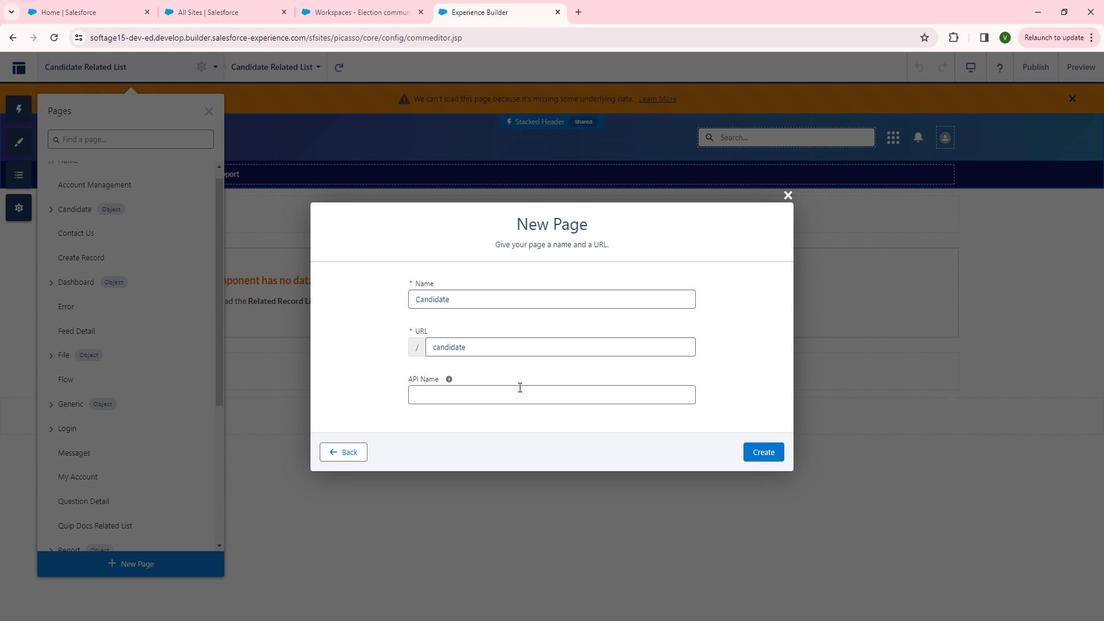 
Action: Mouse pressed left at (517, 387)
Screenshot: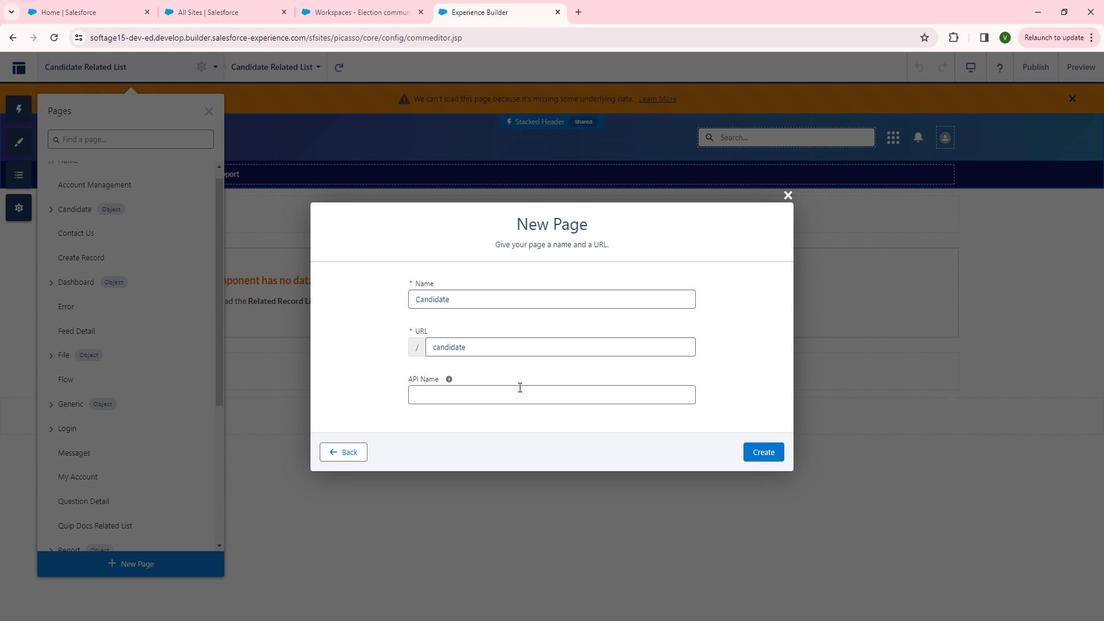
Action: Key pressed candidate
Screenshot: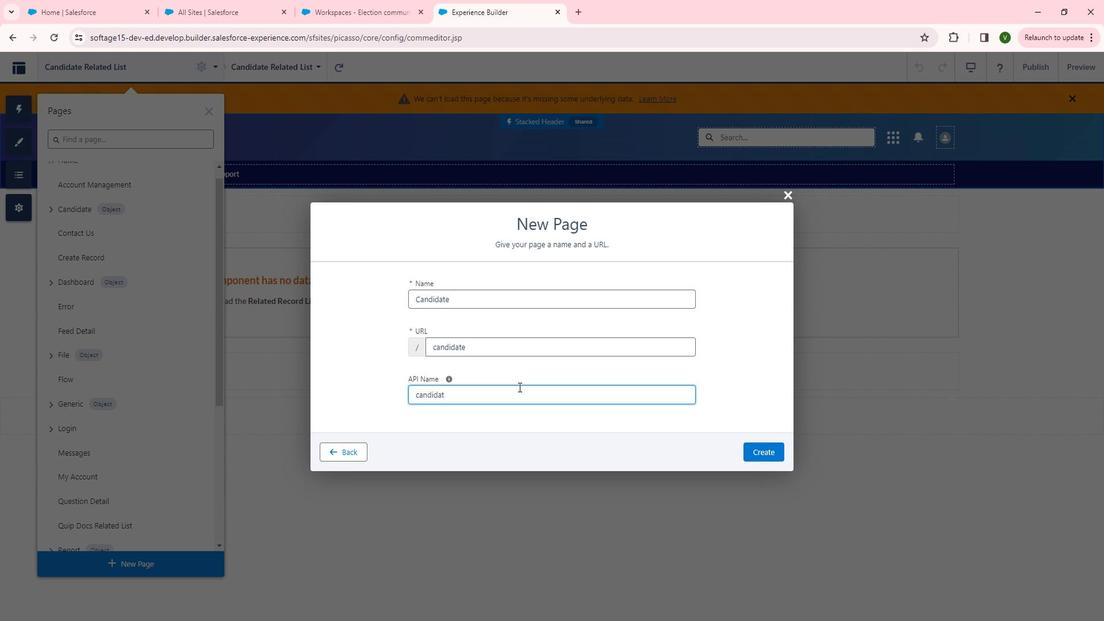 
Action: Mouse moved to (670, 431)
Screenshot: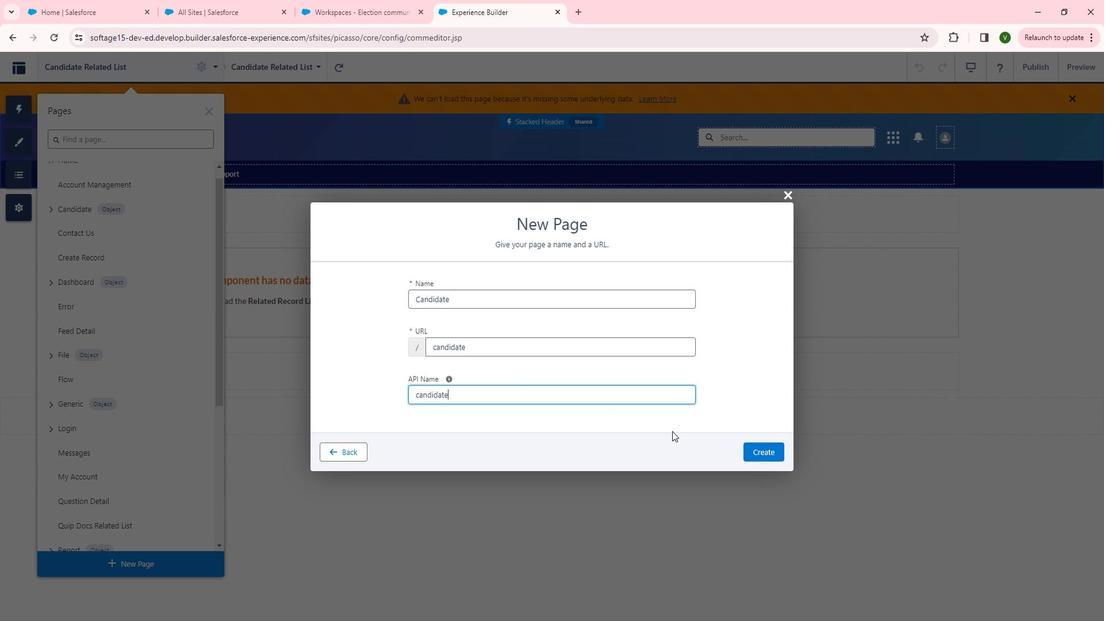 
Action: Mouse pressed left at (670, 431)
Screenshot: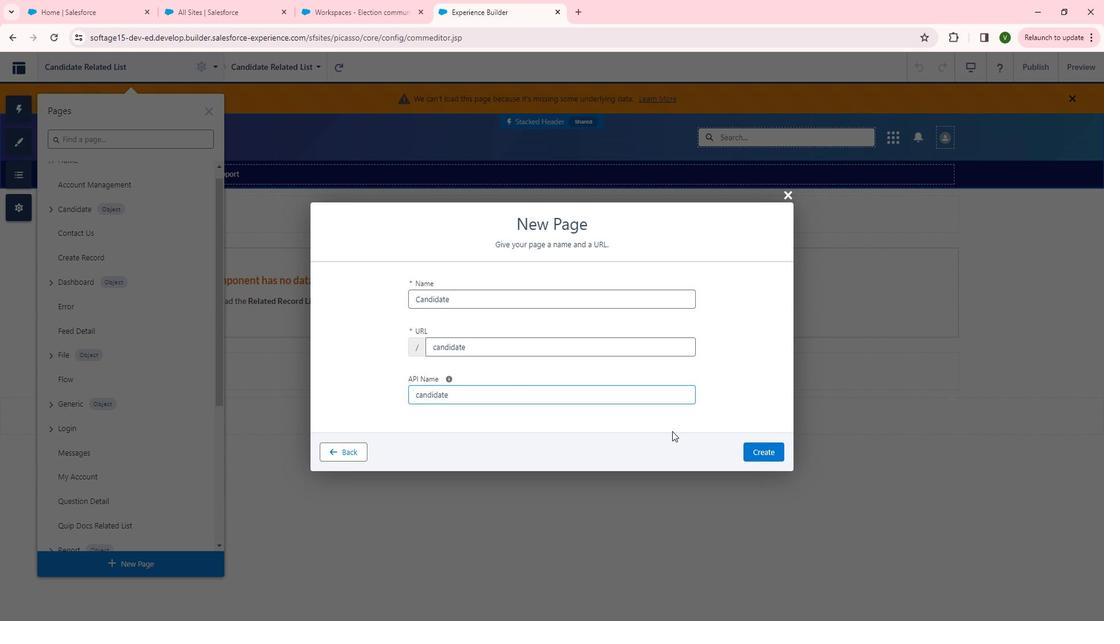 
Action: Mouse moved to (746, 451)
Screenshot: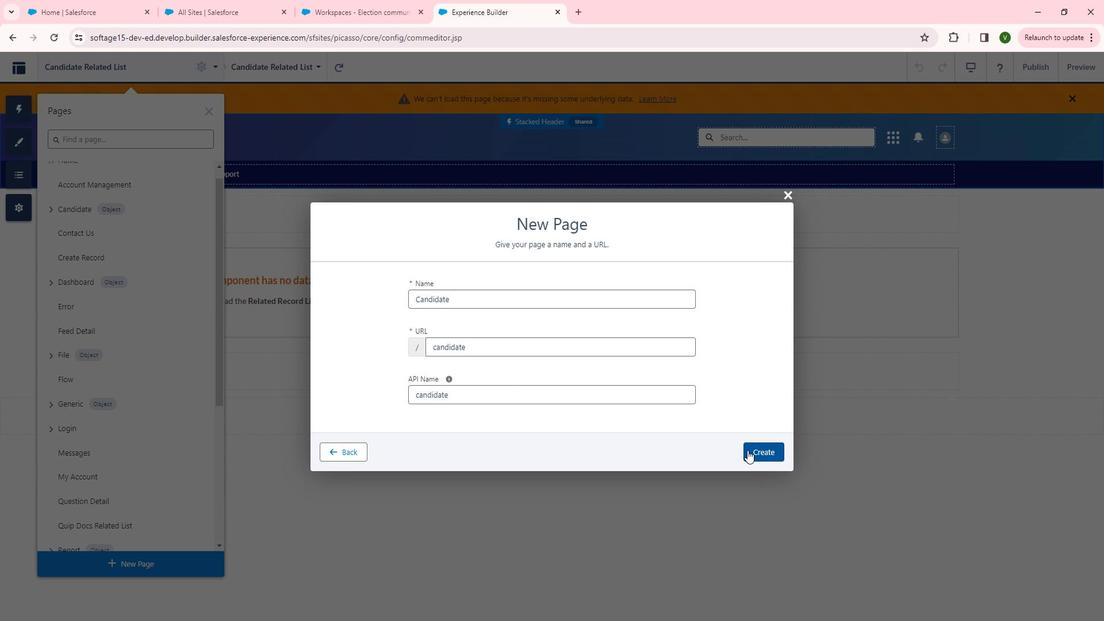 
Action: Mouse pressed left at (746, 451)
Screenshot: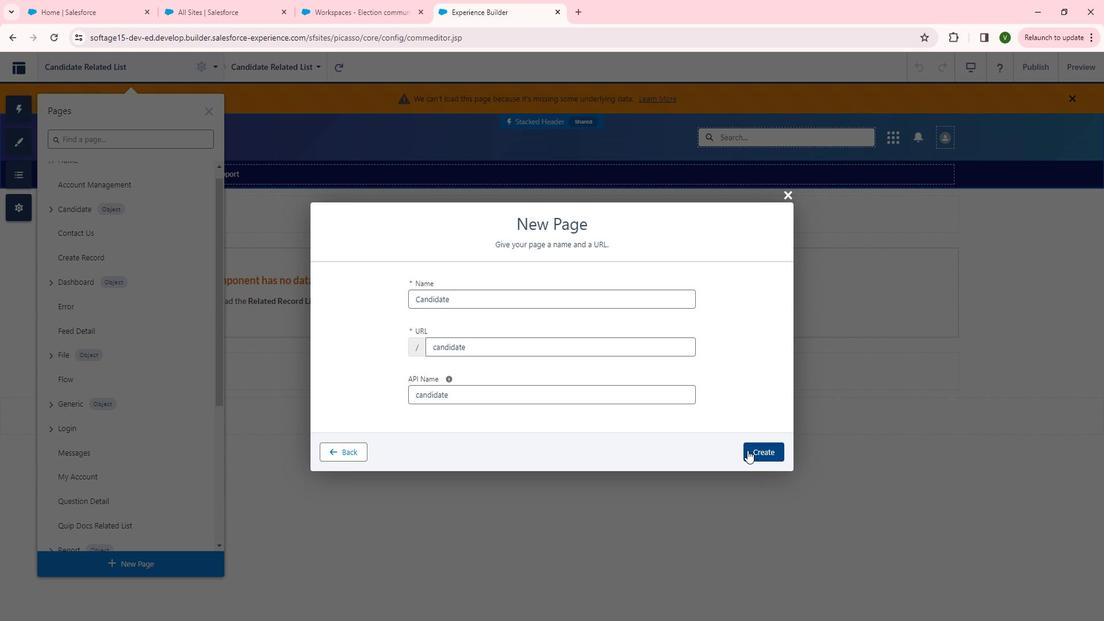 
Action: Mouse moved to (23, 106)
Screenshot: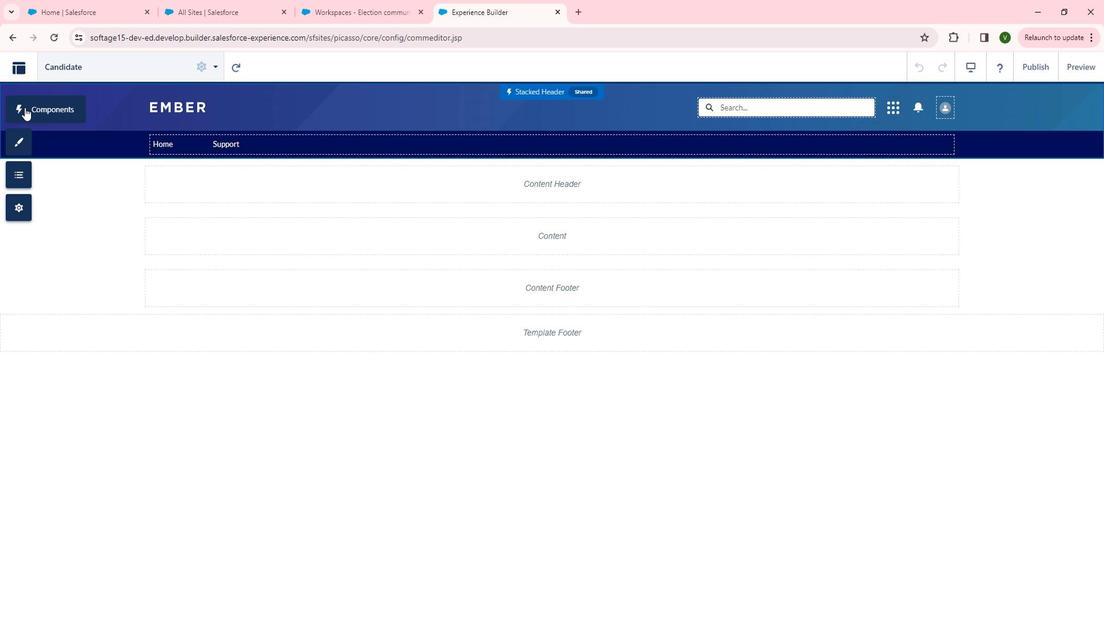 
Action: Mouse pressed left at (23, 106)
Screenshot: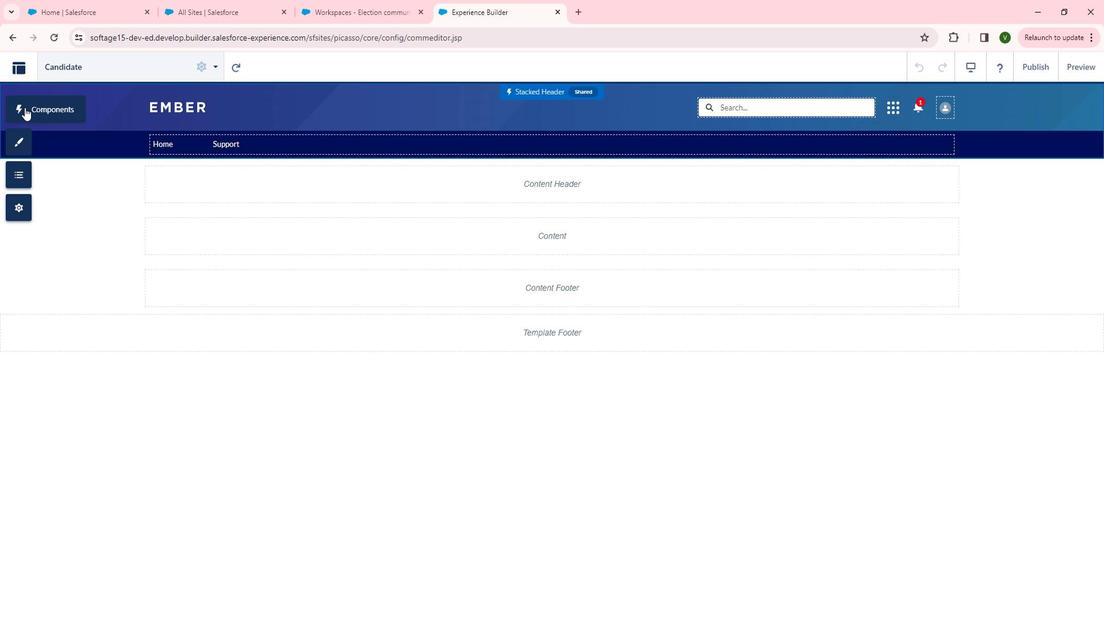 
Action: Mouse moved to (90, 436)
Screenshot: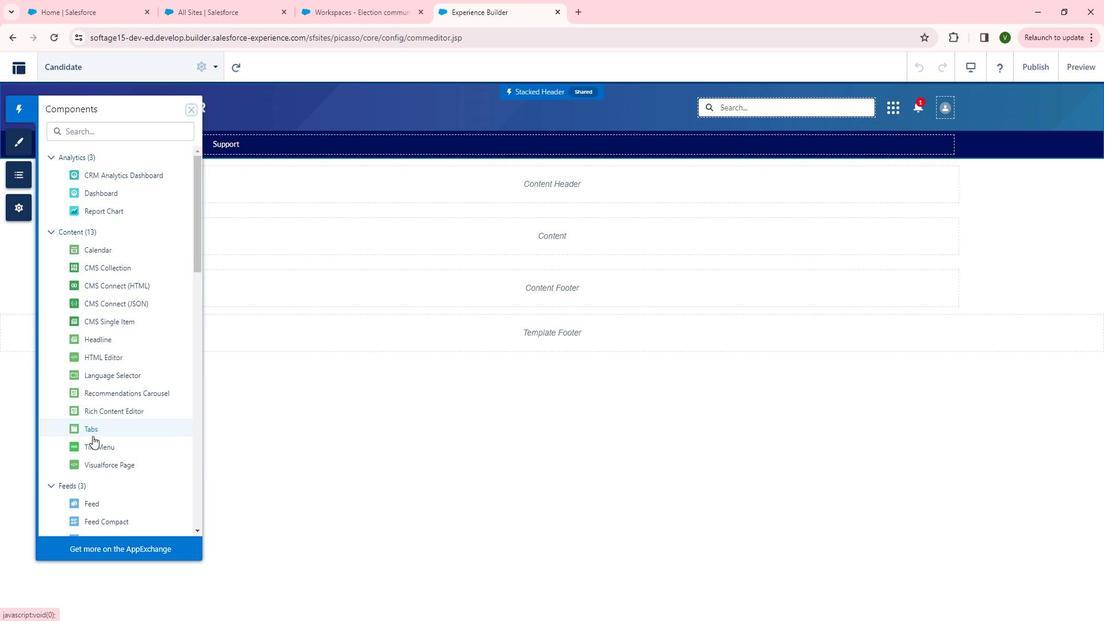 
Action: Mouse scrolled (90, 436) with delta (0, 0)
Screenshot: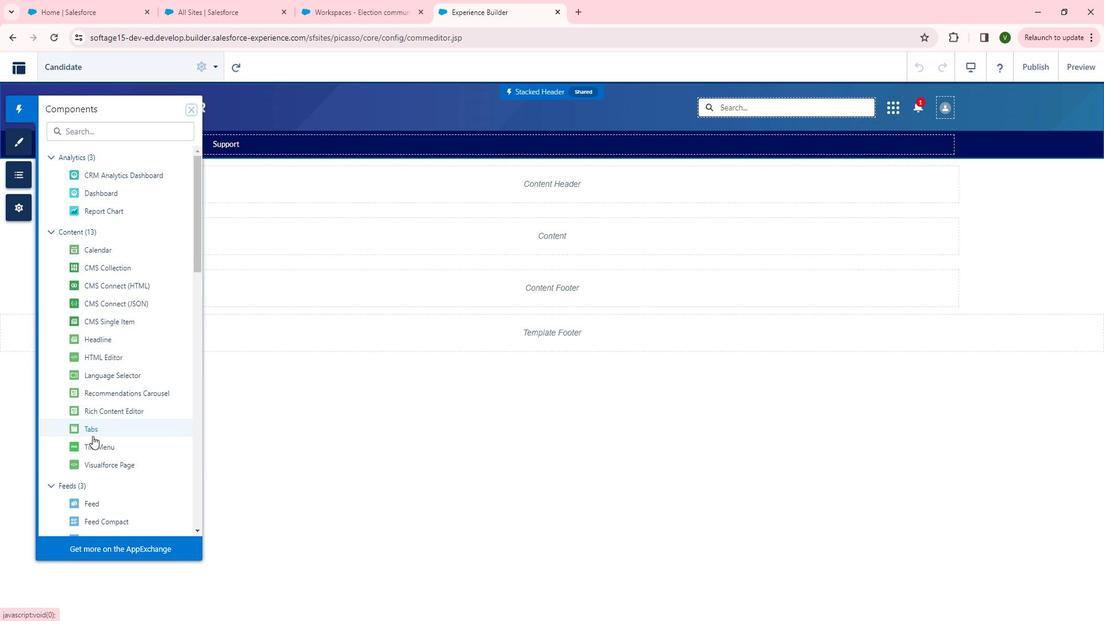 
Action: Mouse scrolled (90, 436) with delta (0, 0)
Screenshot: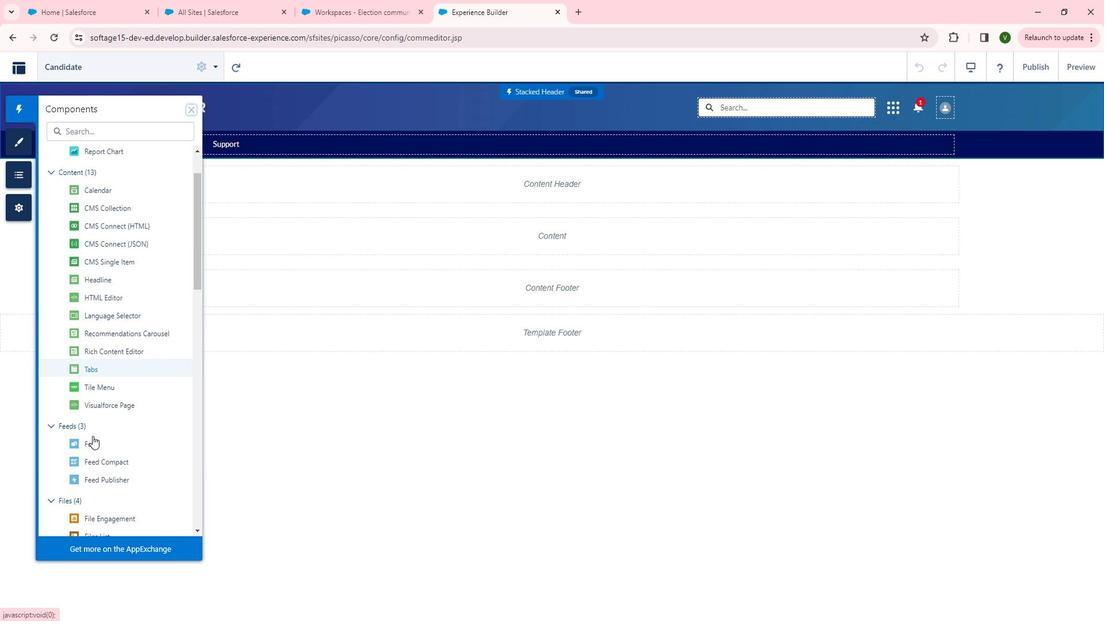 
Action: Mouse scrolled (90, 436) with delta (0, 0)
Screenshot: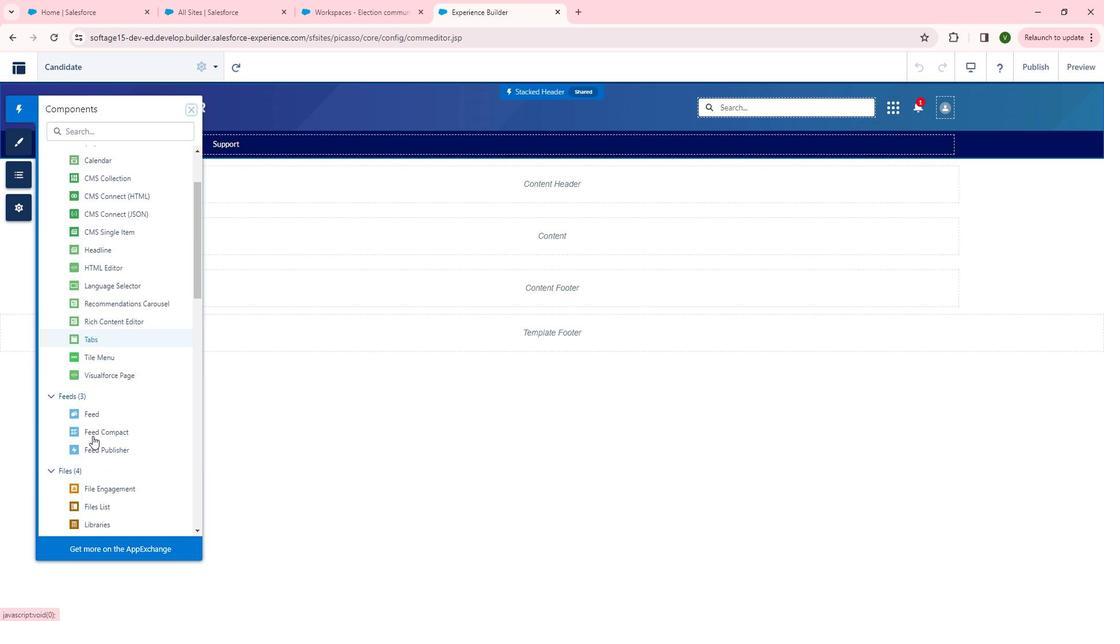 
Action: Mouse moved to (105, 369)
Screenshot: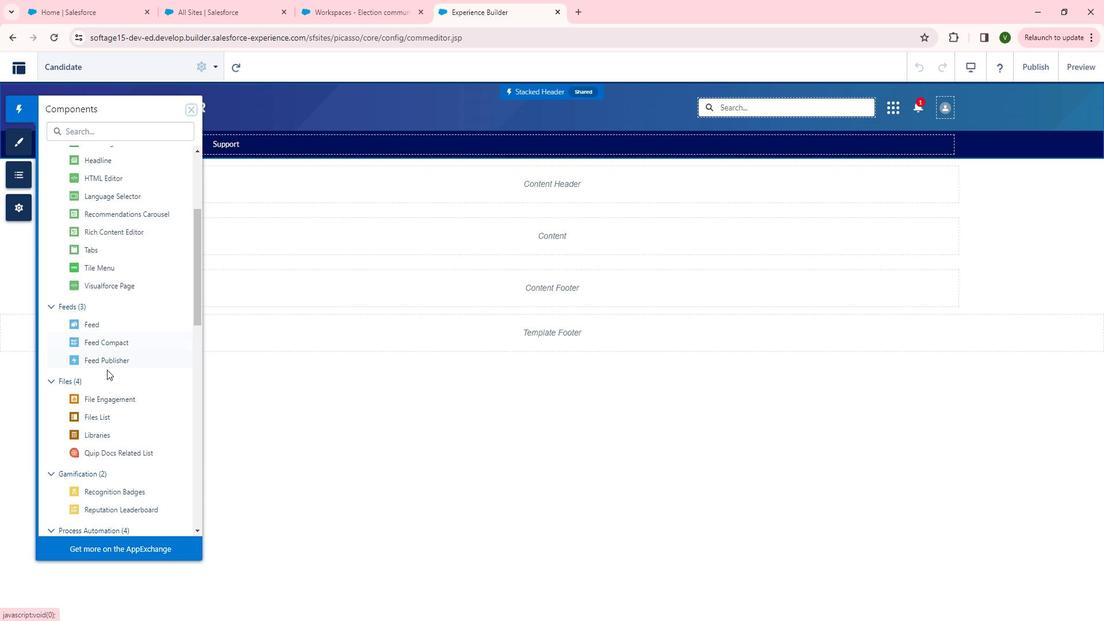 
Action: Mouse scrolled (105, 369) with delta (0, 0)
Screenshot: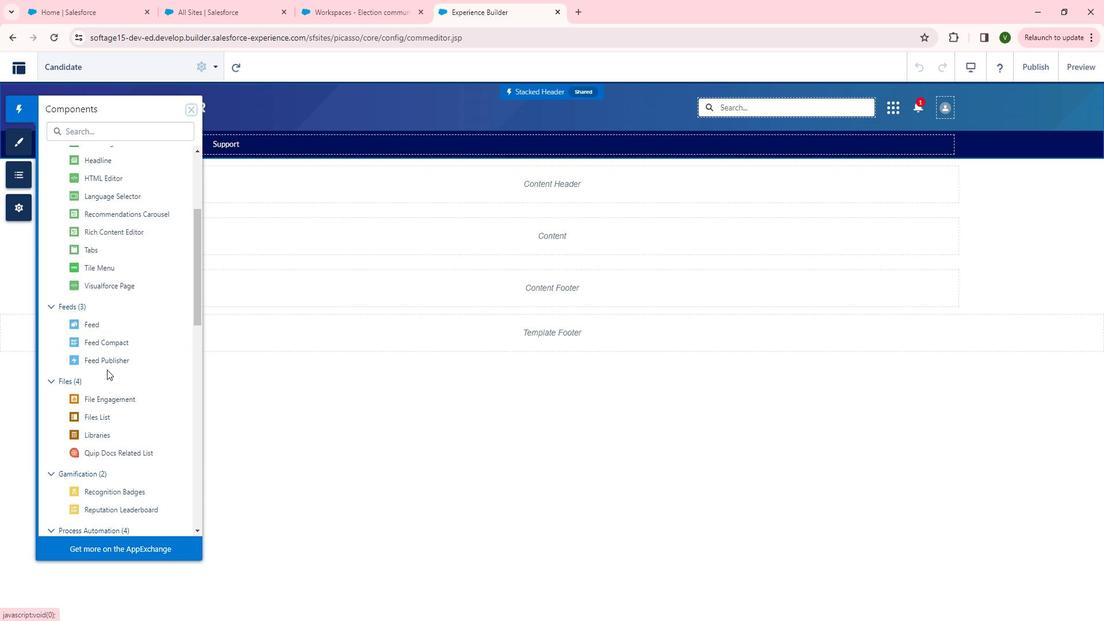 
Action: Mouse scrolled (105, 369) with delta (0, 0)
Screenshot: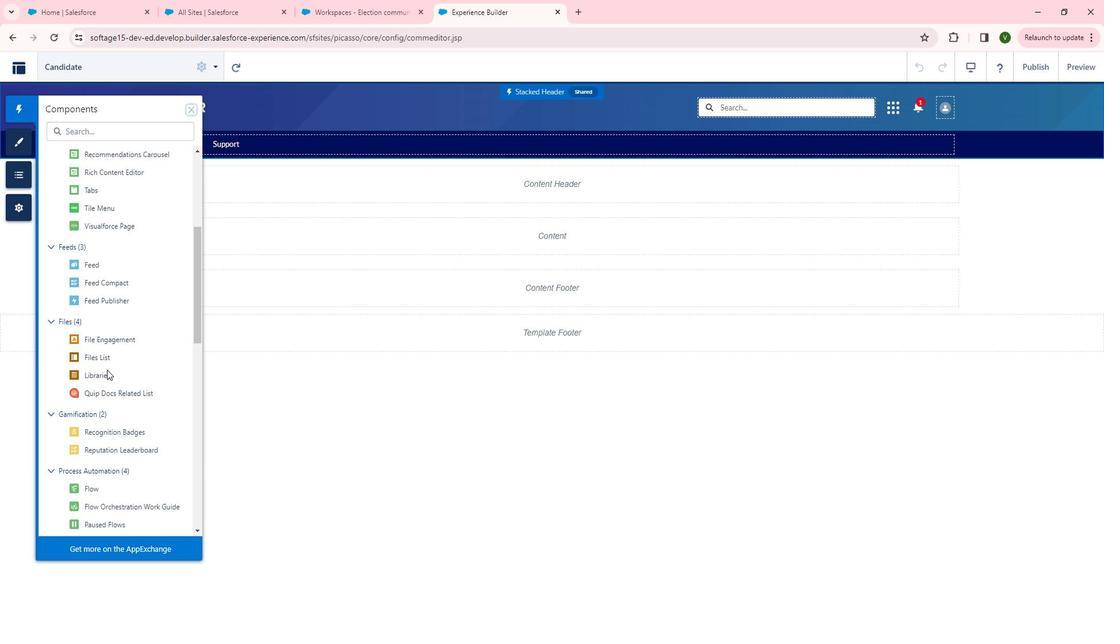 
Action: Mouse scrolled (105, 369) with delta (0, 0)
Screenshot: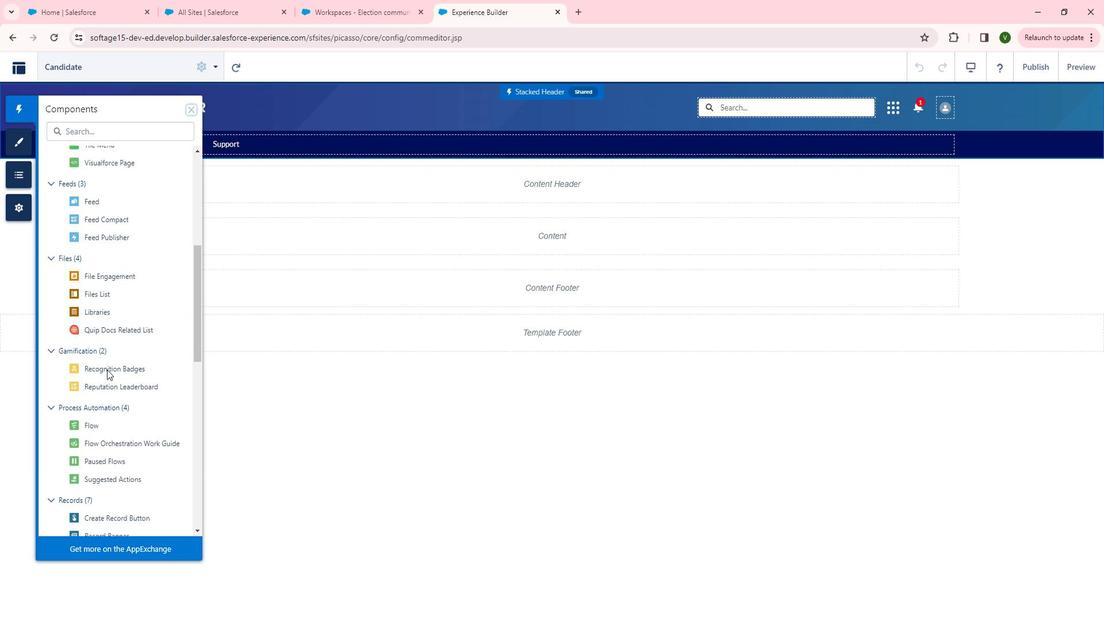 
Action: Mouse moved to (105, 369)
Screenshot: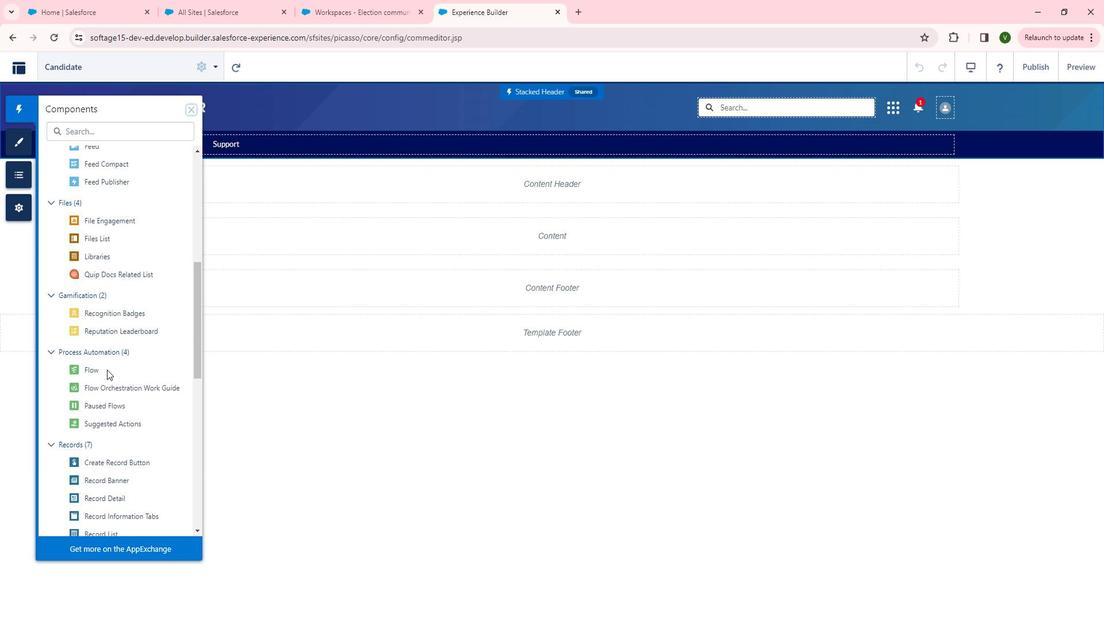 
Action: Mouse scrolled (105, 369) with delta (0, 0)
Screenshot: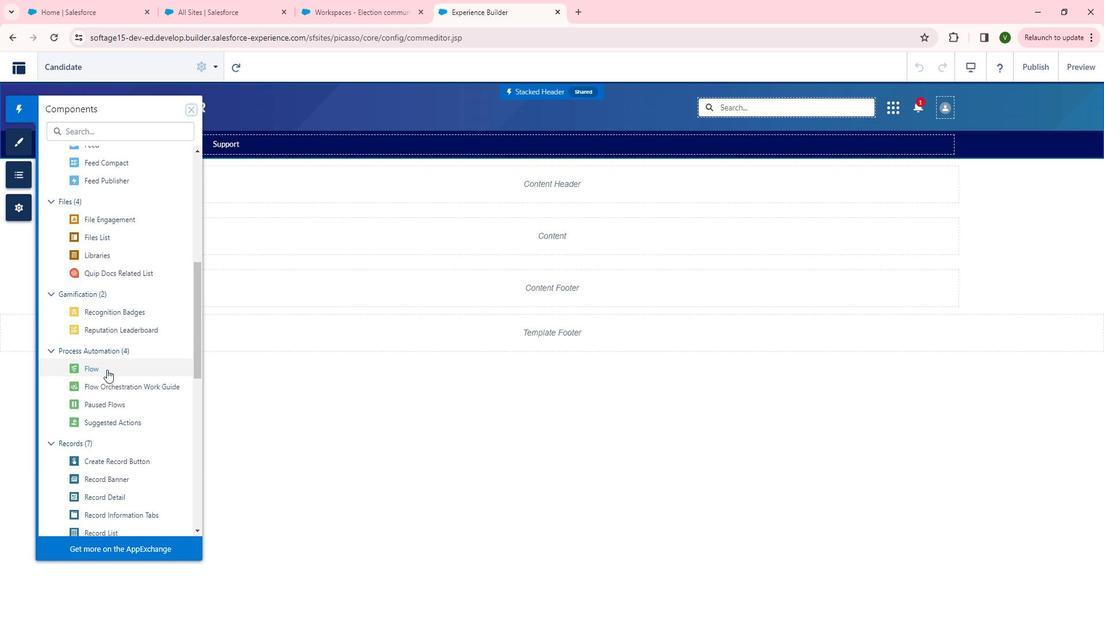 
Action: Mouse scrolled (105, 369) with delta (0, 0)
Screenshot: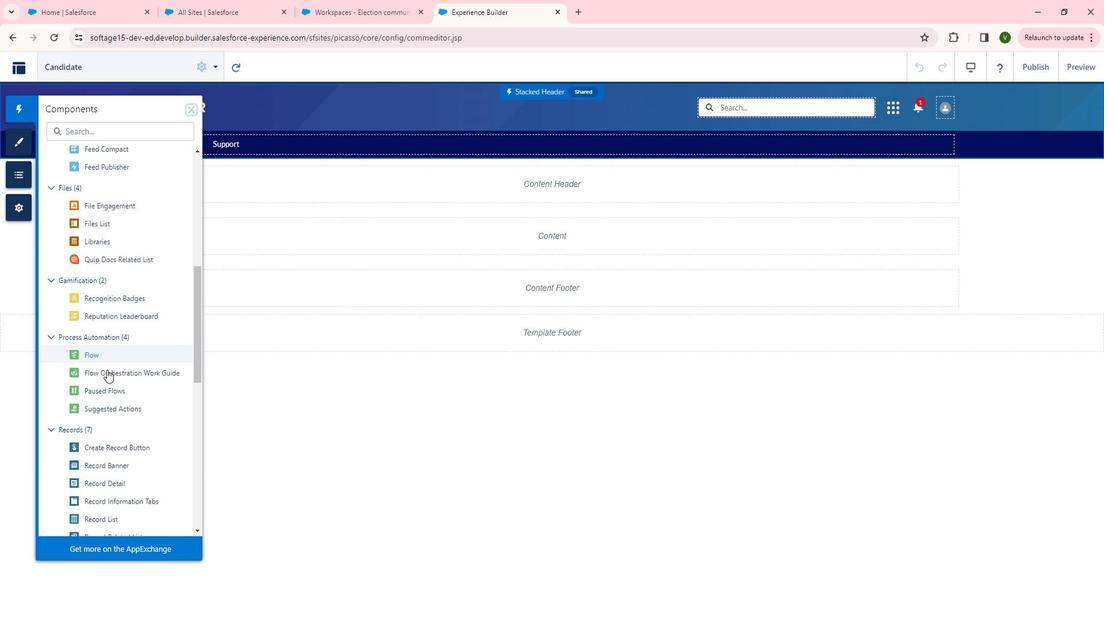 
Action: Mouse moved to (112, 379)
Screenshot: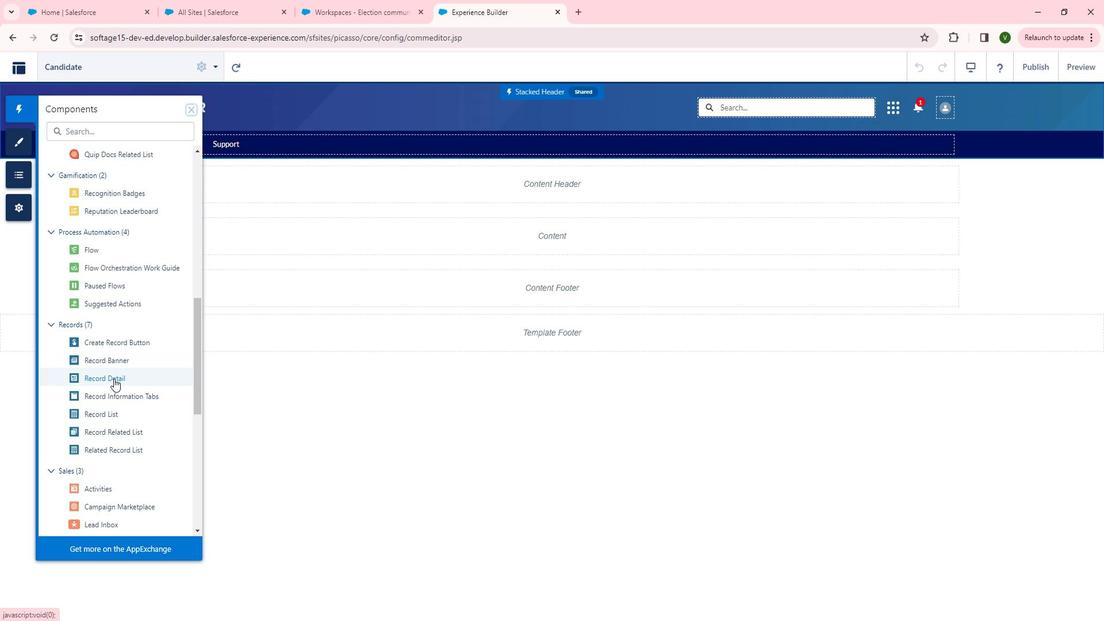 
Action: Mouse pressed left at (112, 379)
Screenshot: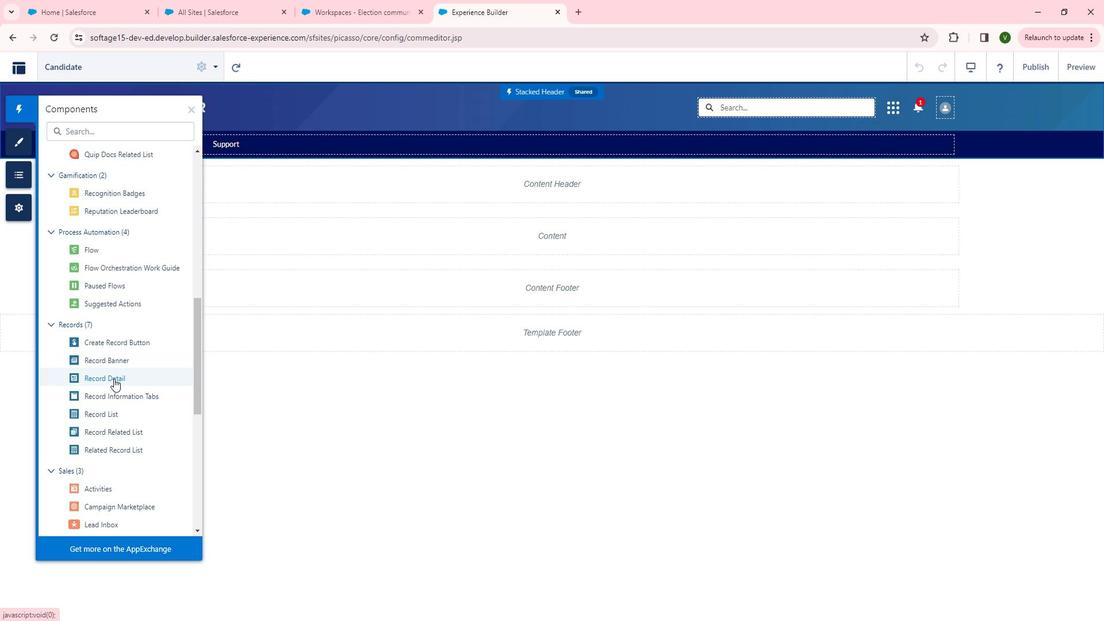 
Action: Mouse moved to (108, 381)
Screenshot: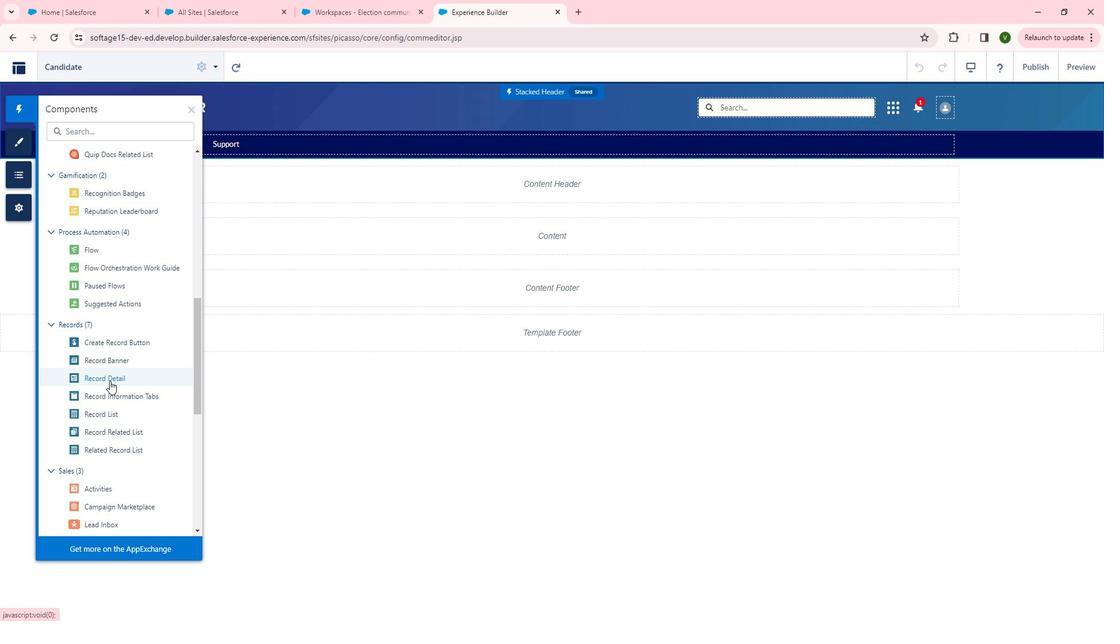 
Action: Mouse pressed left at (108, 381)
Screenshot: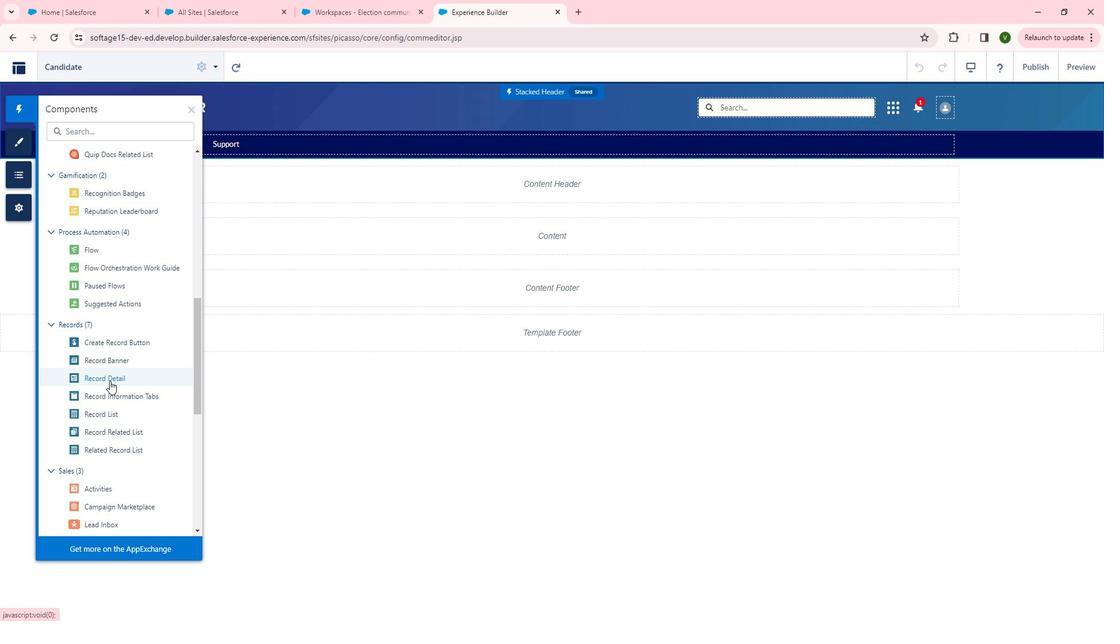 
Action: Mouse moved to (22, 106)
Screenshot: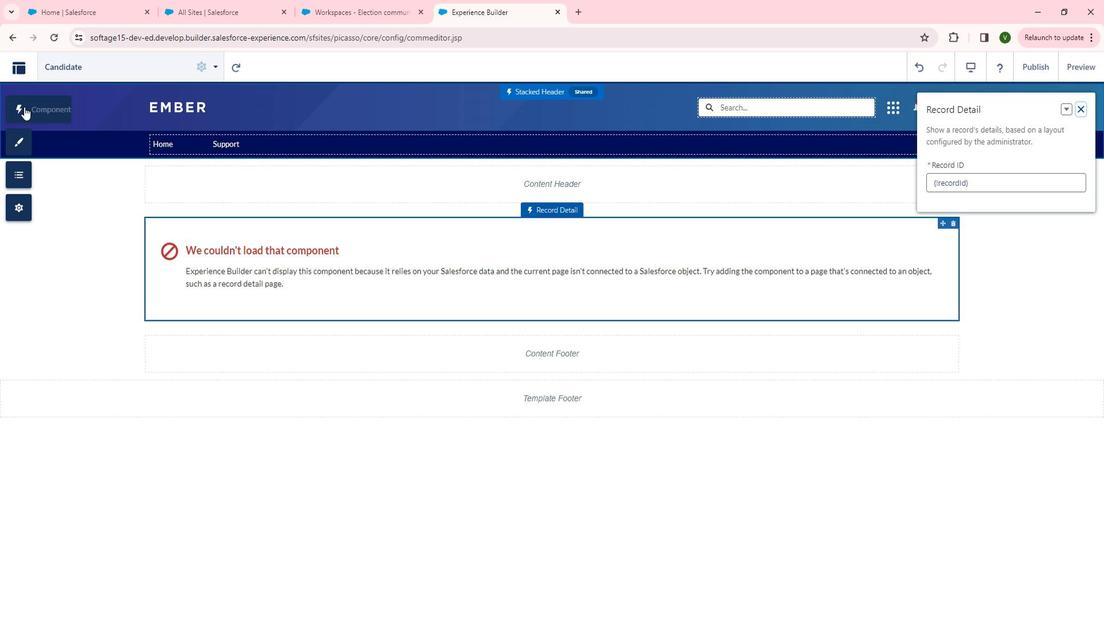 
Action: Mouse pressed left at (22, 106)
Screenshot: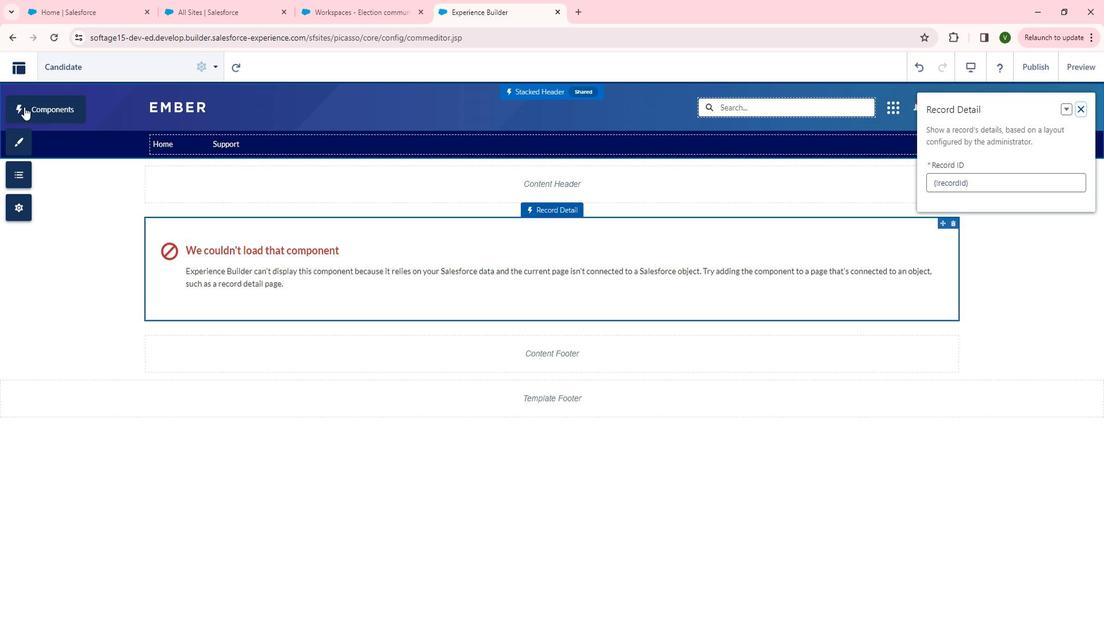 
Action: Mouse moved to (94, 414)
Screenshot: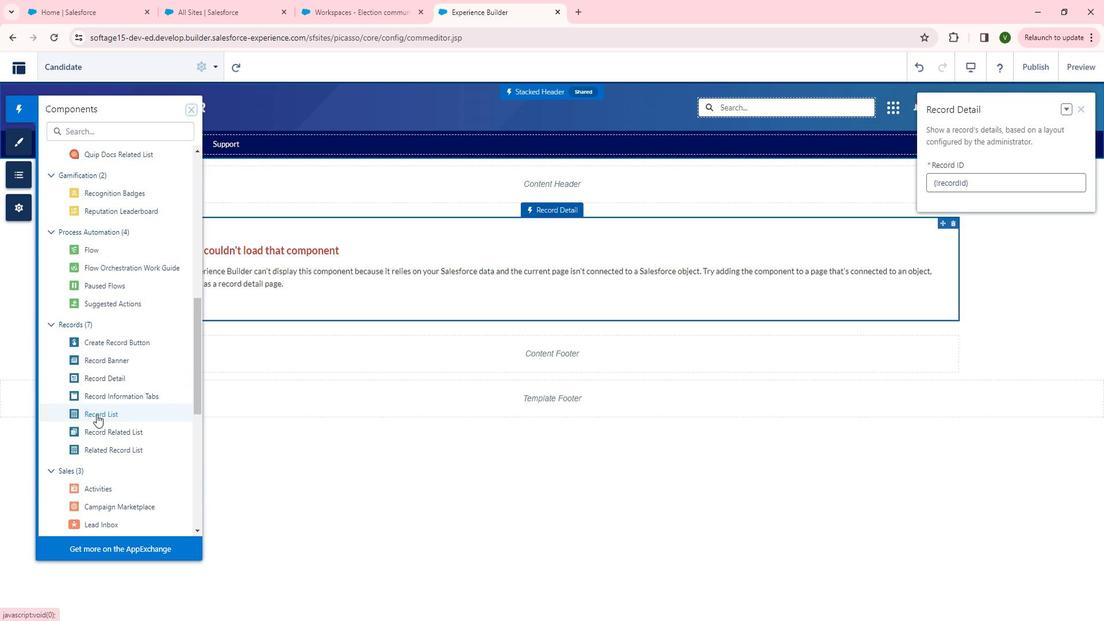 
Action: Mouse pressed left at (94, 414)
Screenshot: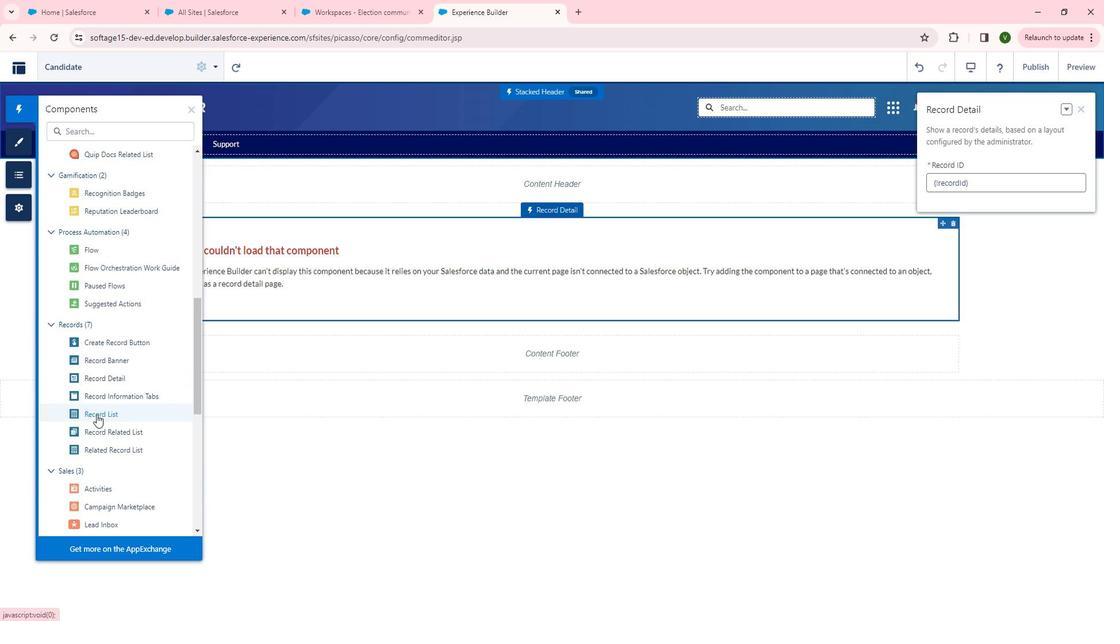 
Action: Mouse moved to (95, 419)
Screenshot: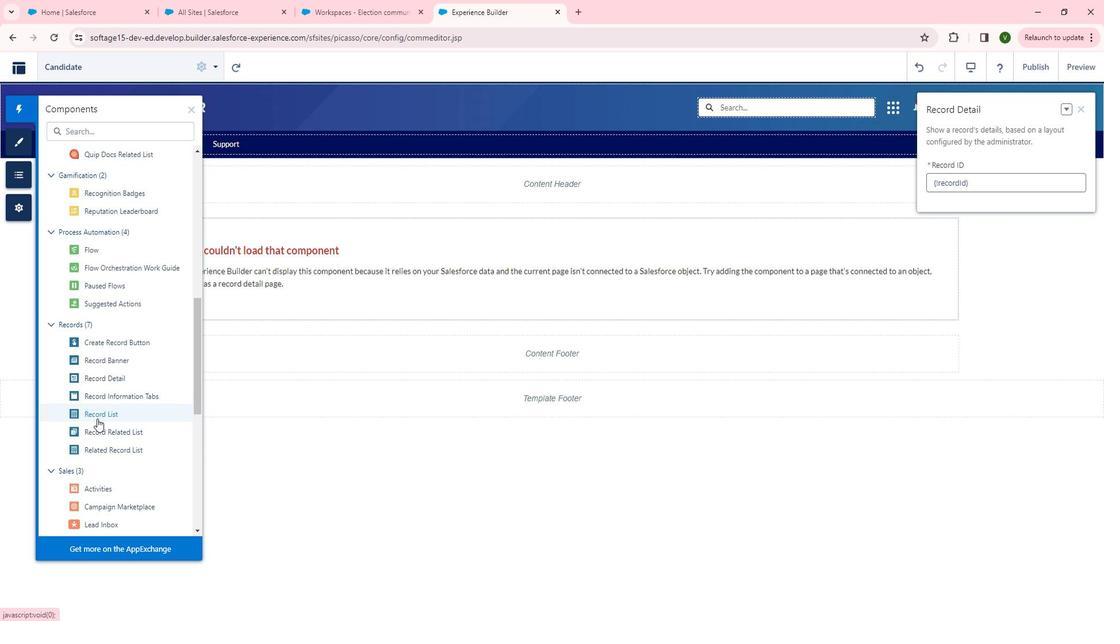 
Action: Mouse pressed left at (95, 419)
Screenshot: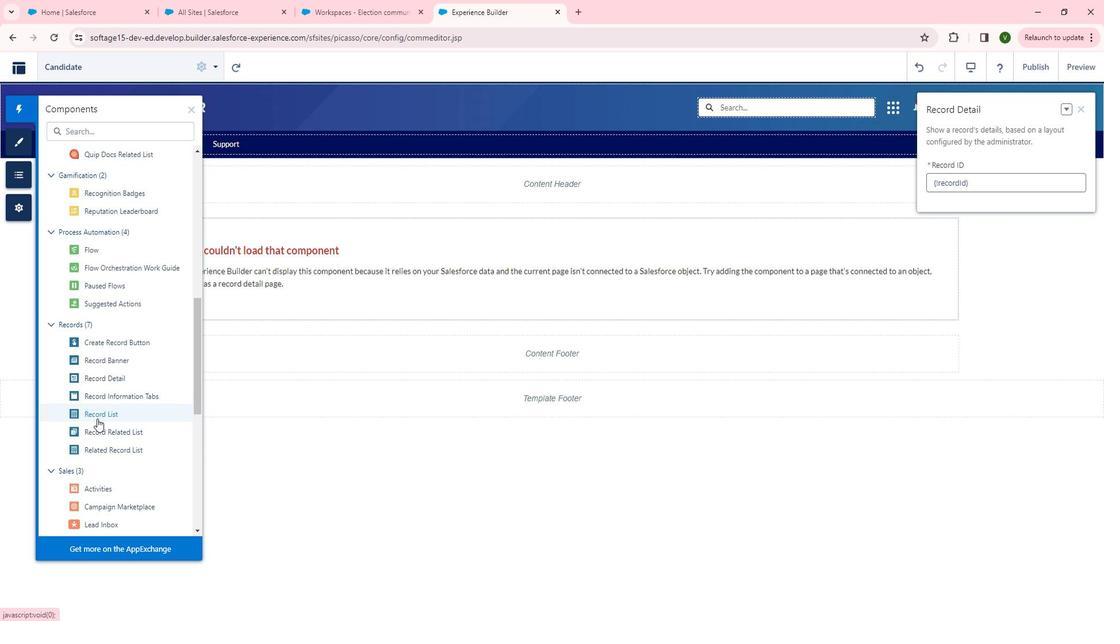 
Action: Mouse moved to (693, 376)
Screenshot: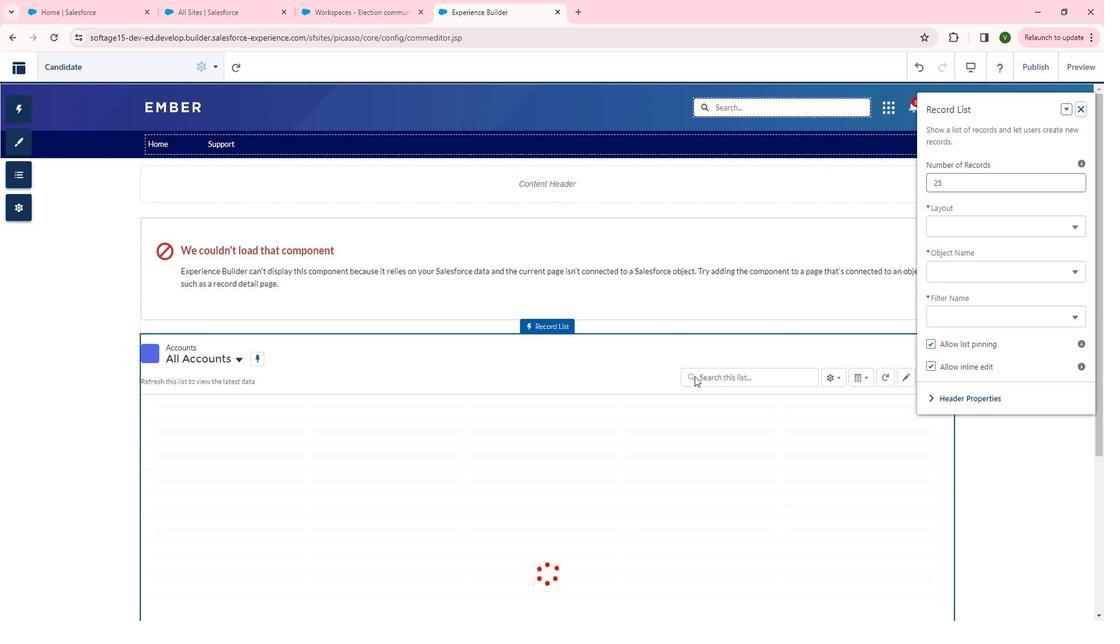 
Action: Mouse scrolled (693, 376) with delta (0, 0)
Screenshot: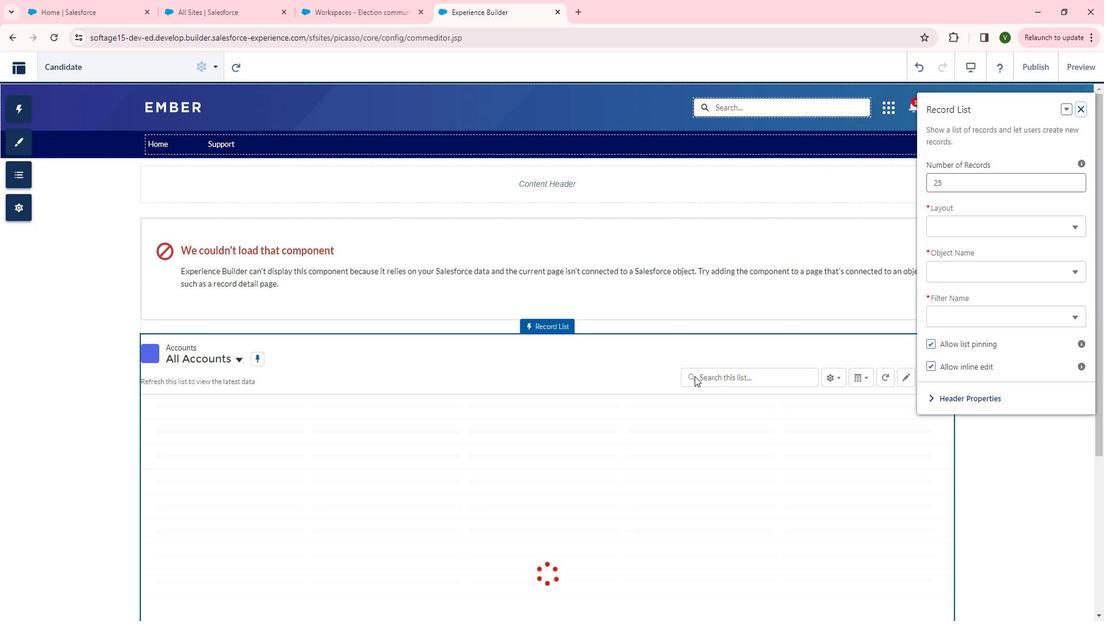 
Action: Mouse scrolled (693, 376) with delta (0, 0)
Screenshot: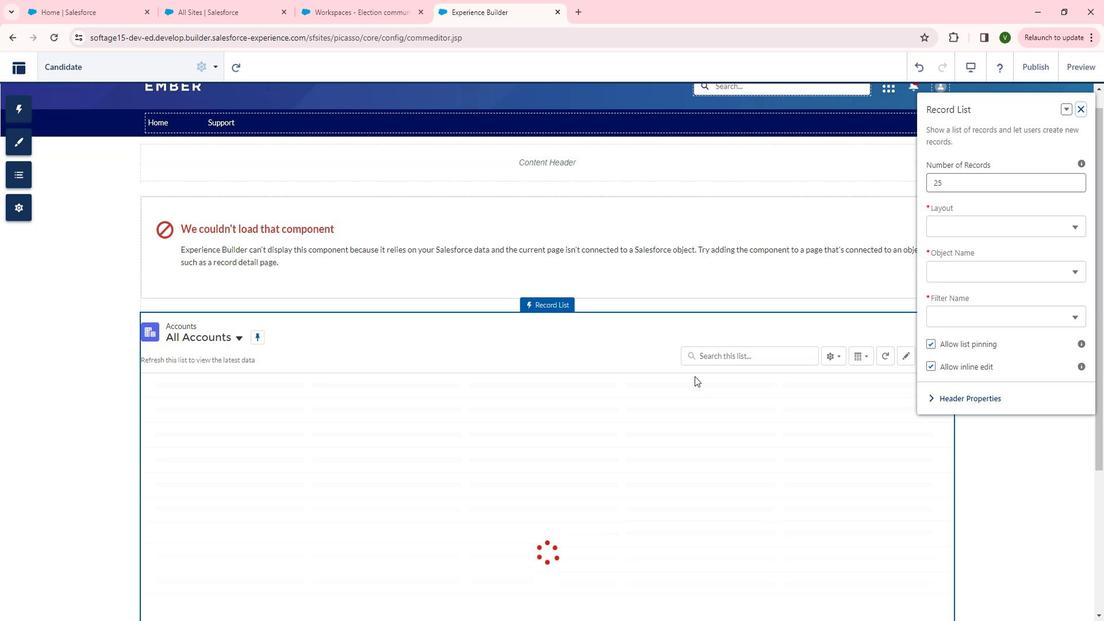 
Action: Mouse moved to (693, 379)
Screenshot: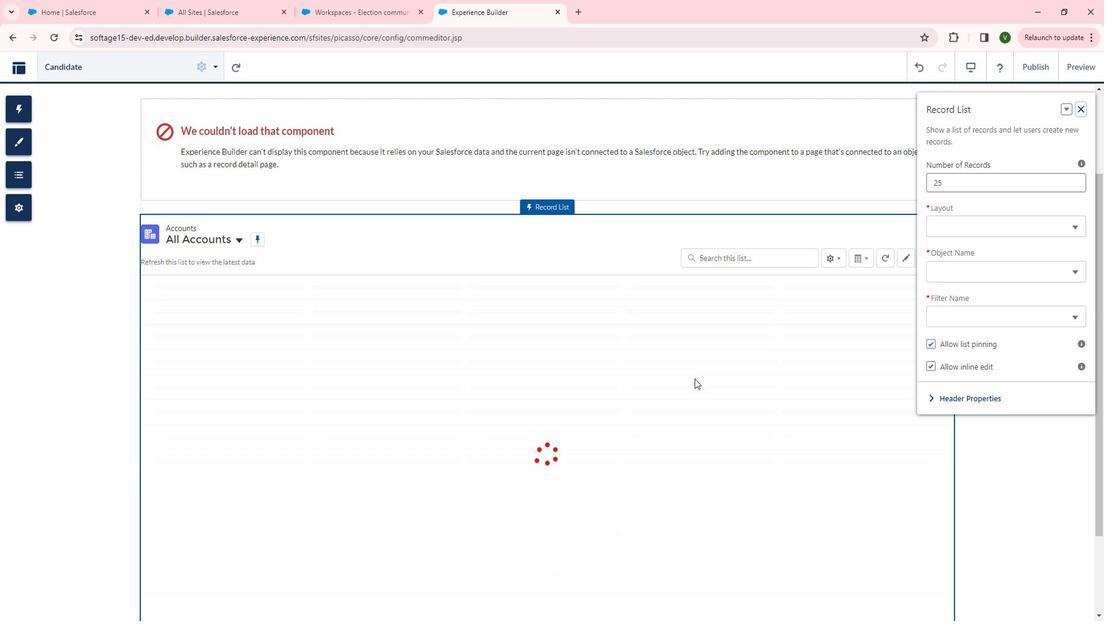 
Action: Mouse scrolled (693, 378) with delta (0, 0)
Screenshot: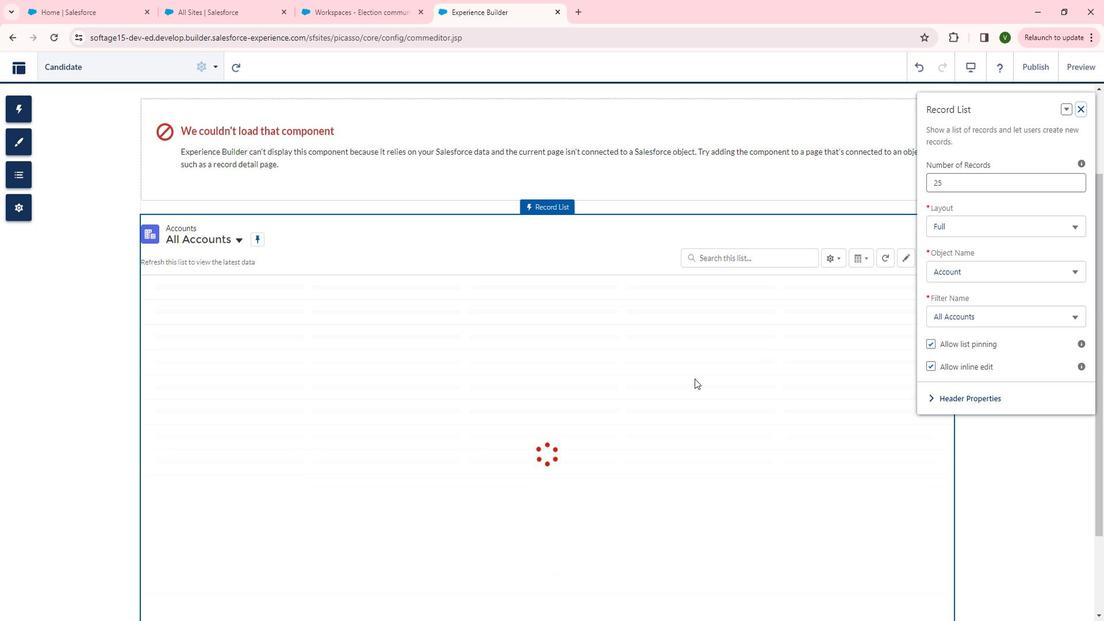 
Action: Mouse moved to (1004, 276)
Screenshot: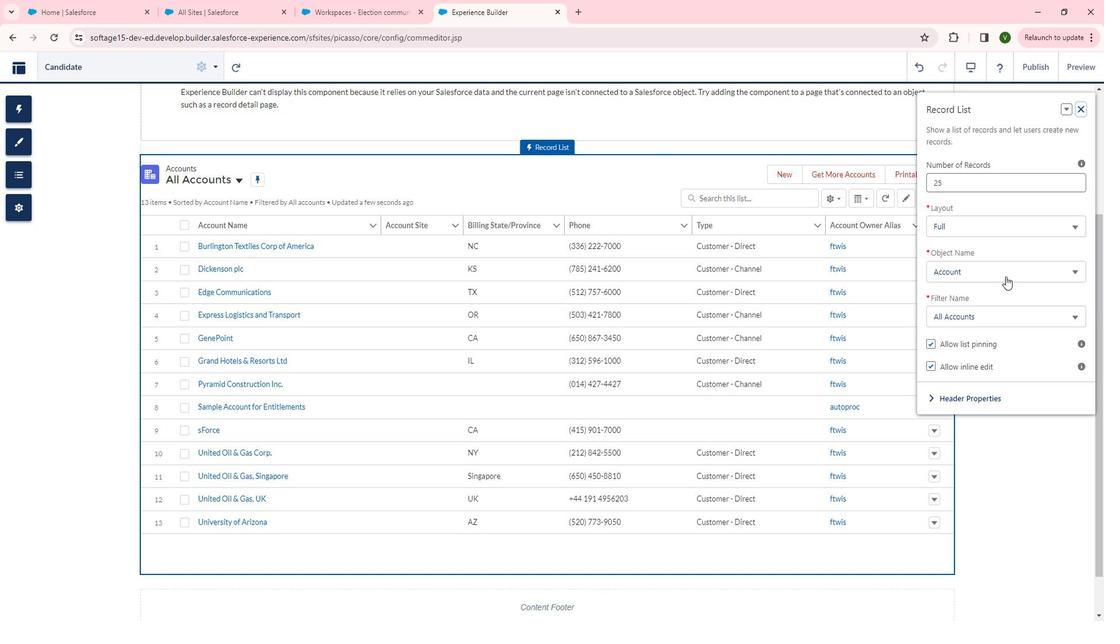 
Action: Mouse pressed left at (1004, 276)
Screenshot: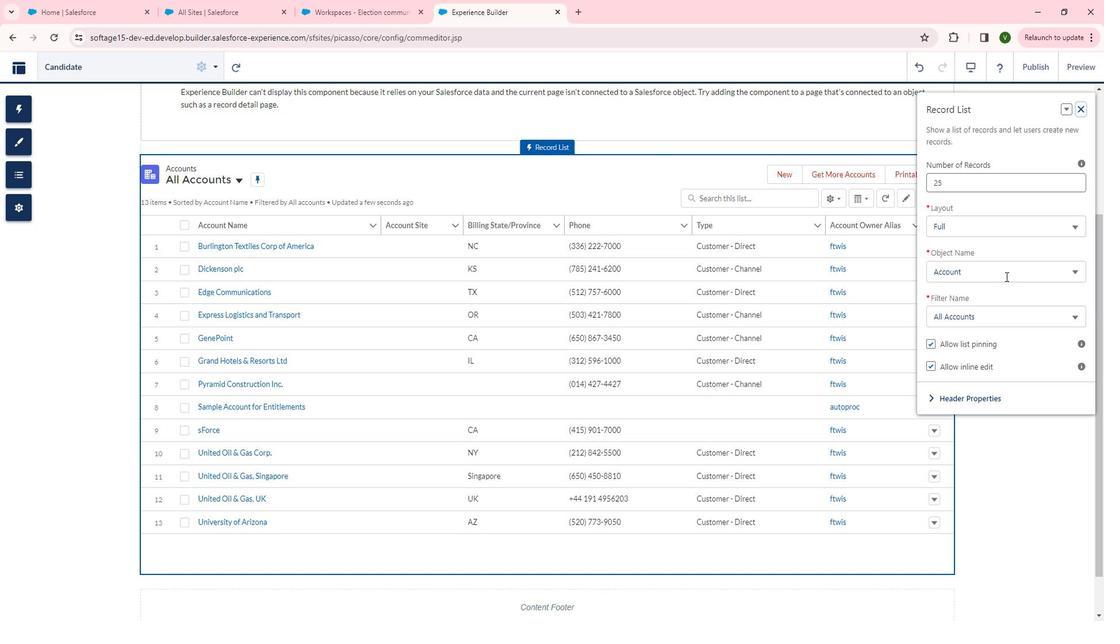 
Action: Mouse moved to (994, 372)
Screenshot: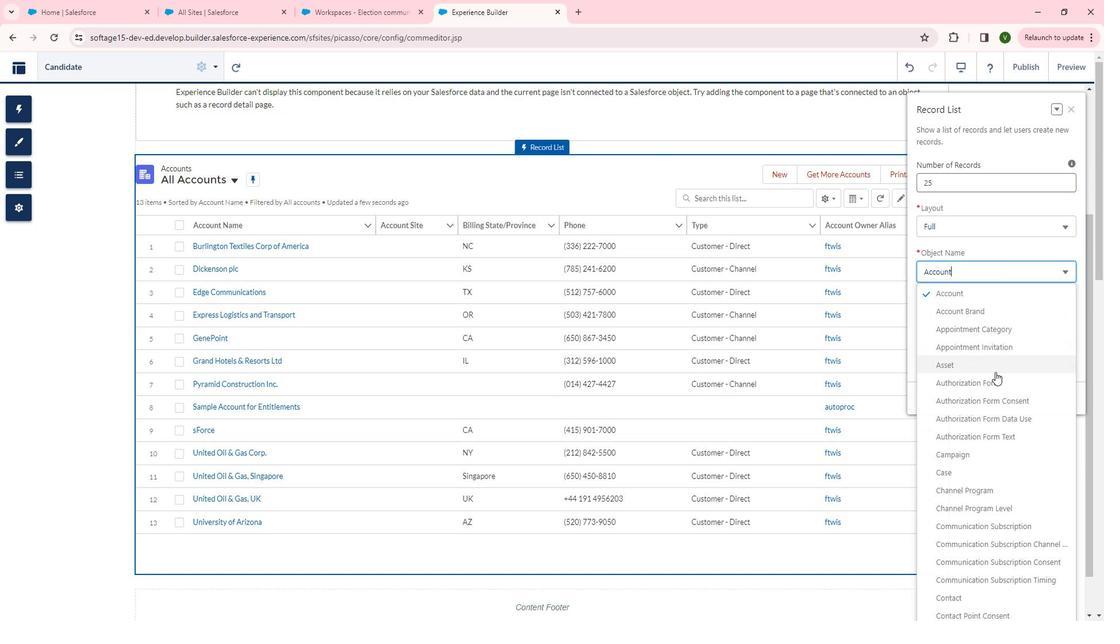 
Action: Mouse scrolled (994, 371) with delta (0, 0)
Screenshot: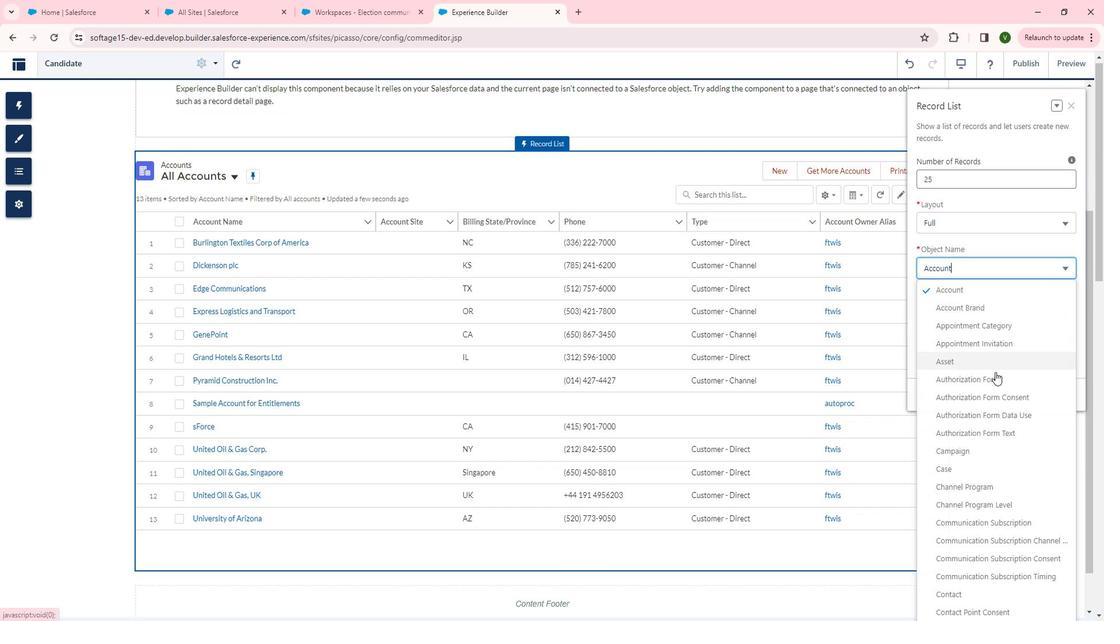 
Action: Mouse moved to (1023, 276)
Screenshot: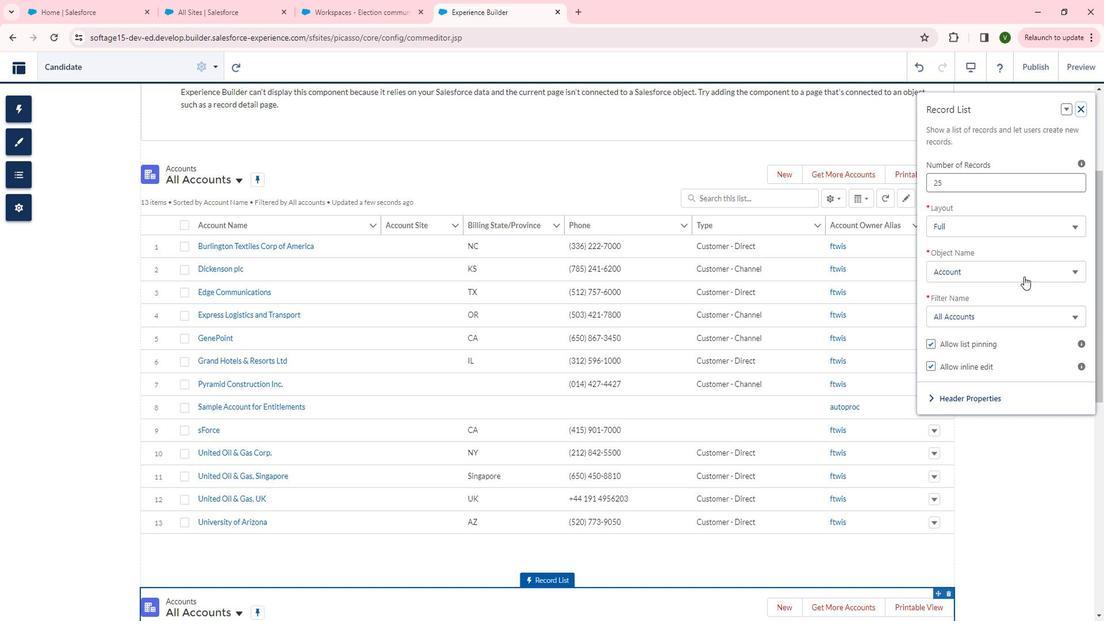 
Action: Mouse pressed left at (1023, 276)
Screenshot: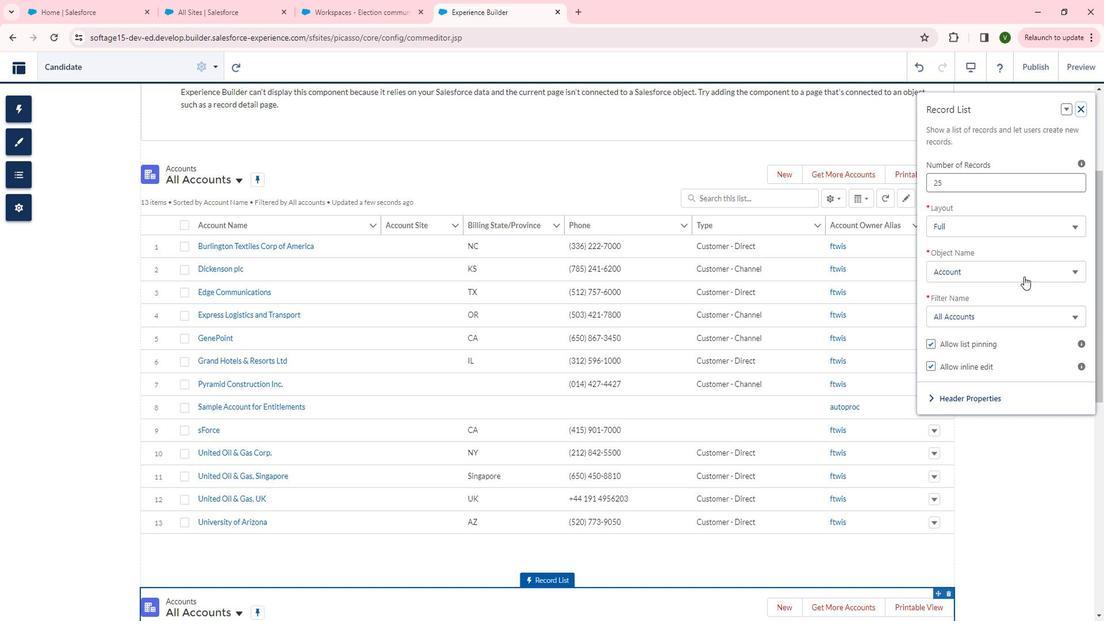 
Action: Mouse moved to (960, 465)
Screenshot: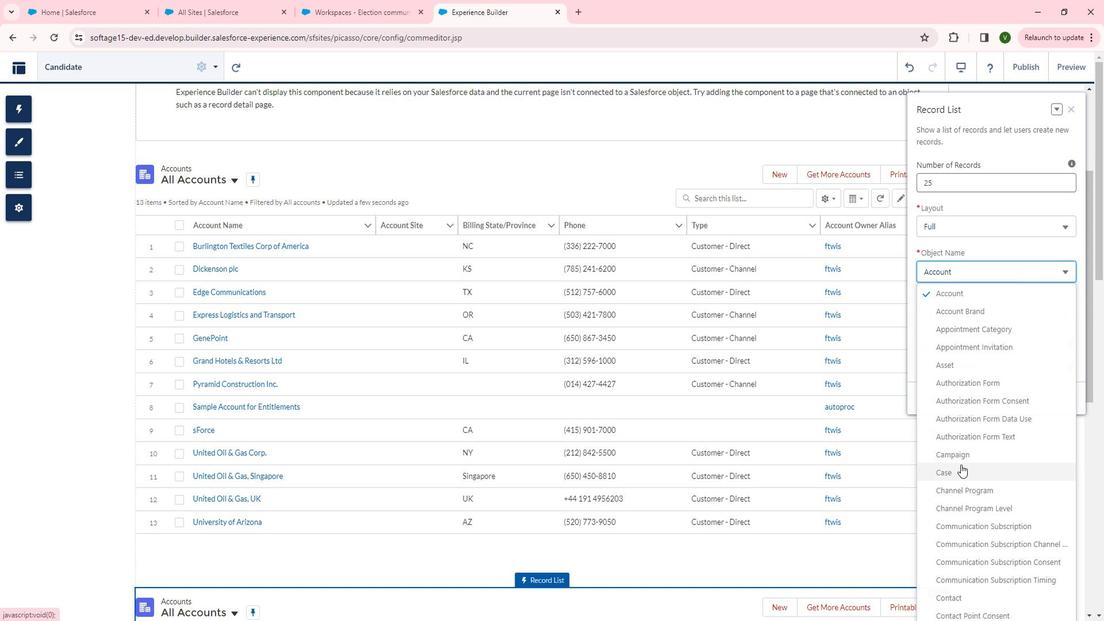 
Action: Mouse scrolled (960, 464) with delta (0, 0)
Screenshot: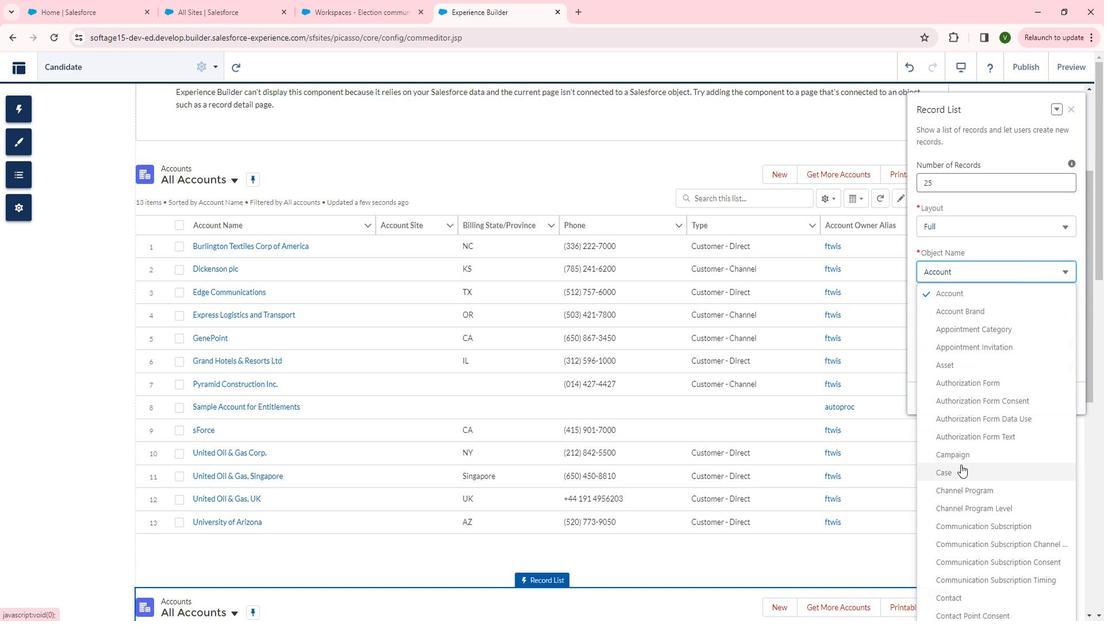 
Action: Mouse scrolled (960, 464) with delta (0, 0)
Screenshot: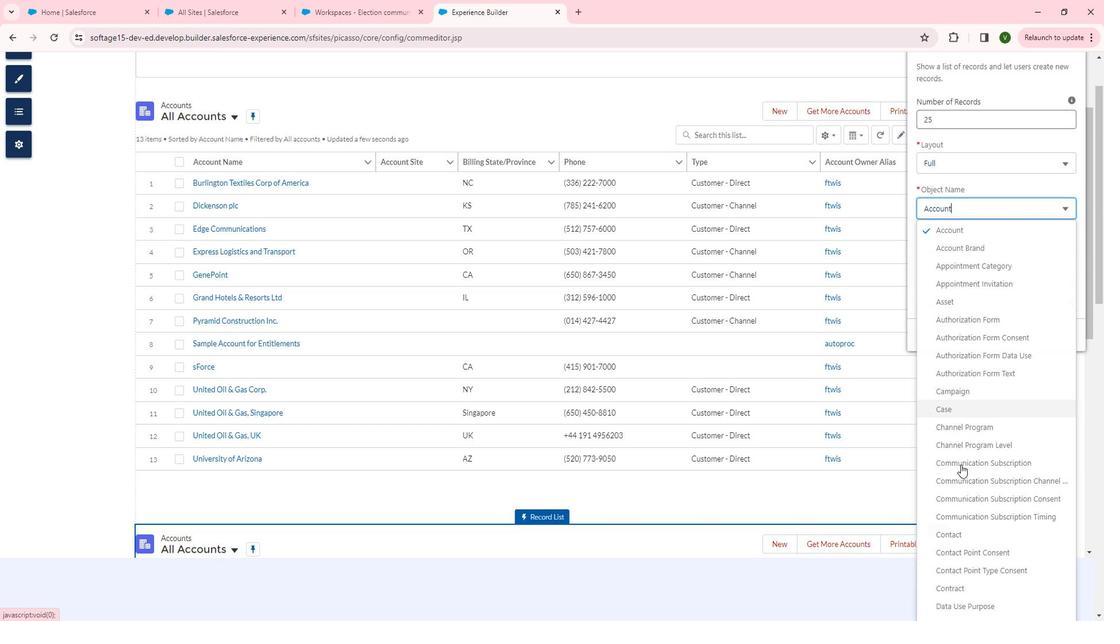 
Action: Mouse scrolled (960, 464) with delta (0, 0)
Screenshot: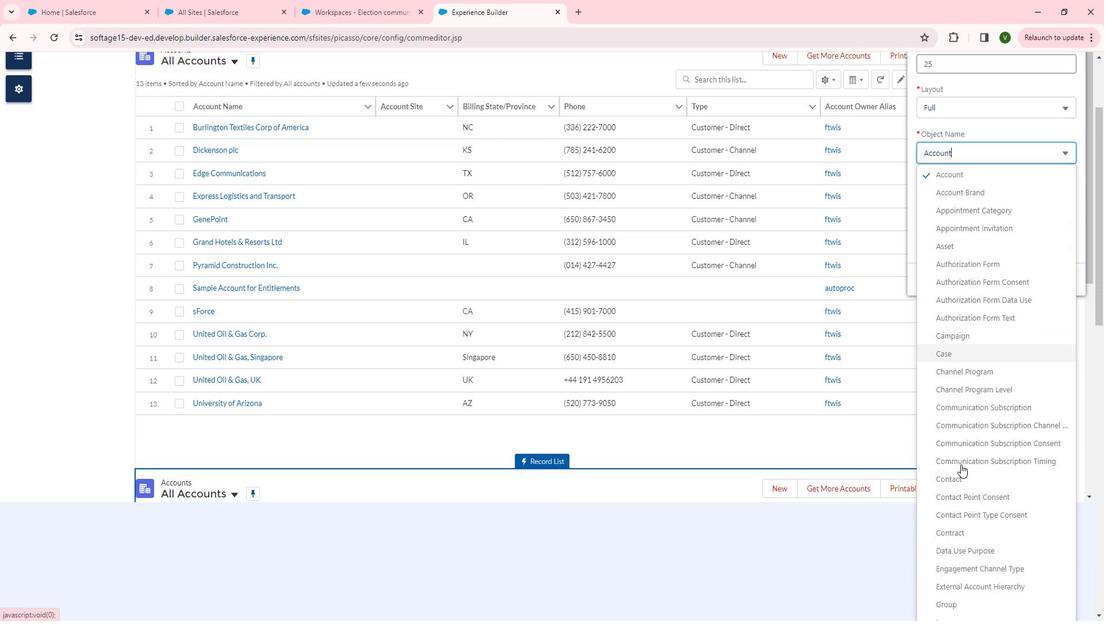 
Action: Mouse scrolled (960, 464) with delta (0, 0)
Screenshot: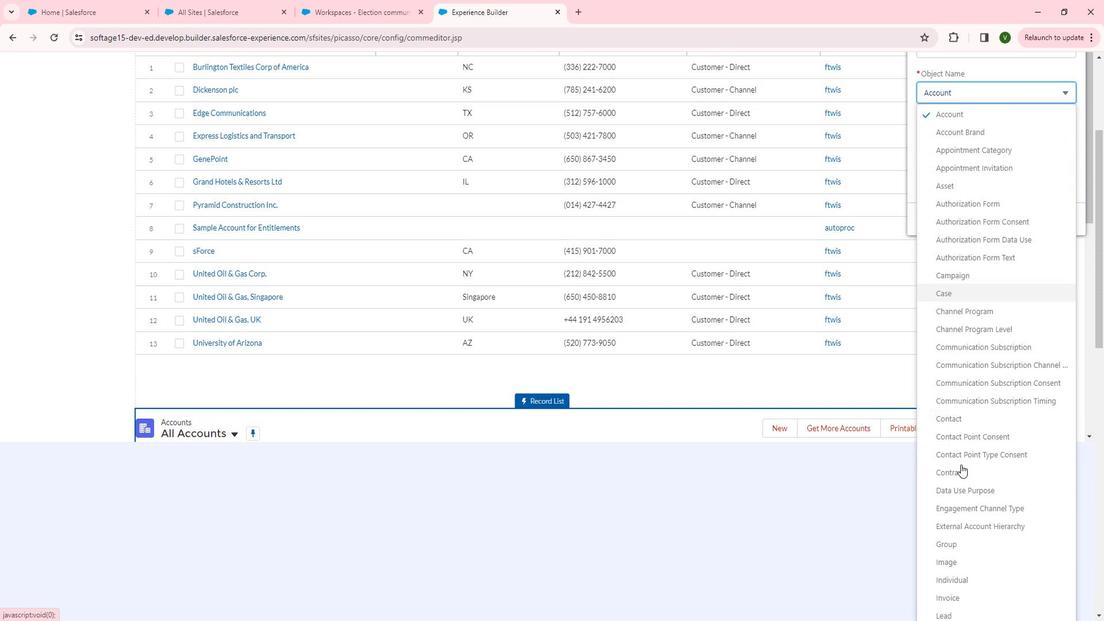 
Action: Mouse scrolled (960, 464) with delta (0, 0)
Screenshot: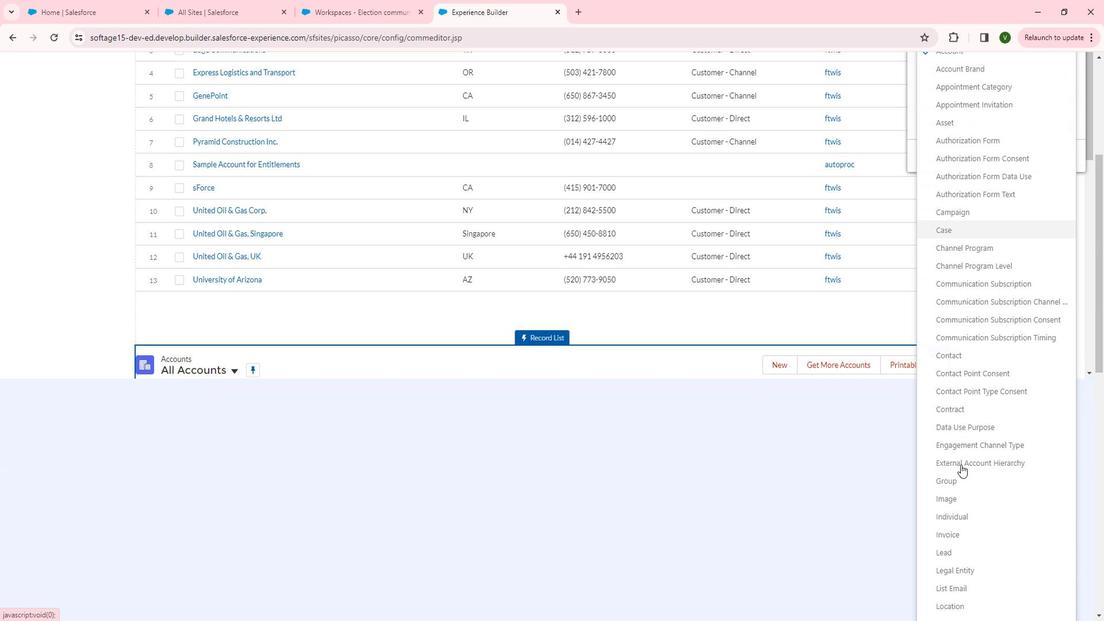 
Action: Mouse scrolled (960, 464) with delta (0, 0)
Screenshot: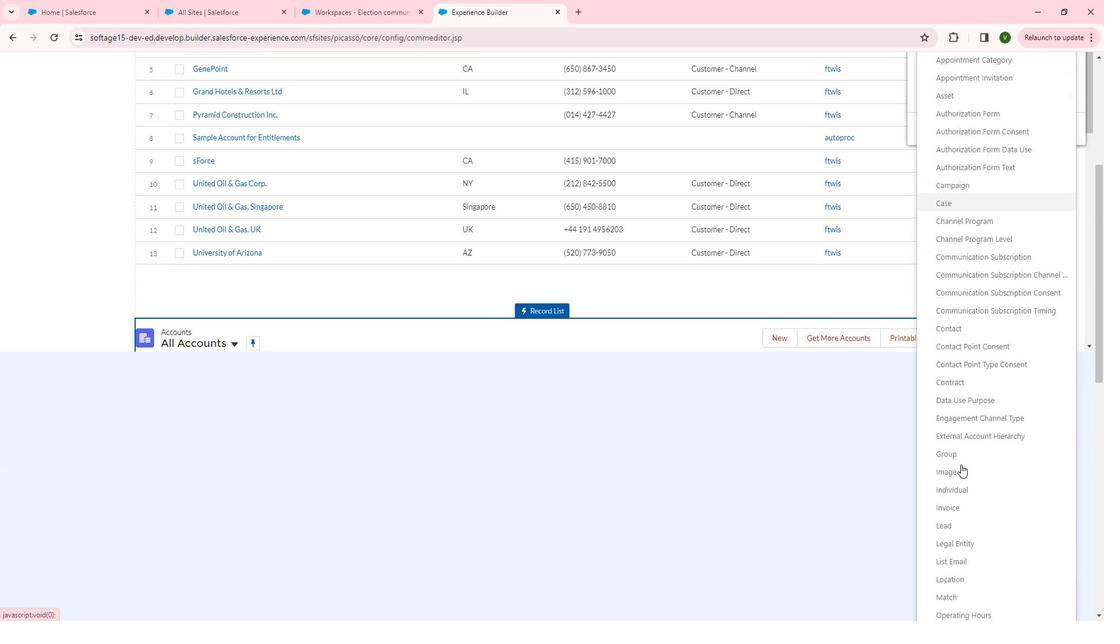 
Action: Mouse scrolled (960, 464) with delta (0, 0)
Screenshot: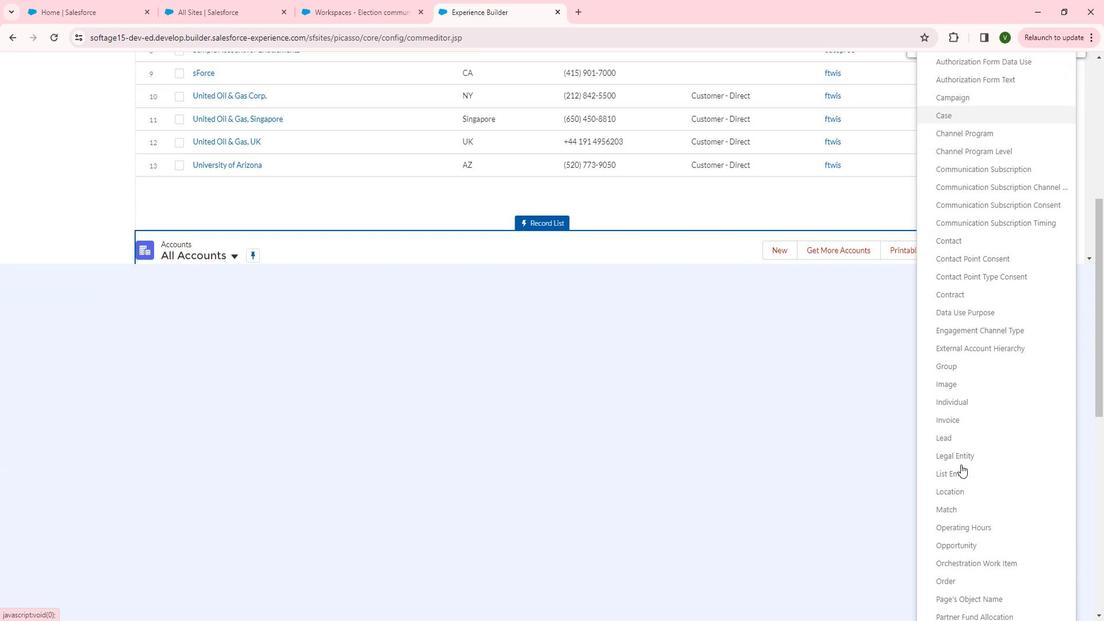 
Action: Mouse scrolled (960, 464) with delta (0, 0)
Screenshot: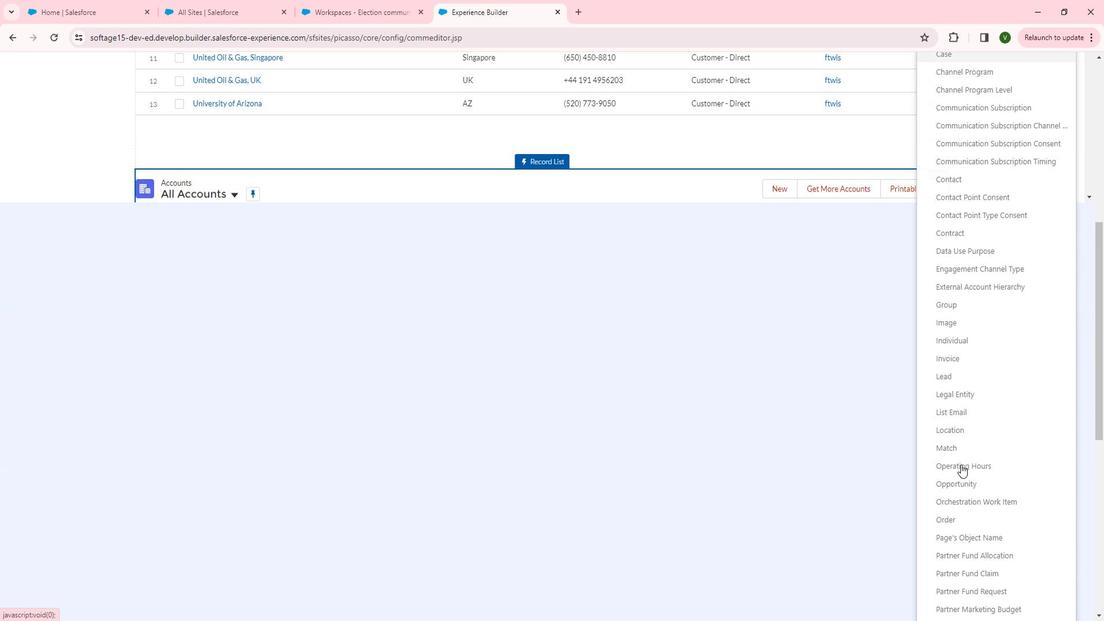 
Action: Mouse scrolled (960, 464) with delta (0, 0)
Screenshot: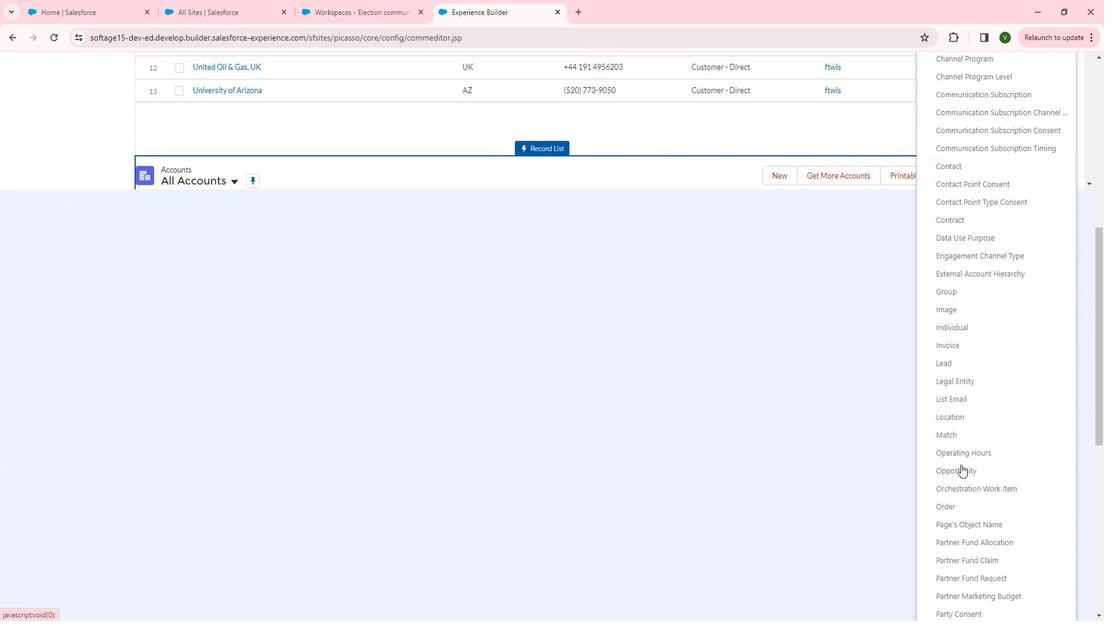 
Action: Mouse scrolled (960, 464) with delta (0, 0)
Screenshot: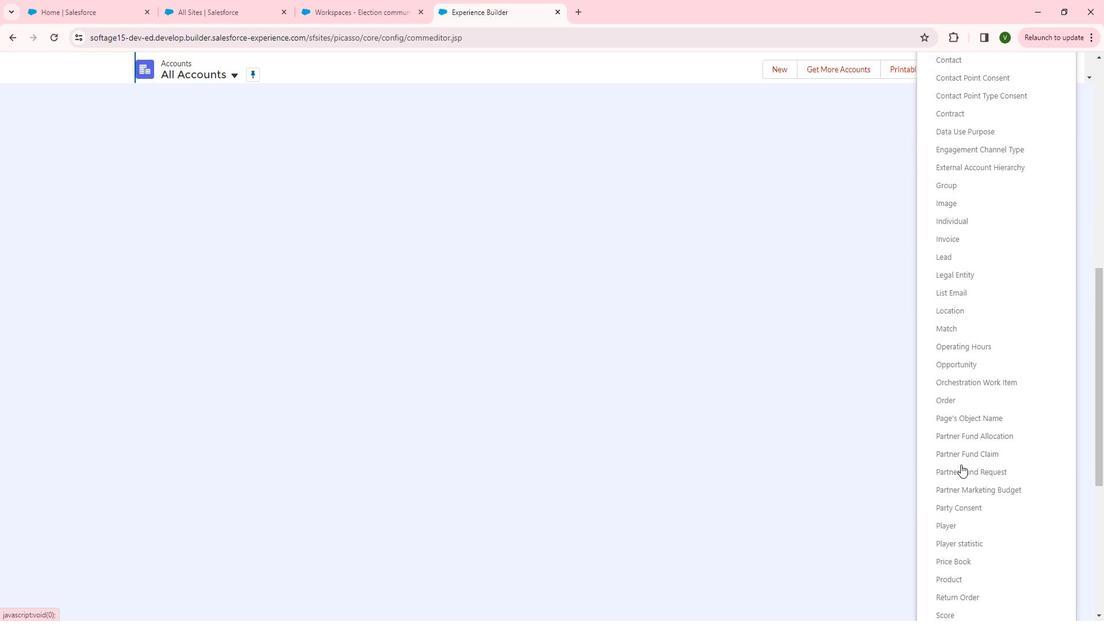 
Action: Mouse scrolled (960, 464) with delta (0, 0)
Screenshot: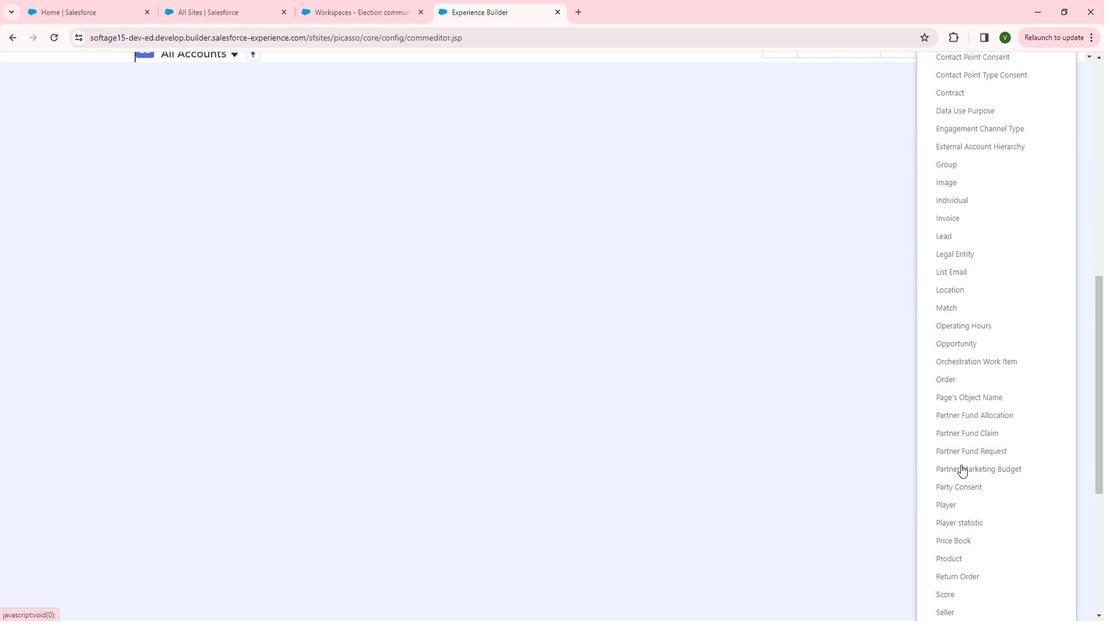 
Action: Mouse scrolled (960, 464) with delta (0, 0)
Screenshot: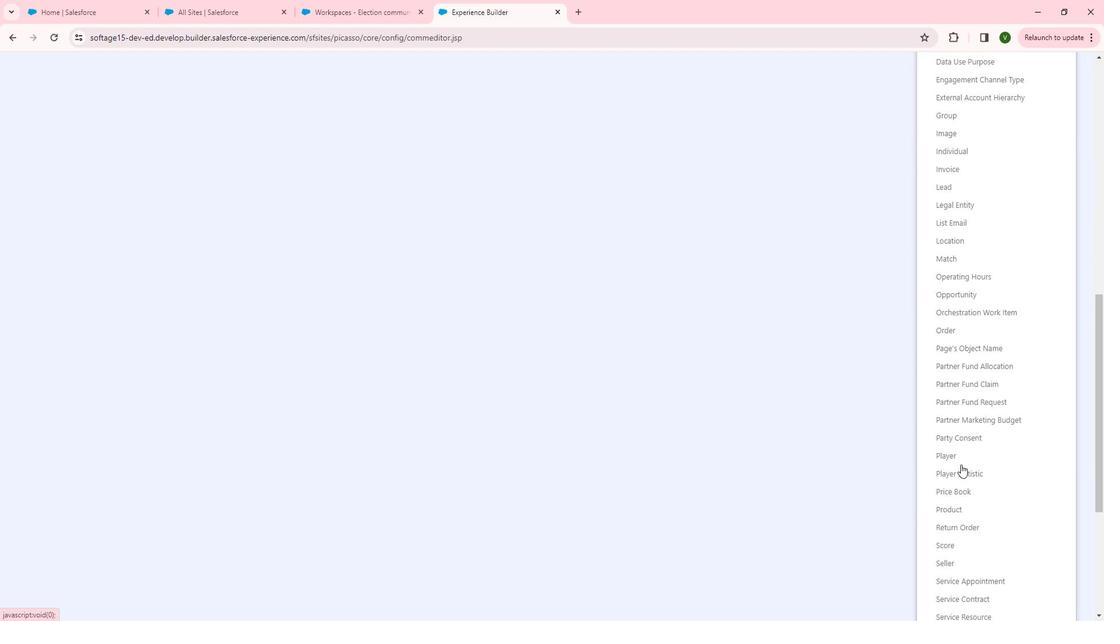 
Action: Mouse scrolled (960, 464) with delta (0, 0)
Screenshot: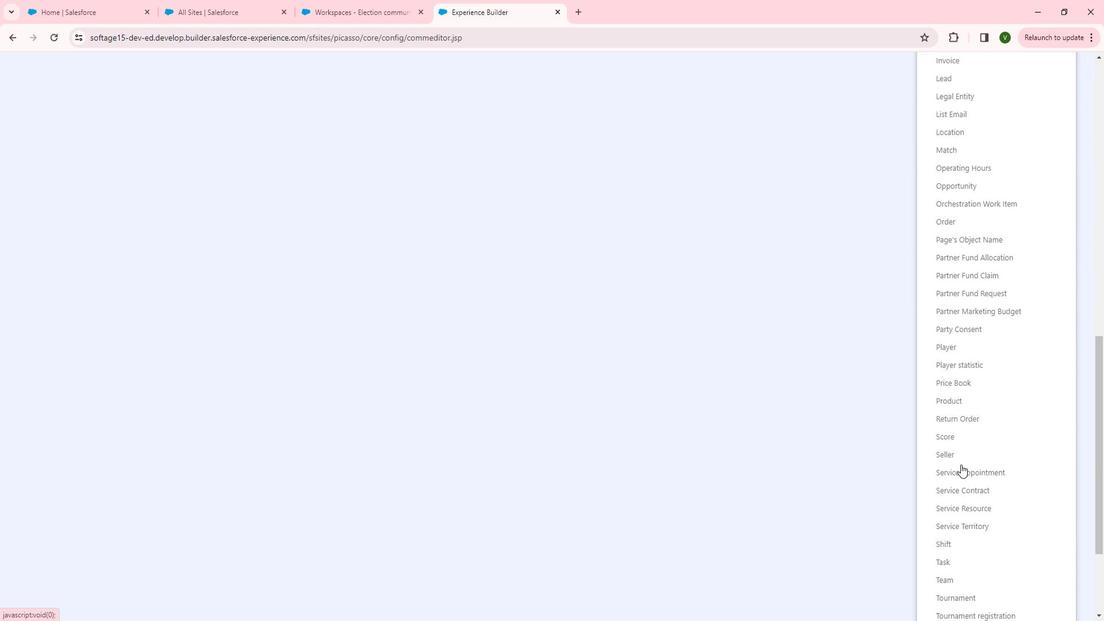 
Action: Mouse scrolled (960, 464) with delta (0, 0)
Screenshot: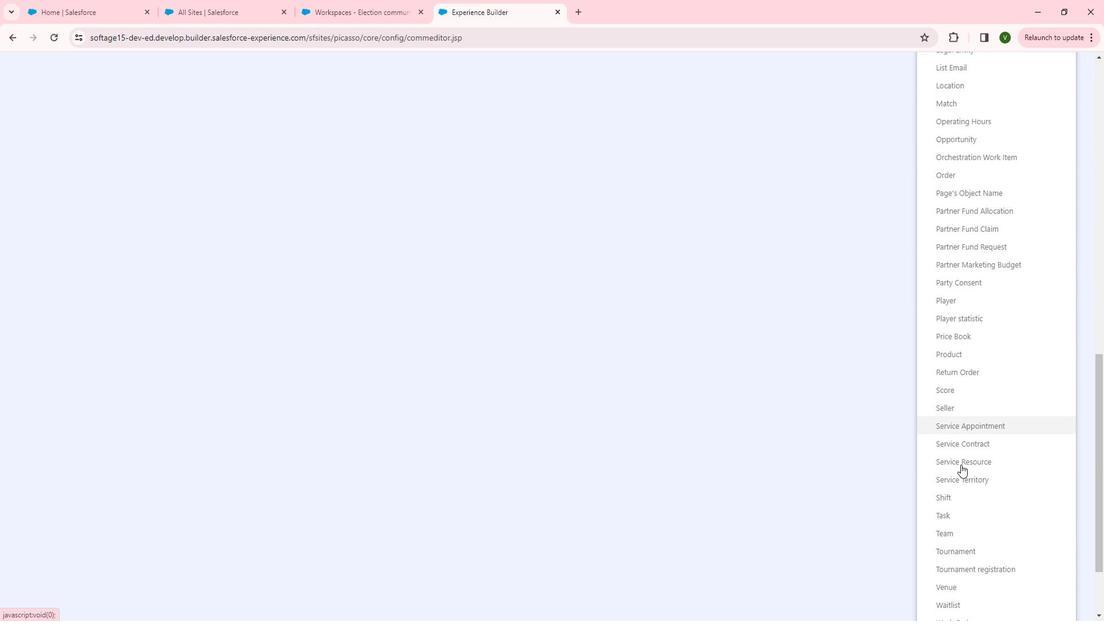 
Action: Mouse scrolled (960, 464) with delta (0, 0)
Screenshot: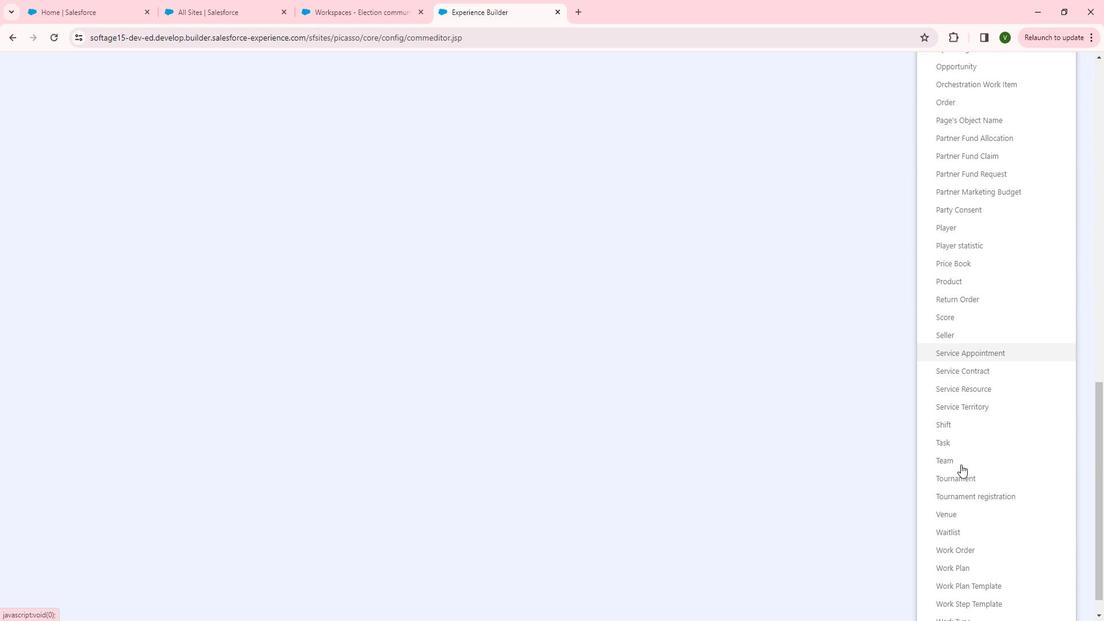 
Action: Mouse moved to (962, 583)
Screenshot: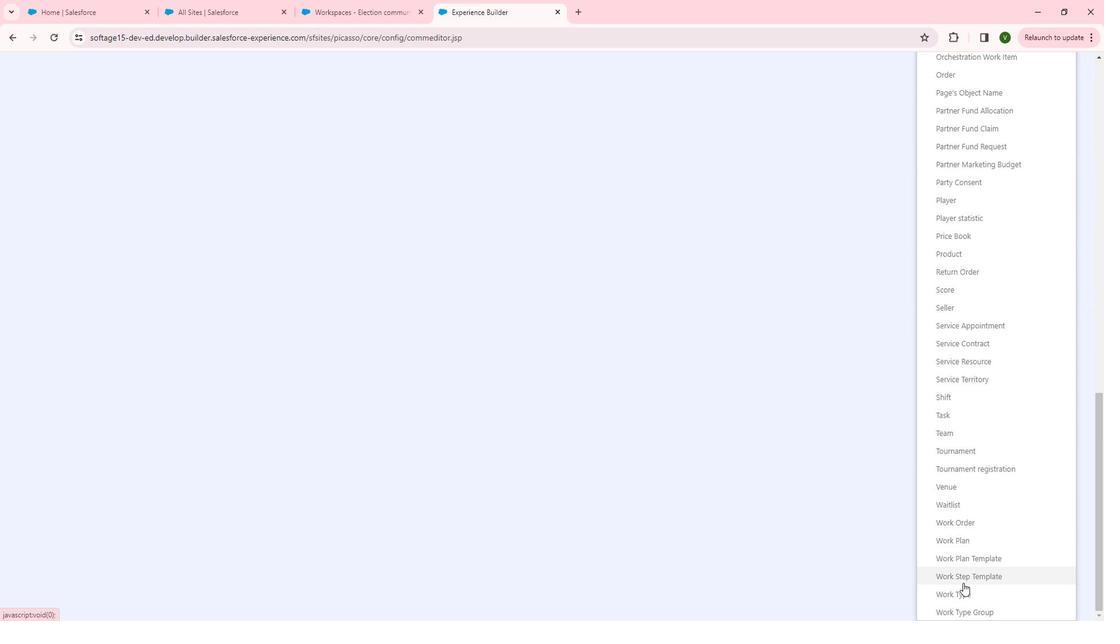 
Action: Mouse scrolled (962, 583) with delta (0, 0)
Screenshot: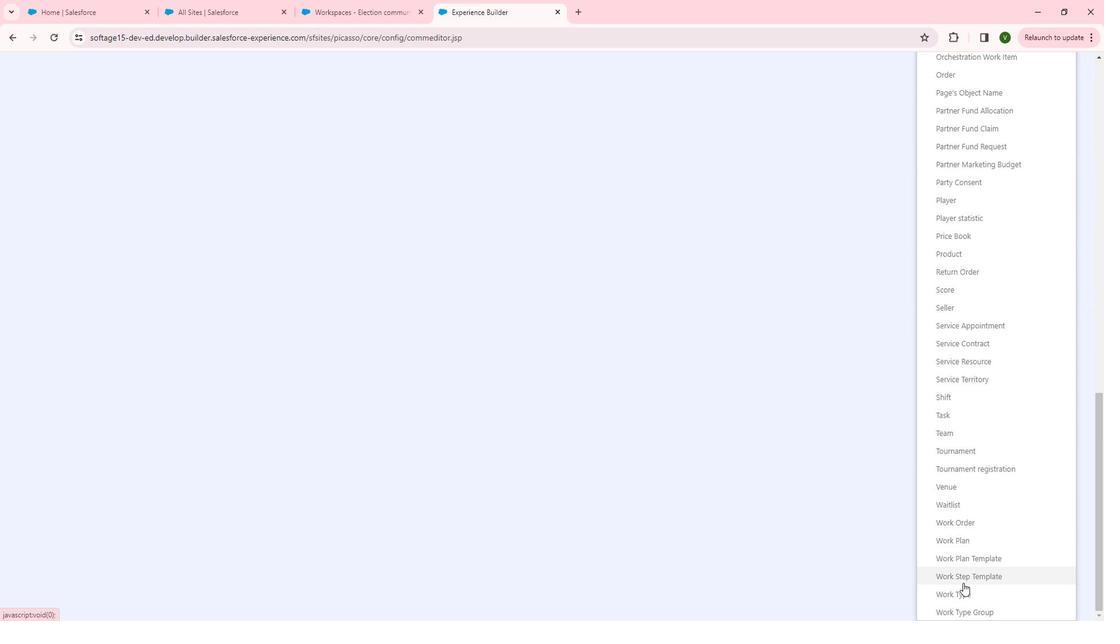 
Action: Mouse scrolled (962, 583) with delta (0, 0)
Screenshot: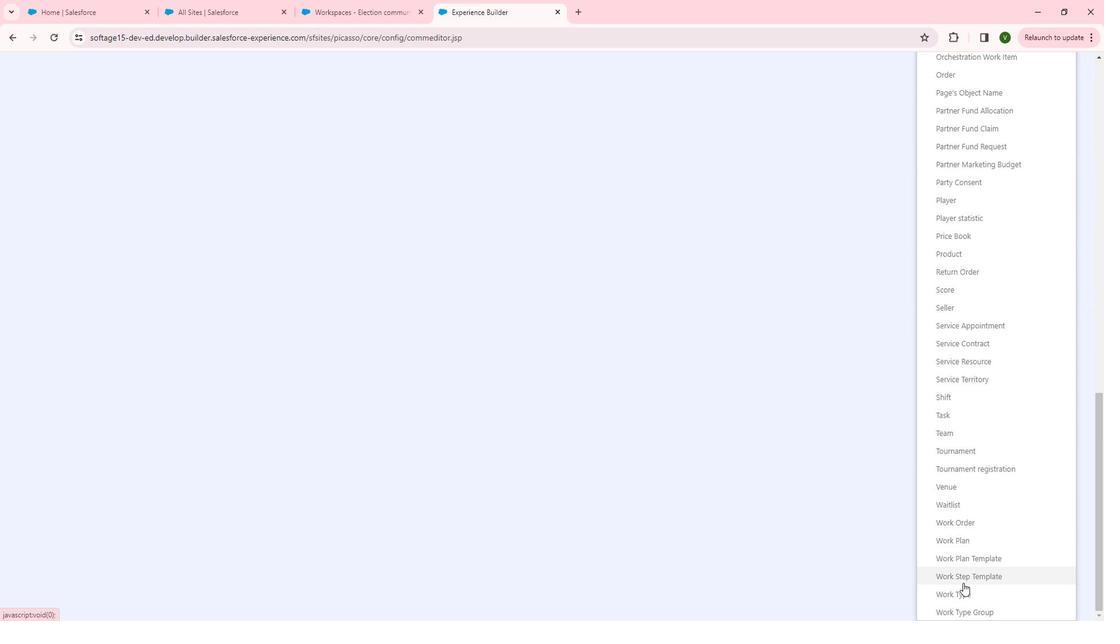 
Action: Mouse moved to (958, 597)
Screenshot: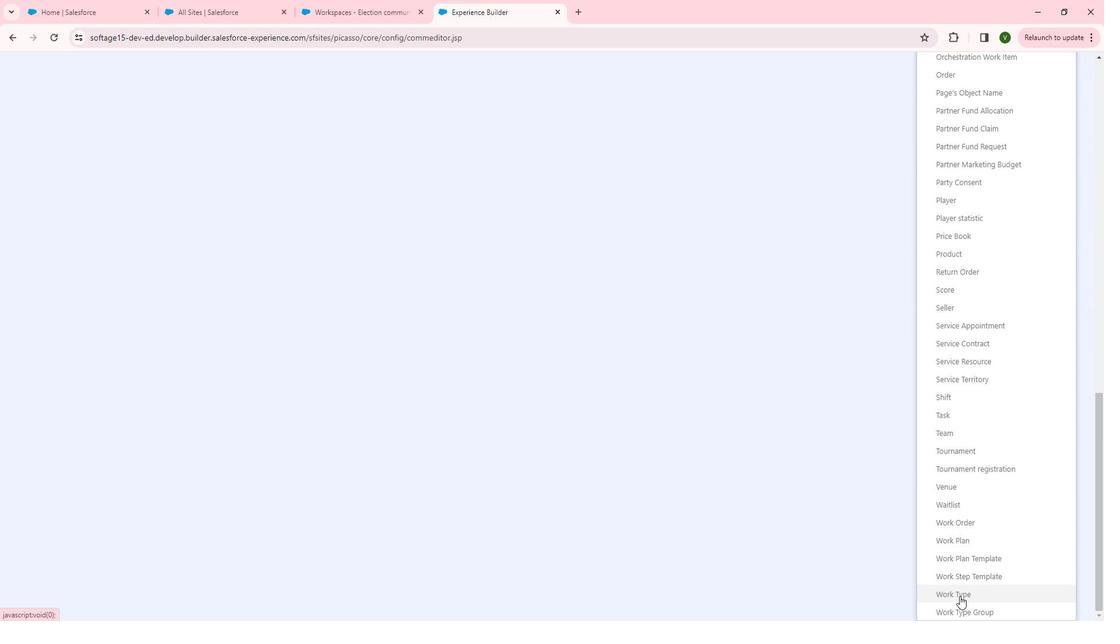 
Action: Mouse scrolled (958, 597) with delta (0, 0)
Screenshot: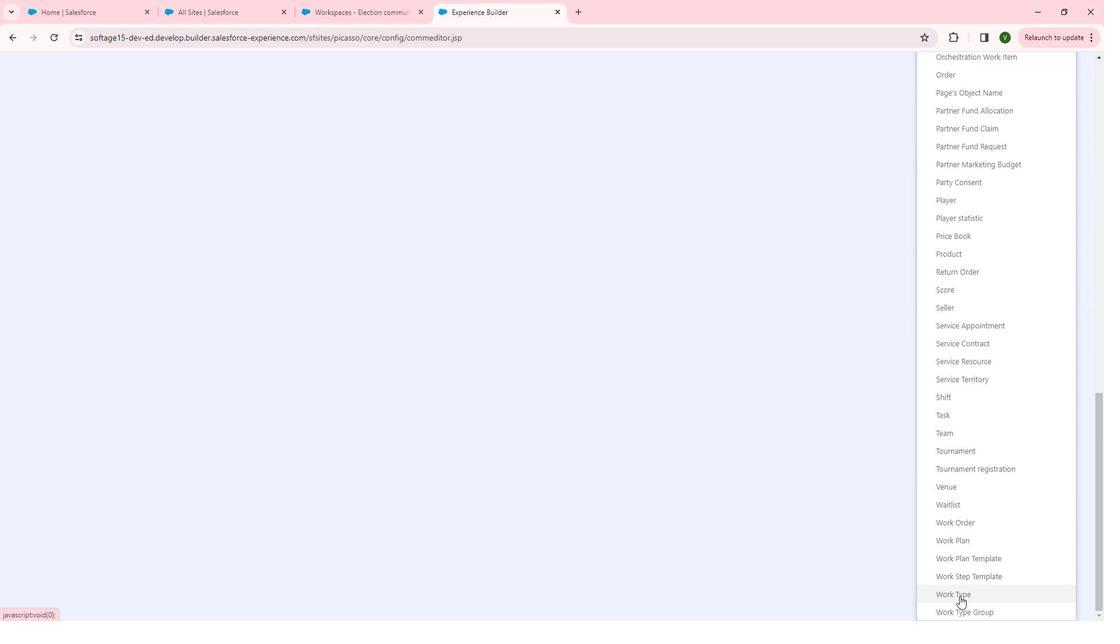 
Action: Mouse scrolled (958, 597) with delta (0, 0)
Screenshot: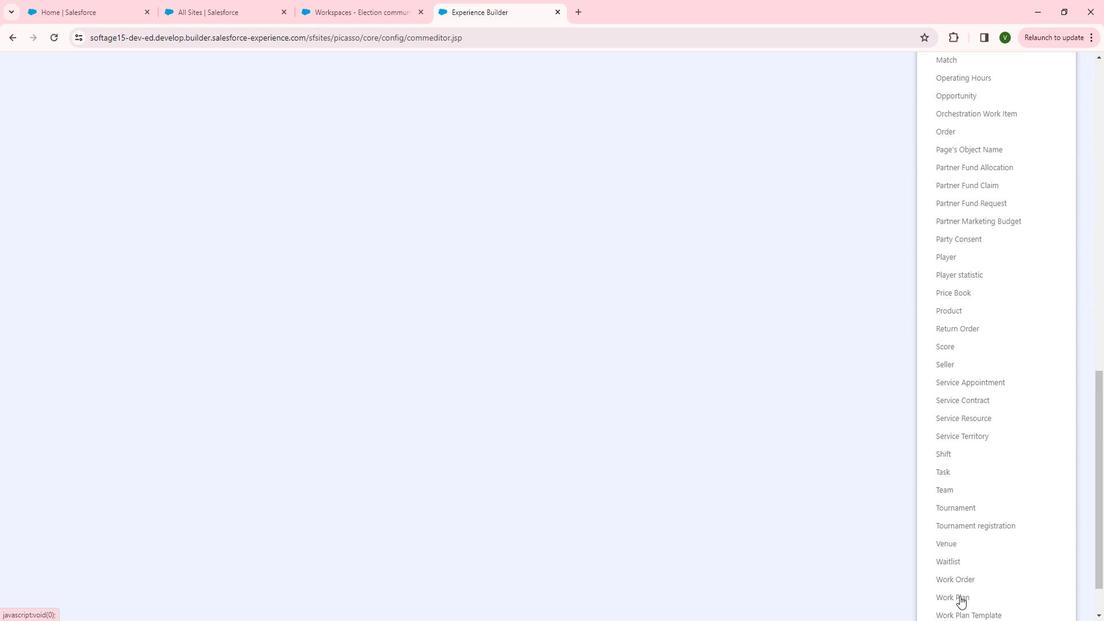 
Action: Mouse scrolled (958, 597) with delta (0, 0)
Screenshot: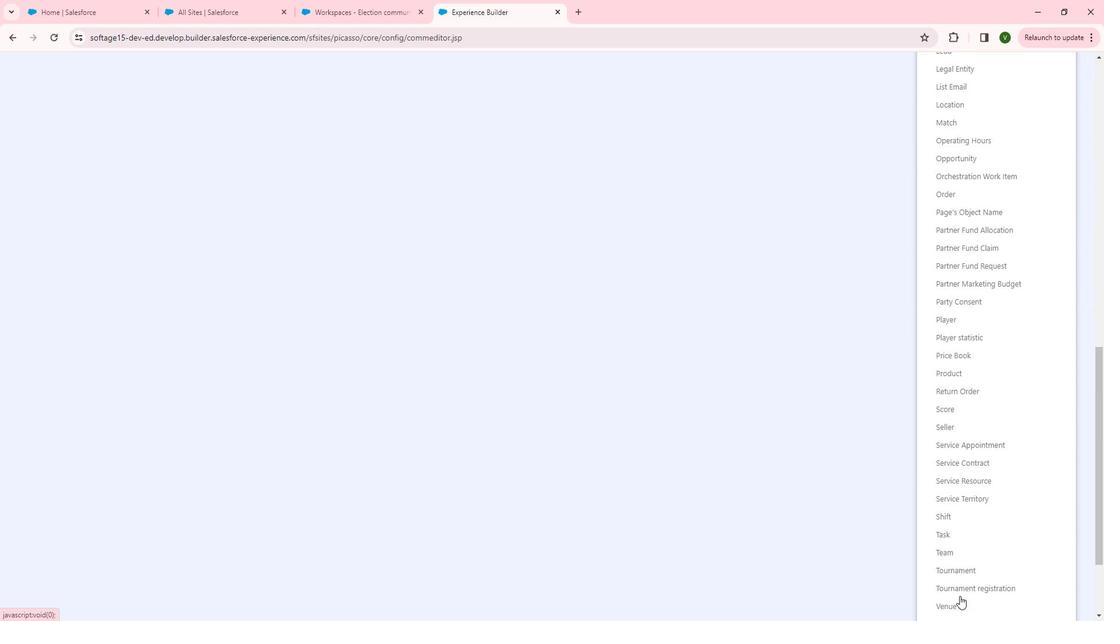 
Action: Mouse moved to (967, 476)
Screenshot: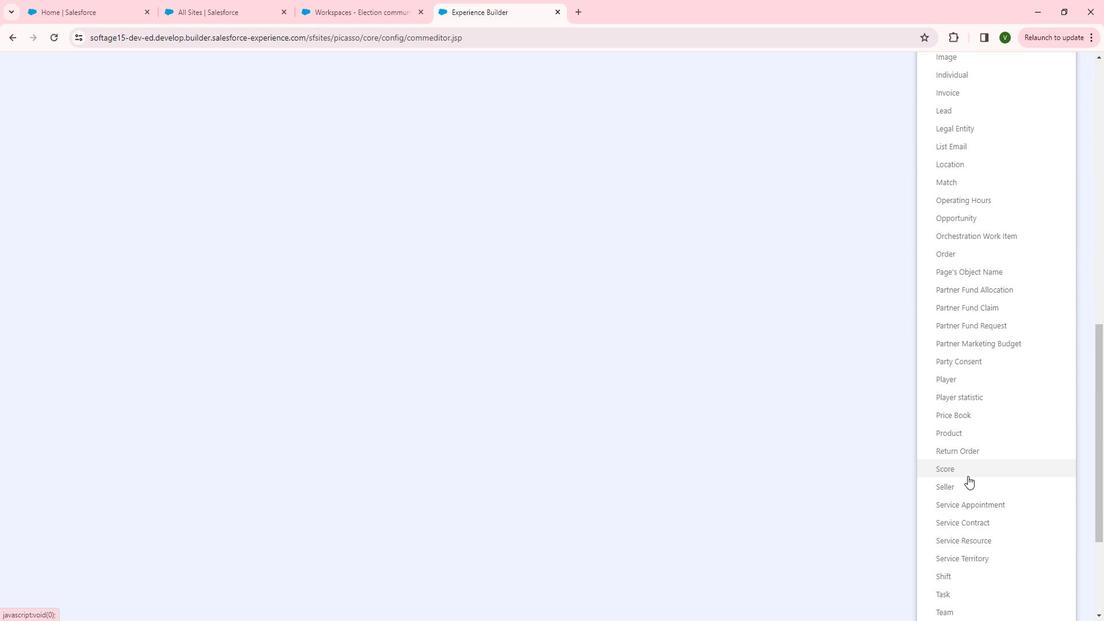 
Action: Mouse scrolled (967, 477) with delta (0, 0)
Screenshot: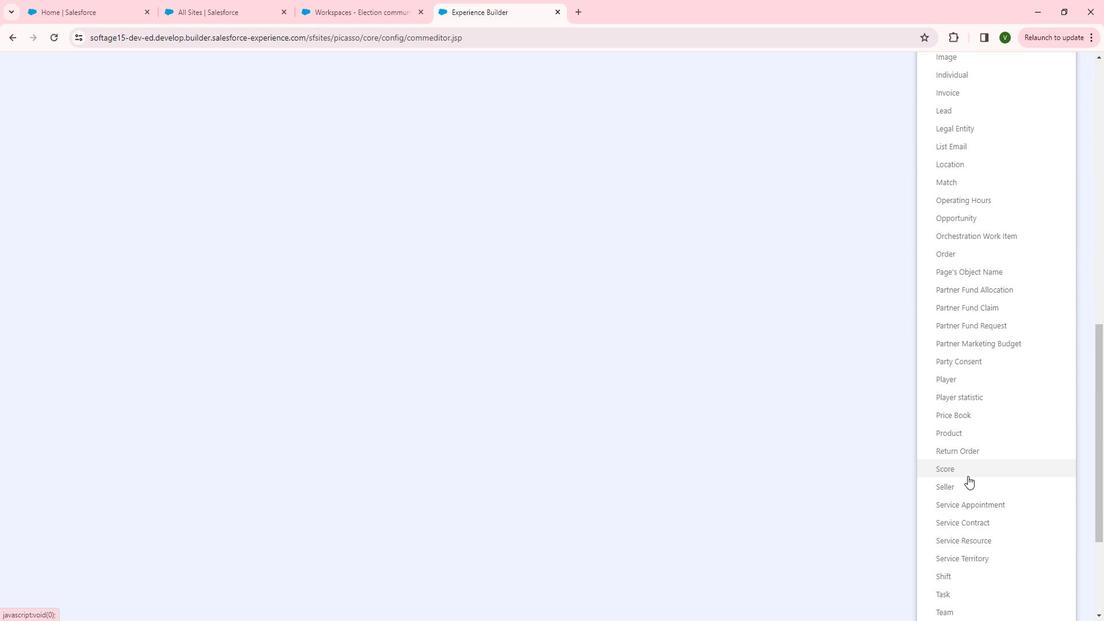 
Action: Mouse scrolled (967, 477) with delta (0, 0)
Screenshot: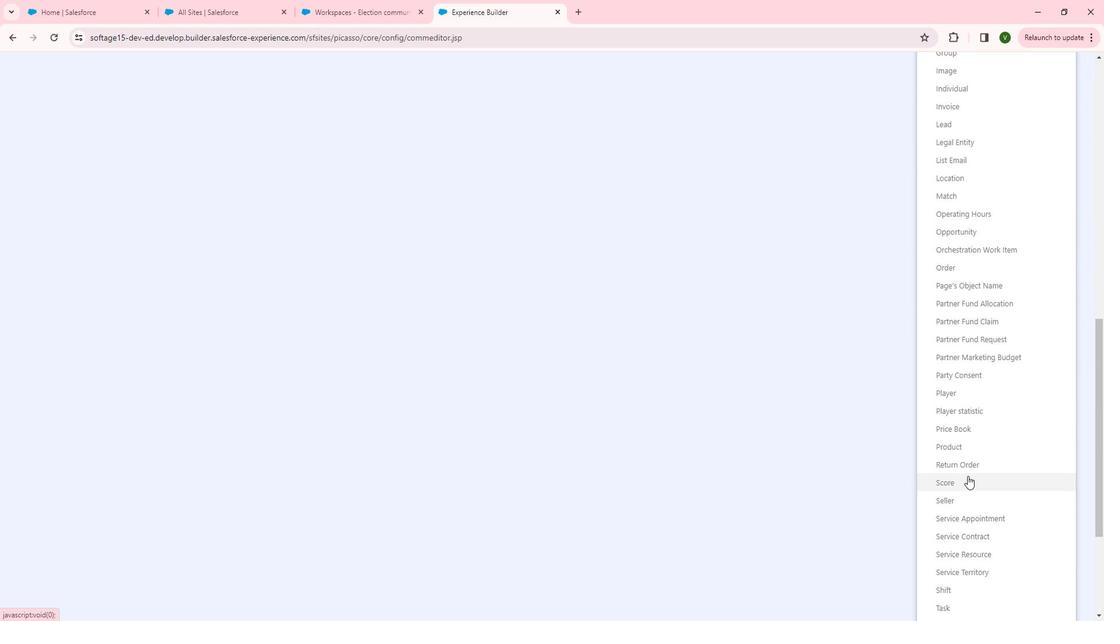
Action: Mouse scrolled (967, 477) with delta (0, 0)
Screenshot: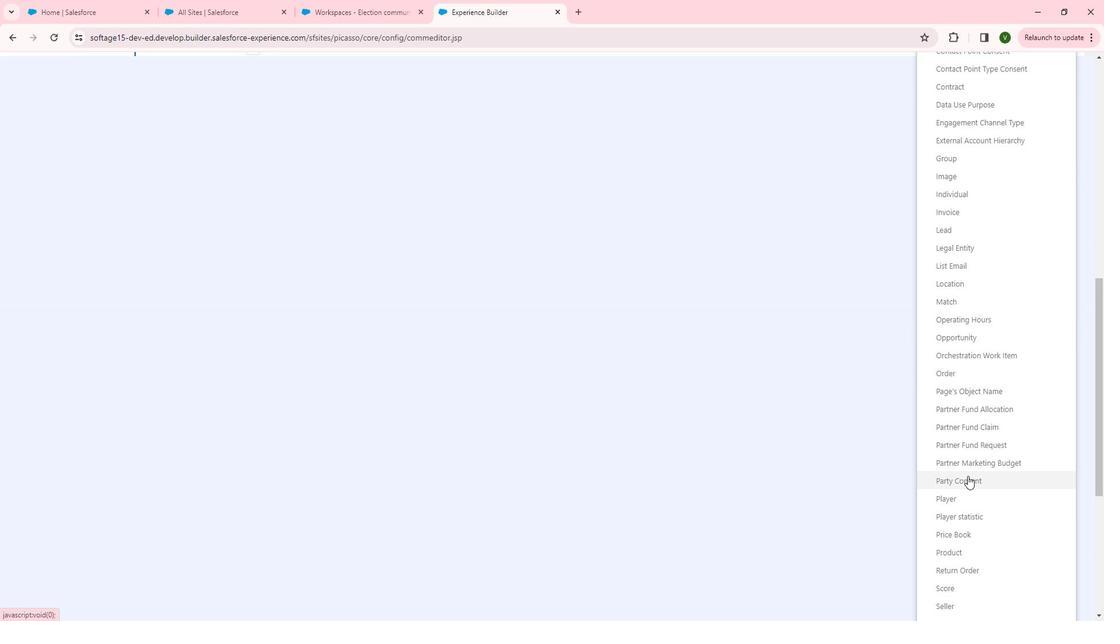 
Action: Mouse scrolled (967, 477) with delta (0, 0)
Screenshot: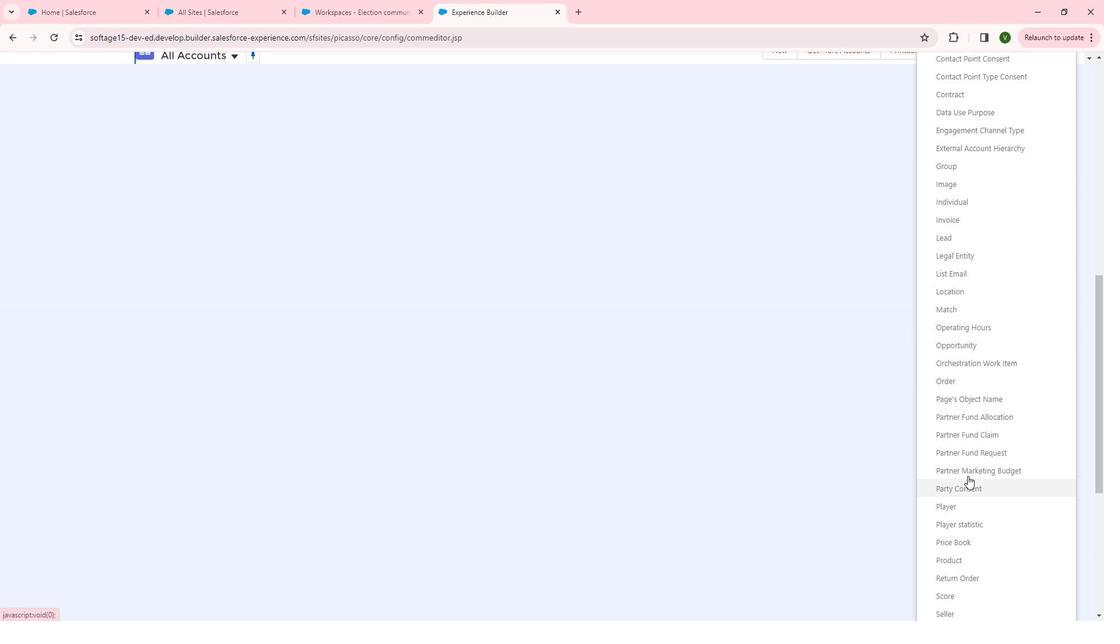 
Action: Mouse scrolled (967, 477) with delta (0, 0)
Screenshot: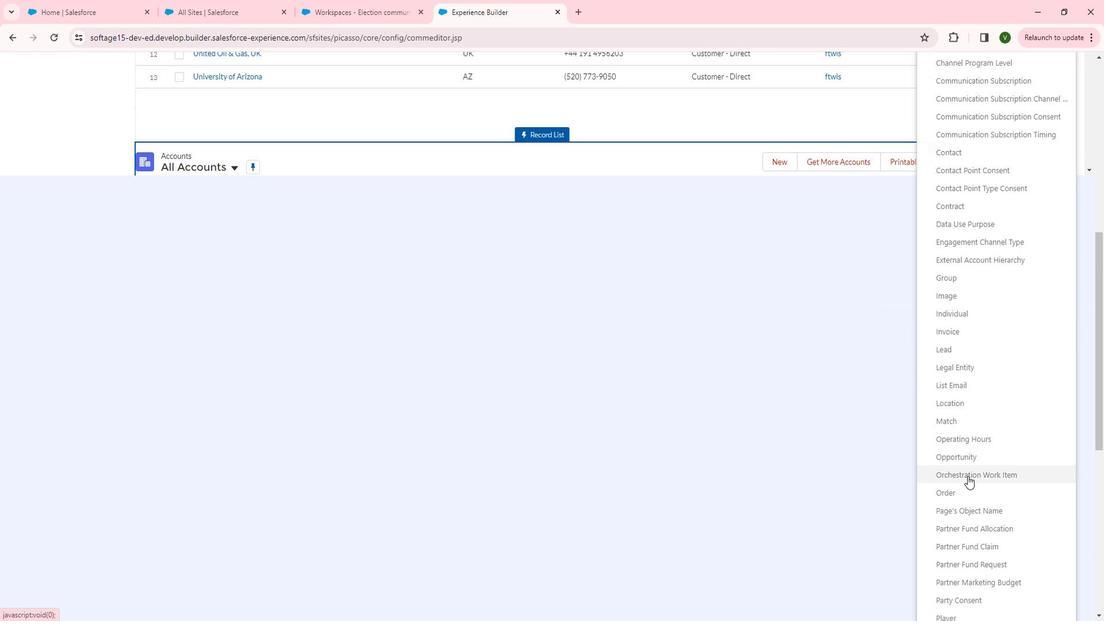 
Action: Mouse scrolled (967, 477) with delta (0, 0)
Screenshot: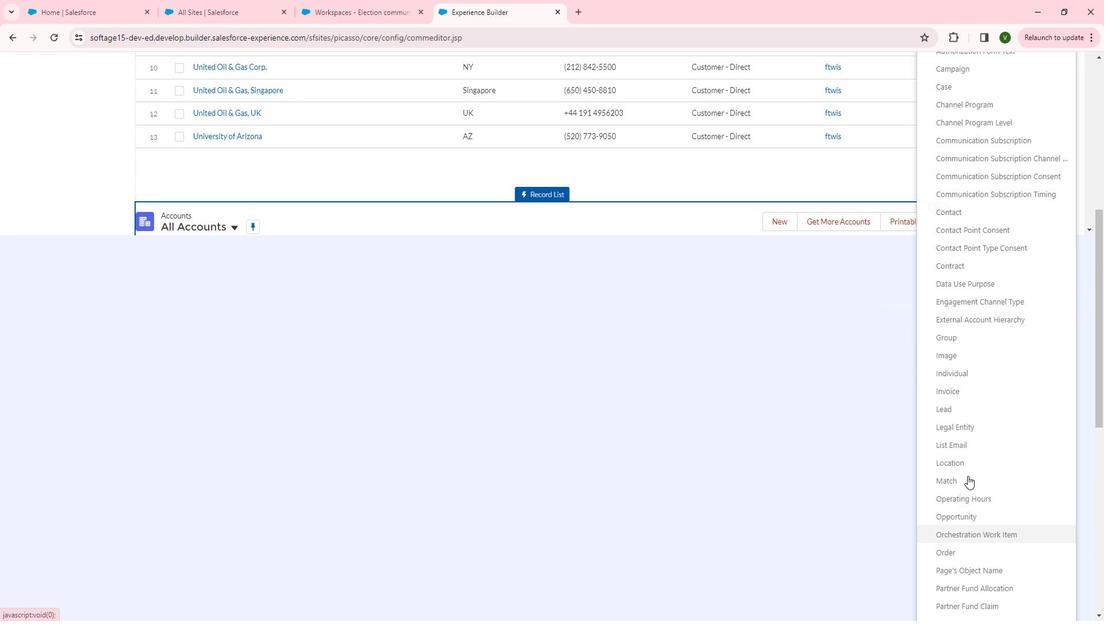 
Action: Mouse scrolled (967, 477) with delta (0, 0)
Screenshot: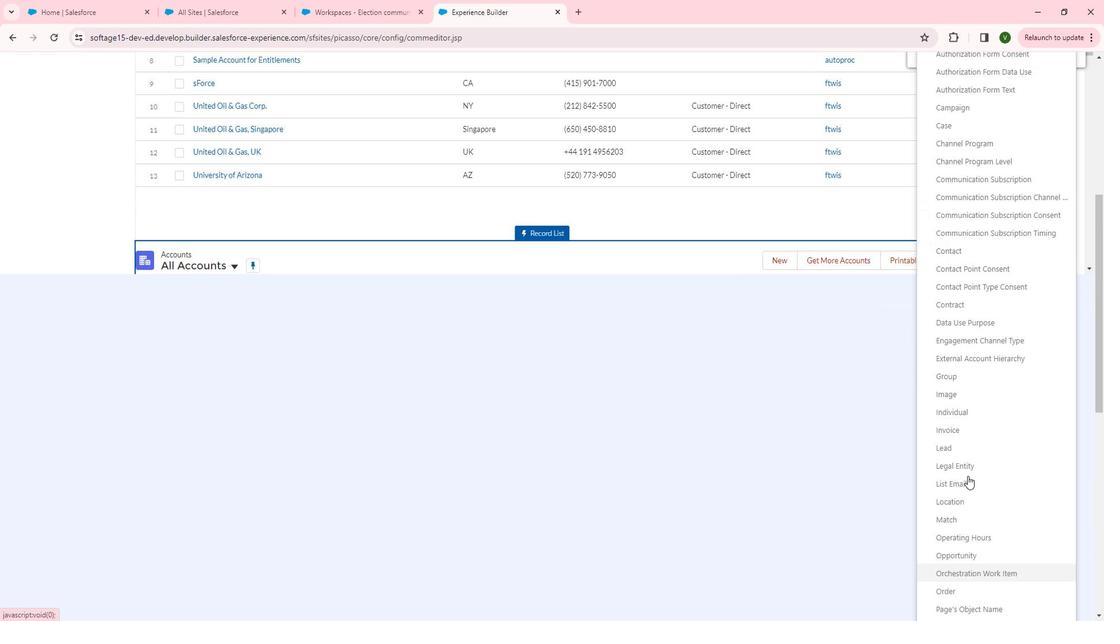 
Action: Mouse scrolled (967, 477) with delta (0, 0)
Screenshot: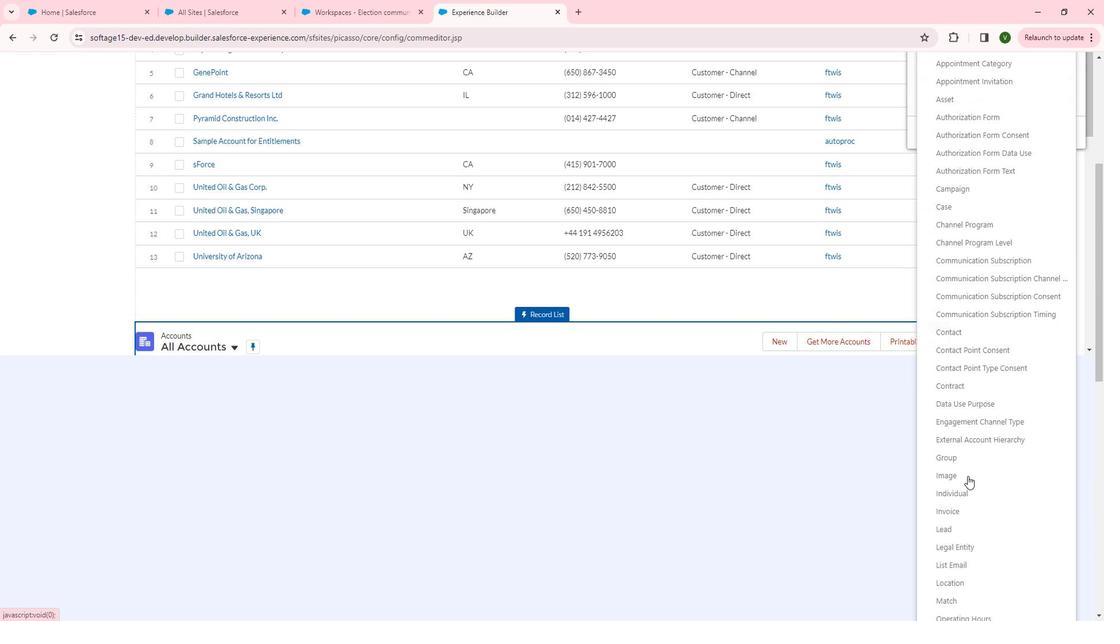 
Action: Mouse scrolled (967, 477) with delta (0, 0)
Screenshot: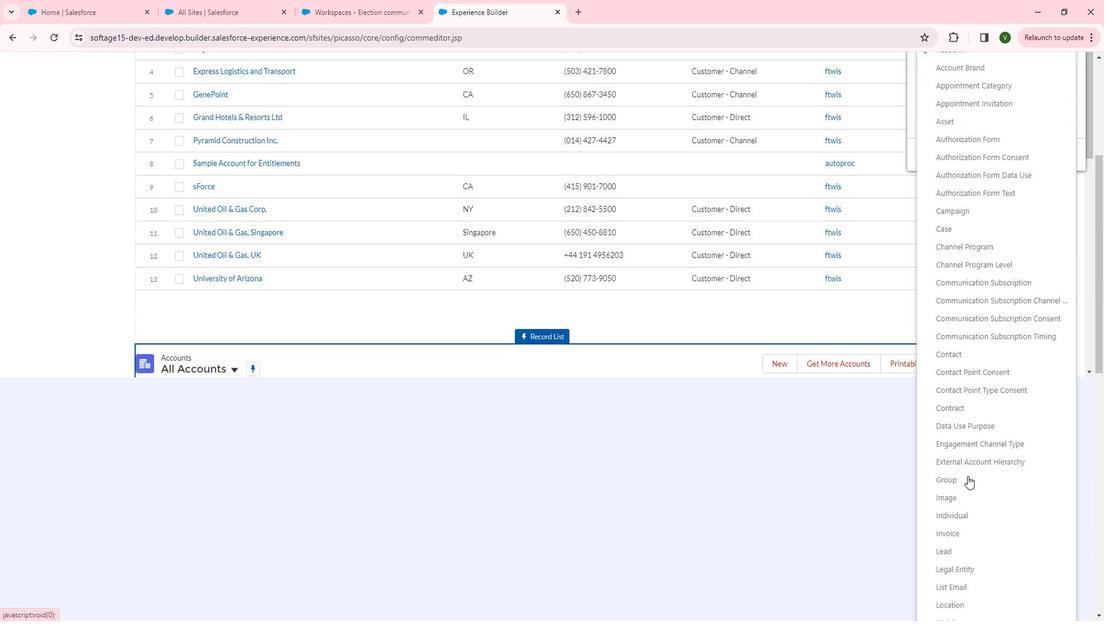 
Action: Mouse scrolled (967, 477) with delta (0, 0)
Screenshot: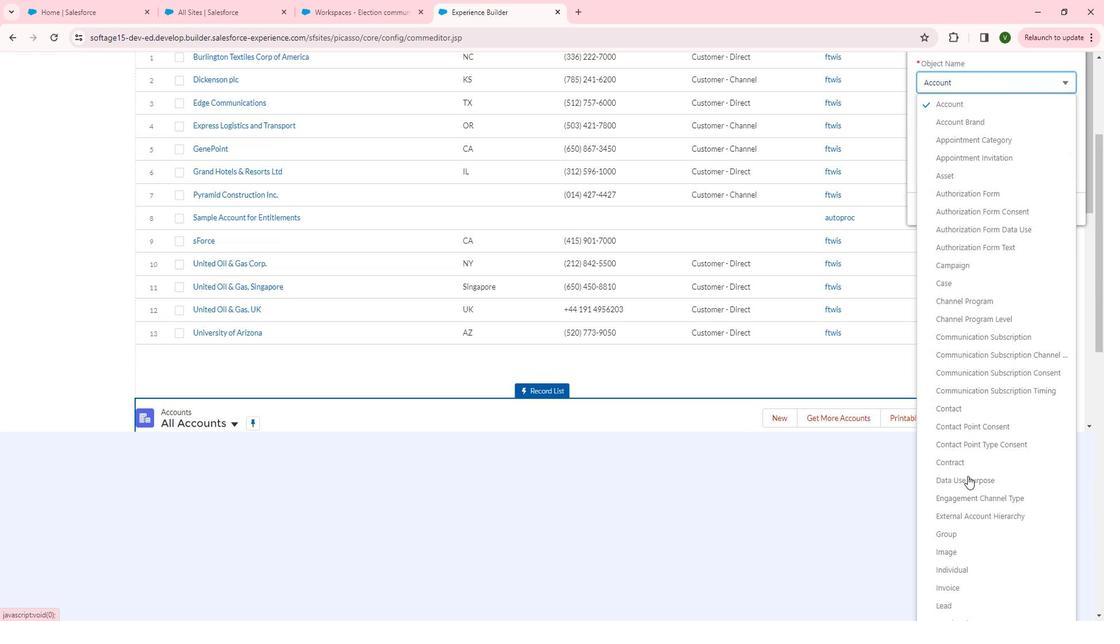 
Action: Mouse moved to (978, 371)
Screenshot: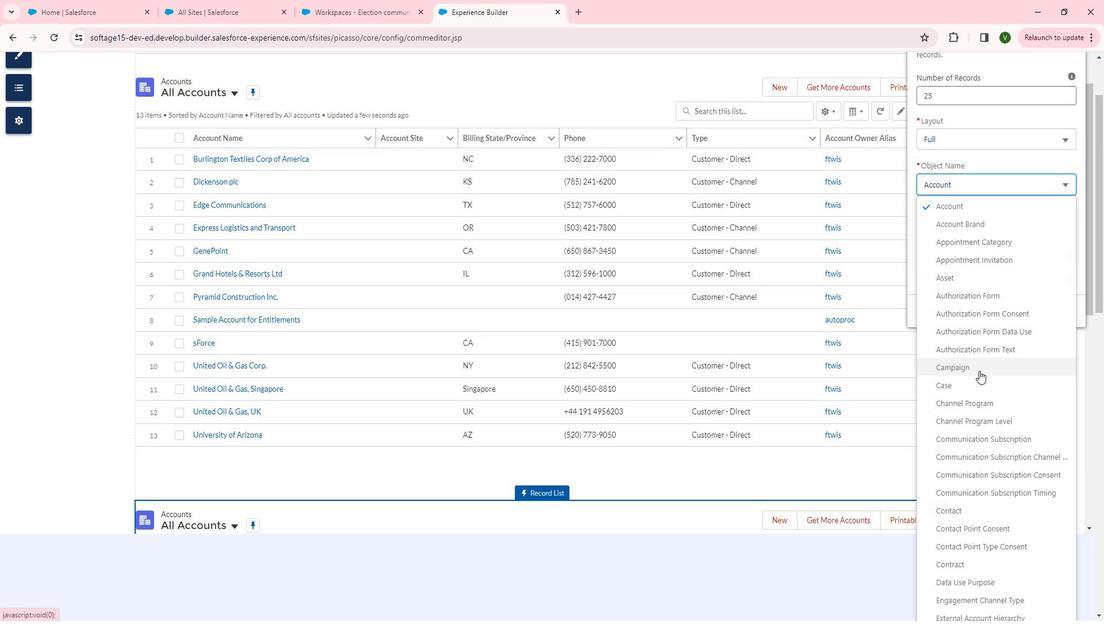 
Action: Mouse pressed left at (978, 371)
Screenshot: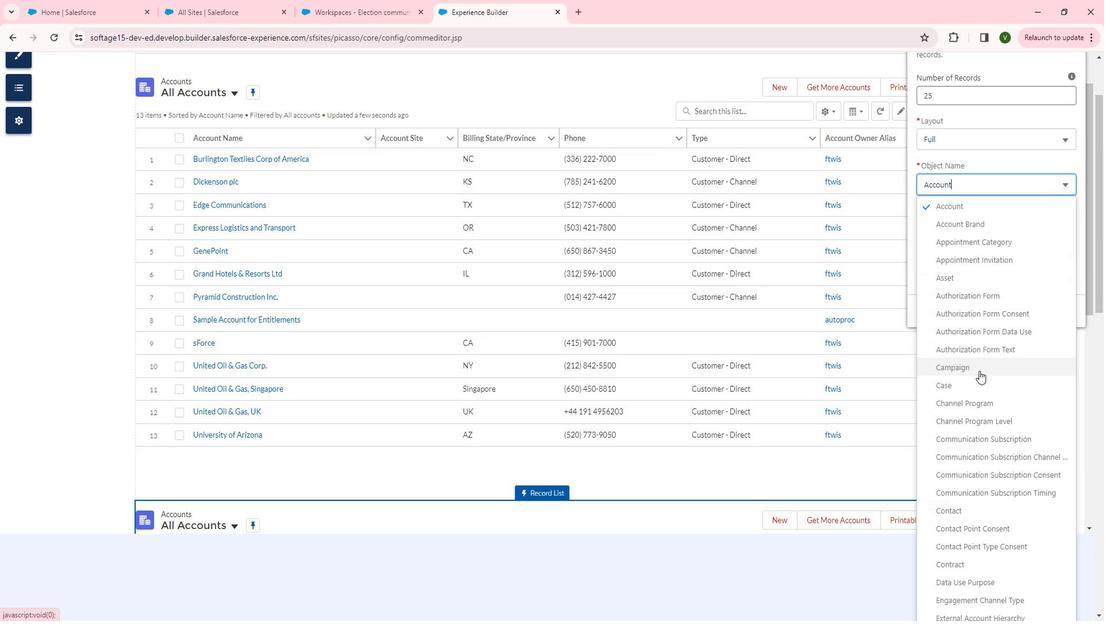 
Action: Mouse moved to (1028, 361)
Screenshot: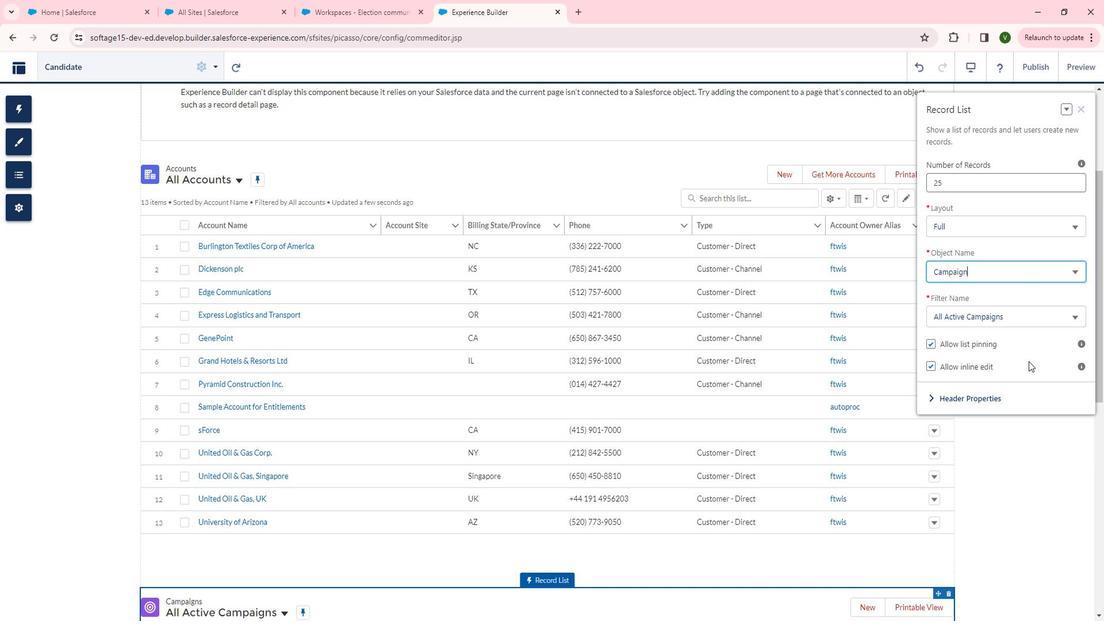 
Action: Mouse pressed left at (1028, 361)
Screenshot: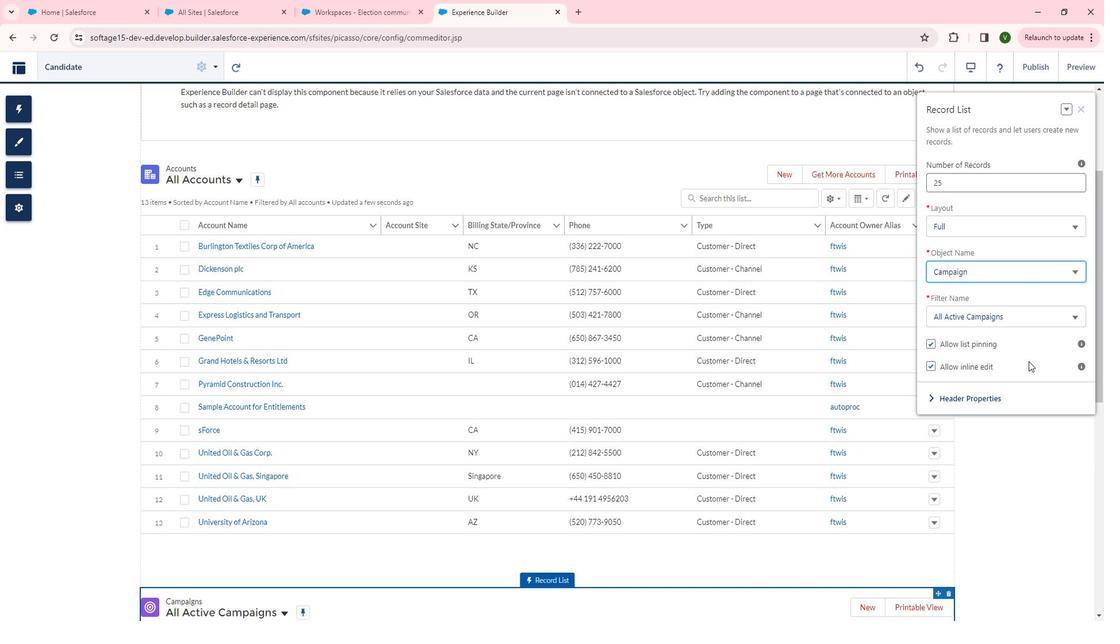 
Action: Mouse moved to (1028, 362)
Screenshot: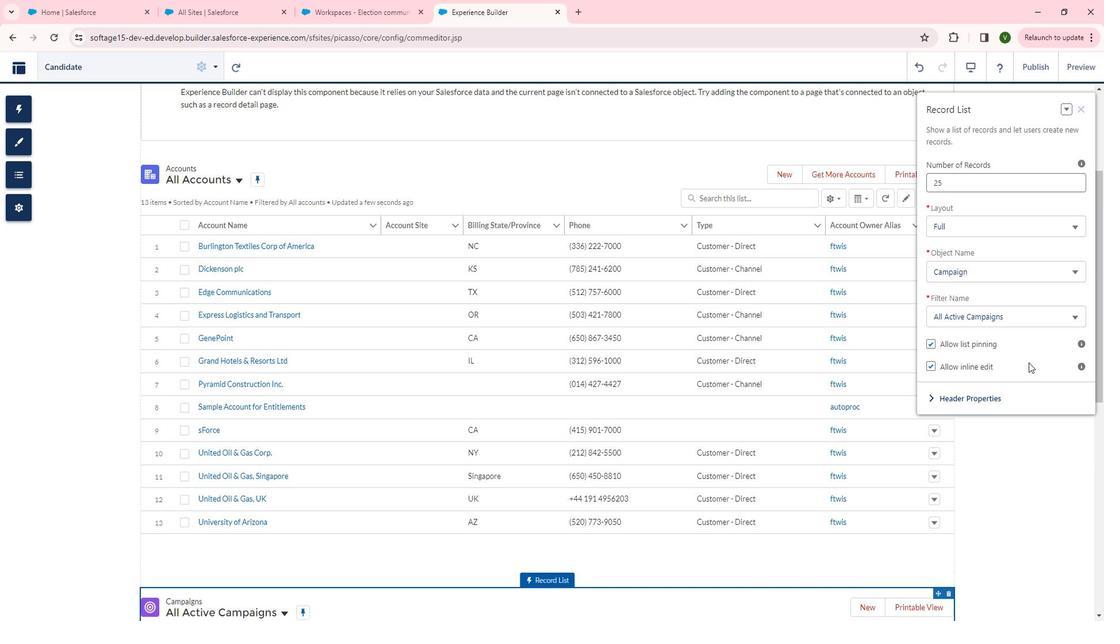 
